 Task: Set up task reminders for upcoming deadlines in the "Revisions" phase.
Action: Mouse moved to (100, 261)
Screenshot: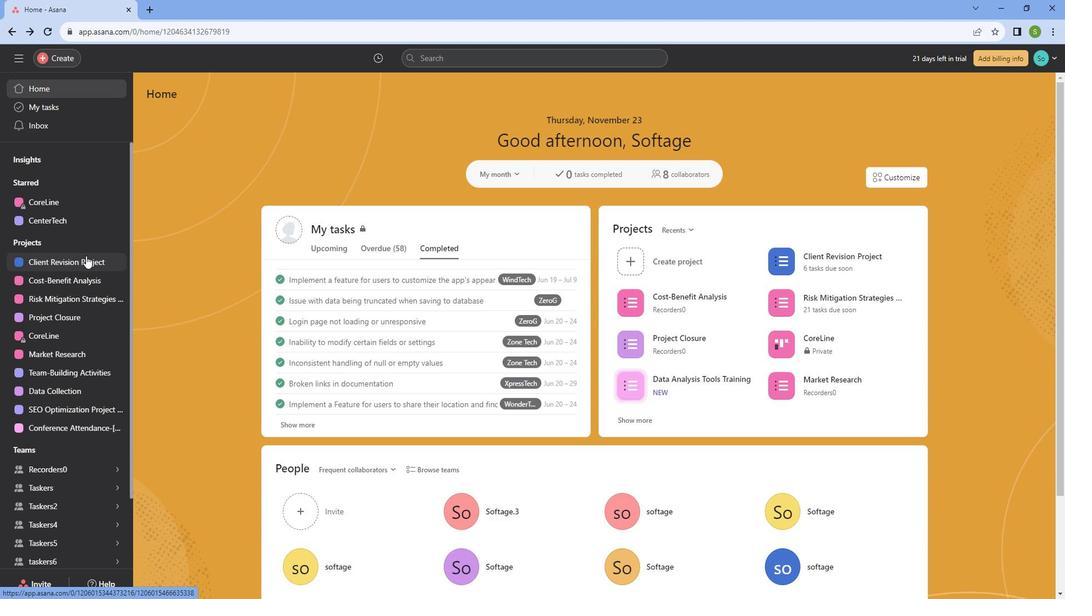 
Action: Mouse pressed left at (100, 261)
Screenshot: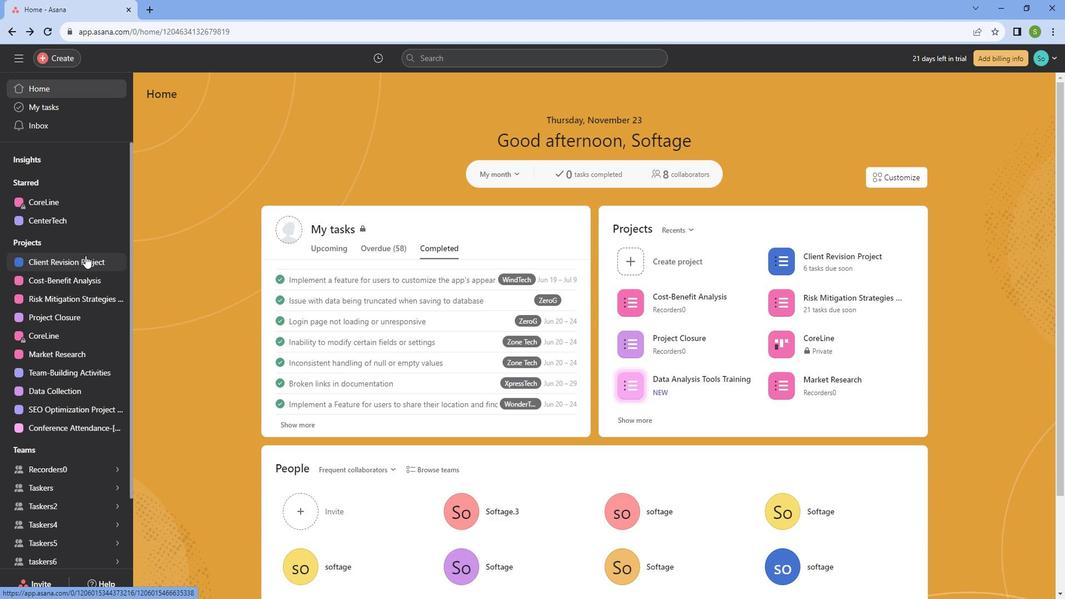 
Action: Mouse moved to (582, 408)
Screenshot: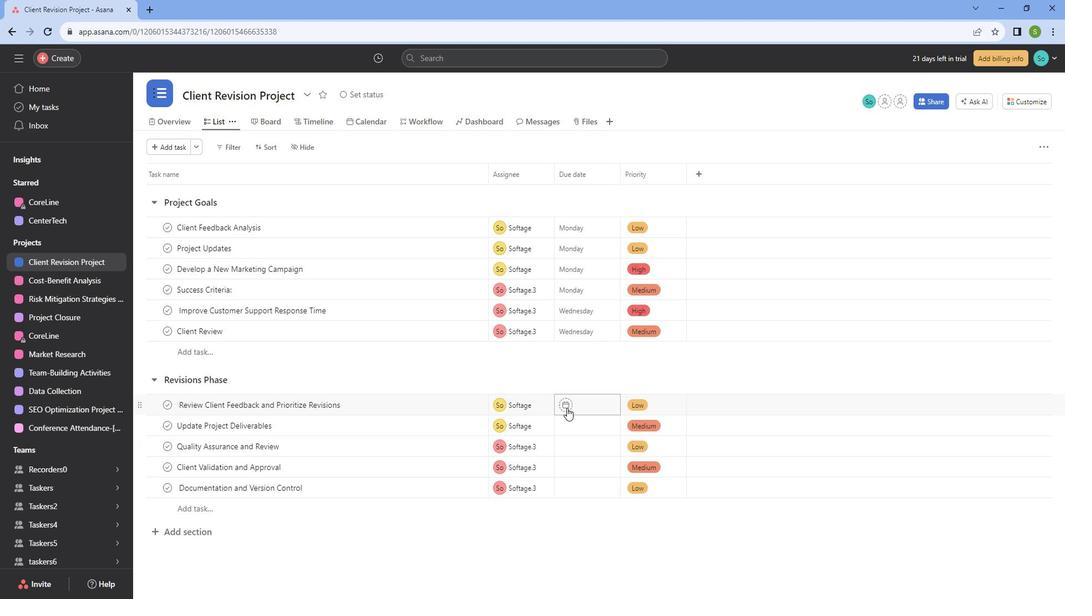 
Action: Mouse pressed left at (582, 408)
Screenshot: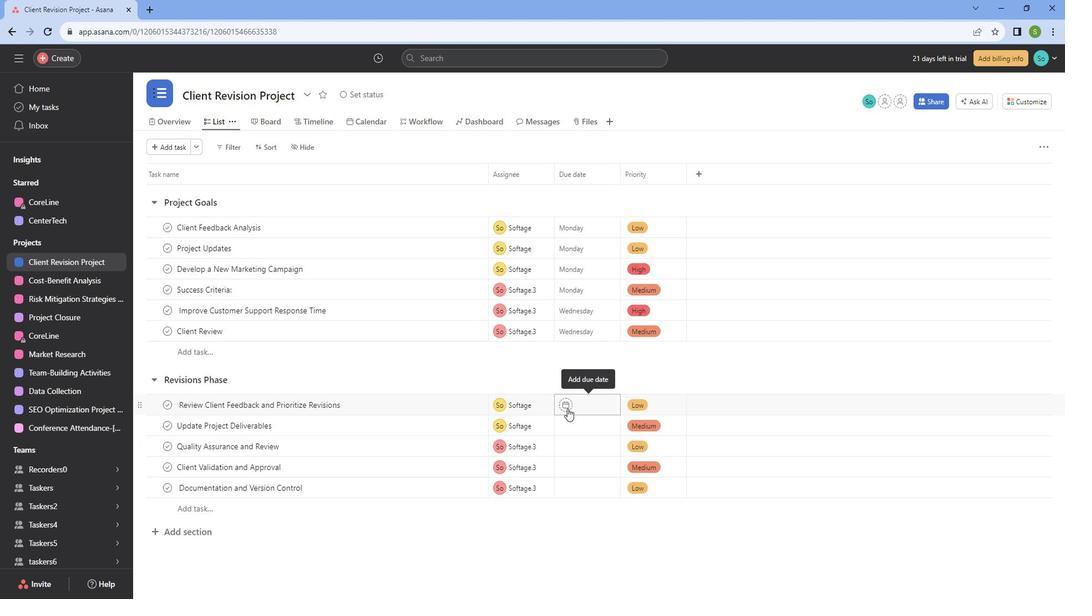 
Action: Mouse moved to (769, 378)
Screenshot: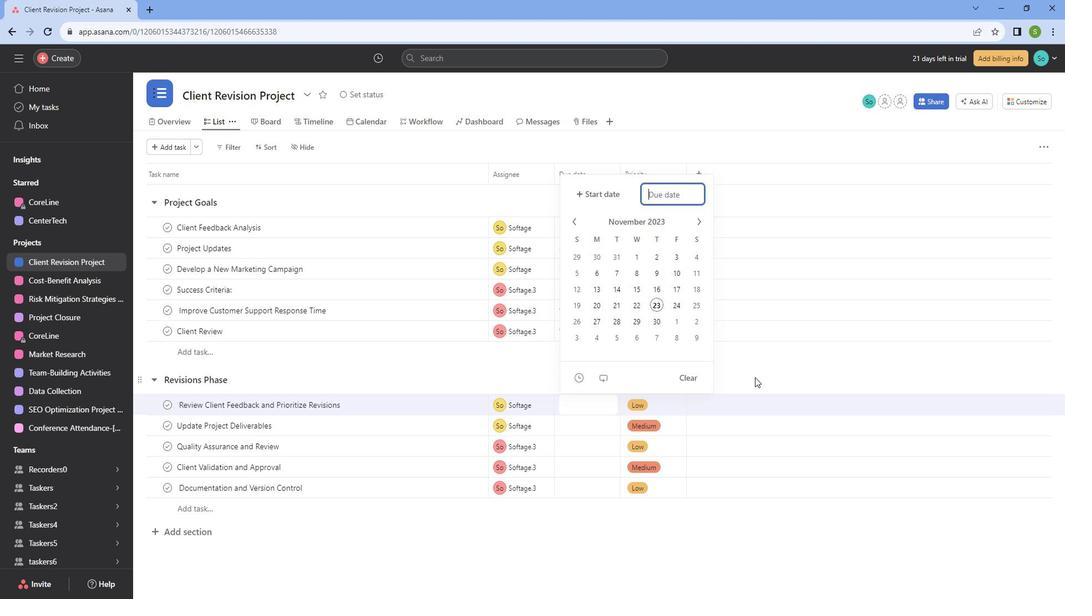 
Action: Mouse pressed left at (769, 378)
Screenshot: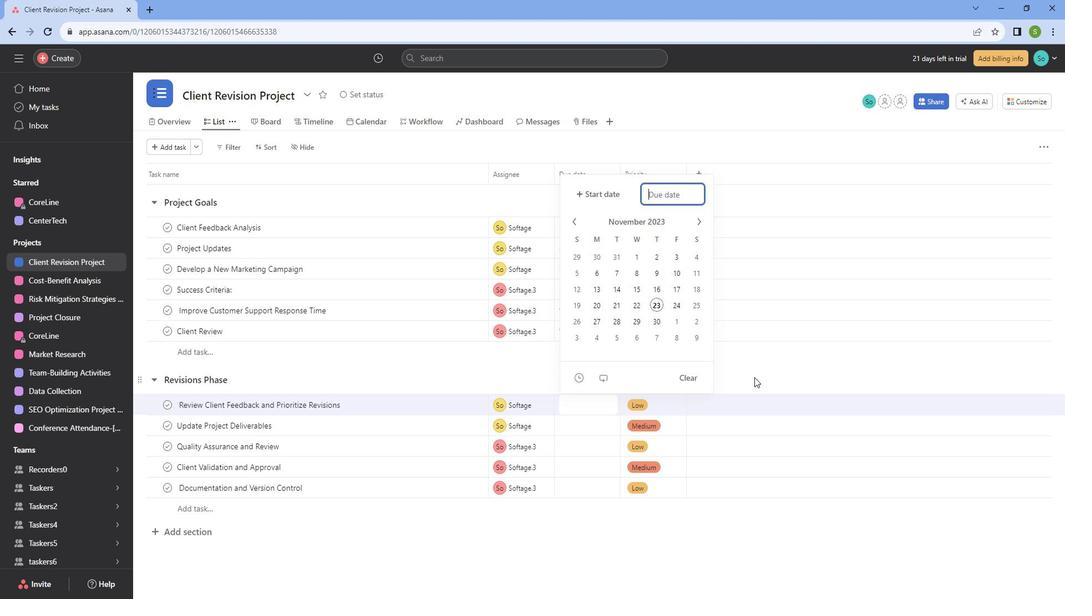 
Action: Mouse moved to (602, 402)
Screenshot: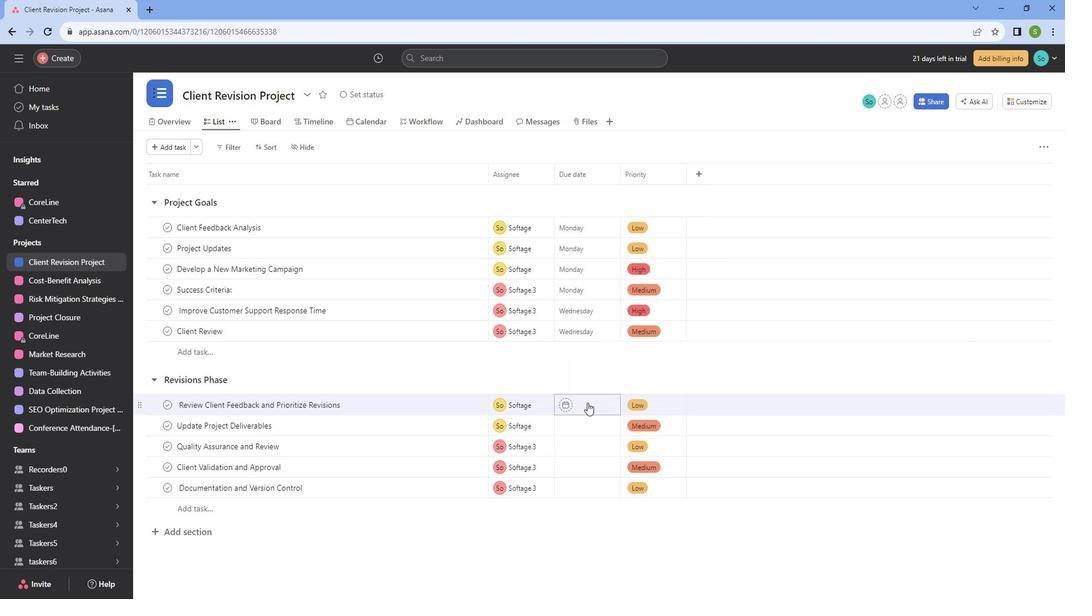 
Action: Mouse pressed left at (602, 402)
Screenshot: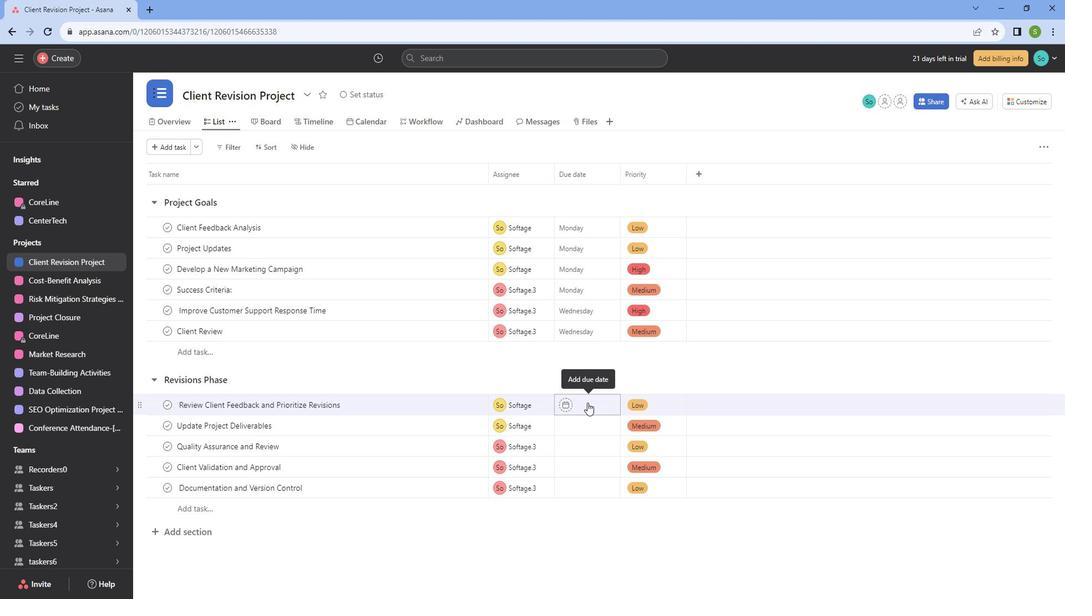 
Action: Mouse moved to (605, 323)
Screenshot: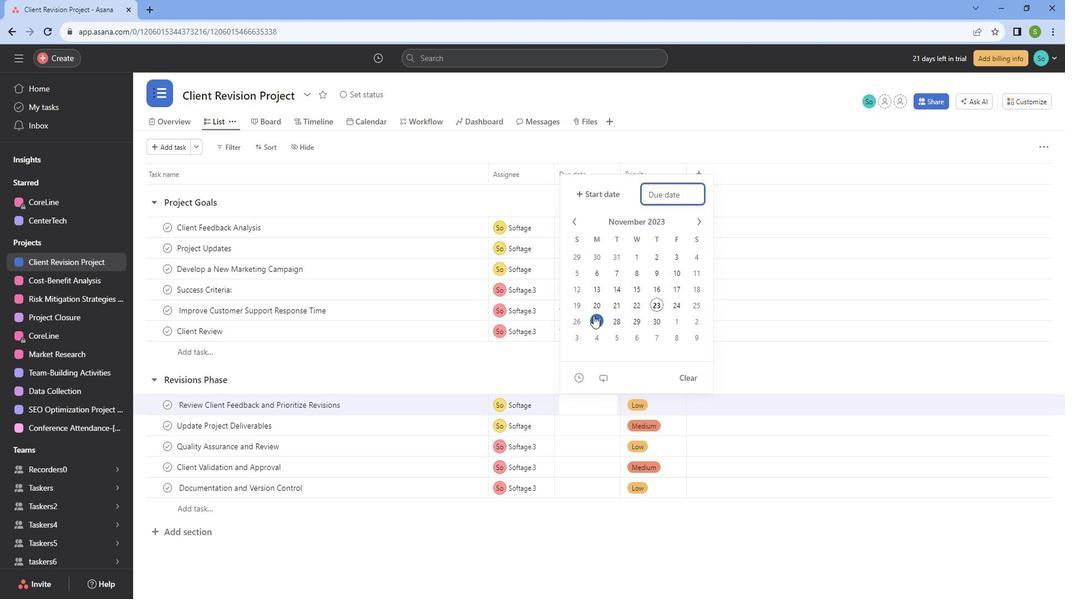 
Action: Mouse pressed left at (605, 323)
Screenshot: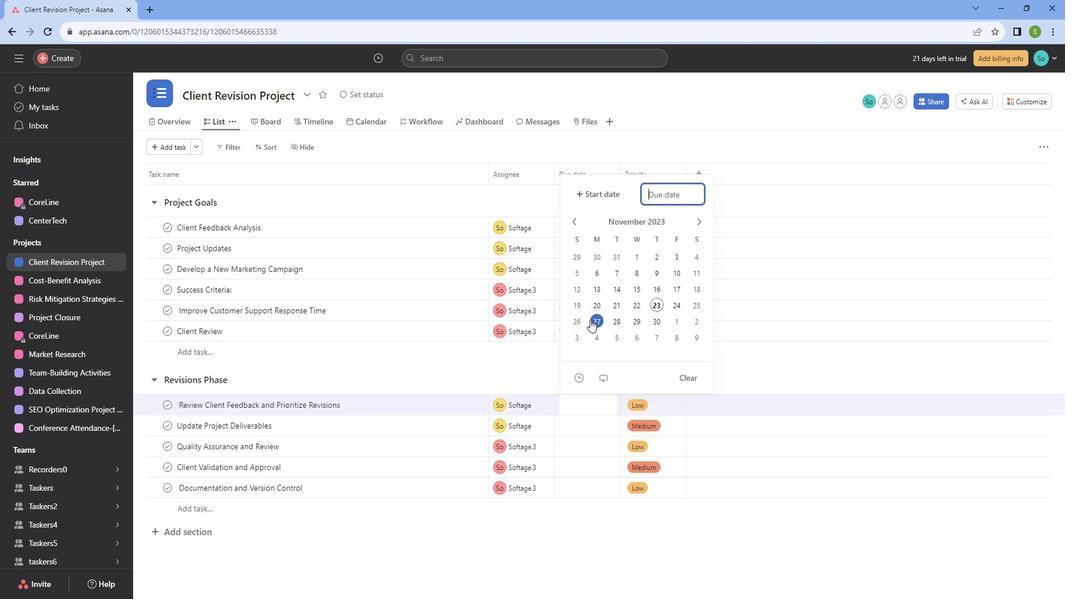 
Action: Mouse moved to (610, 424)
Screenshot: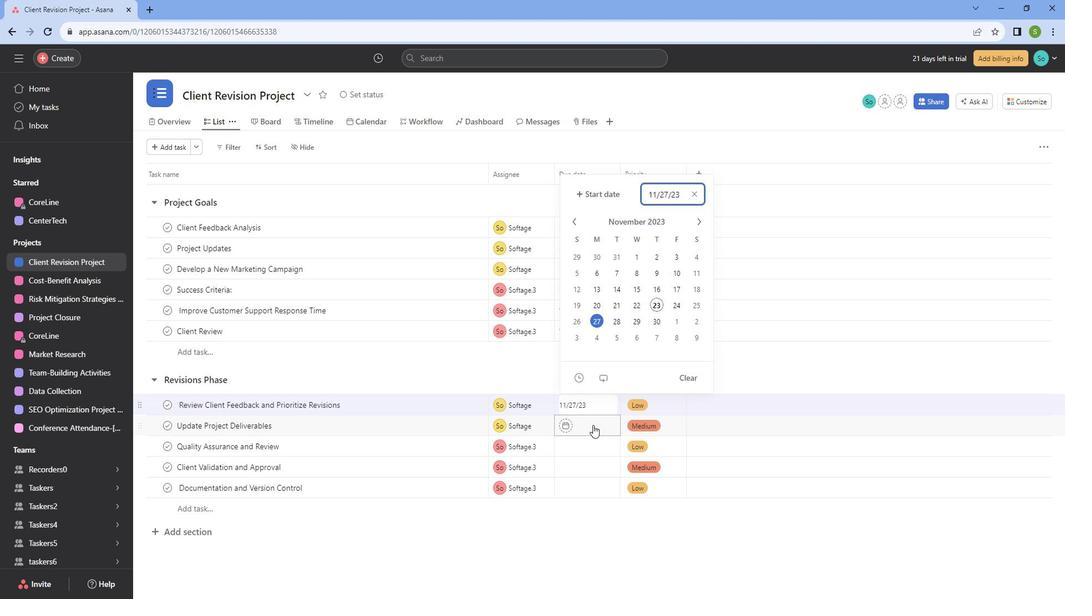 
Action: Mouse pressed left at (610, 424)
Screenshot: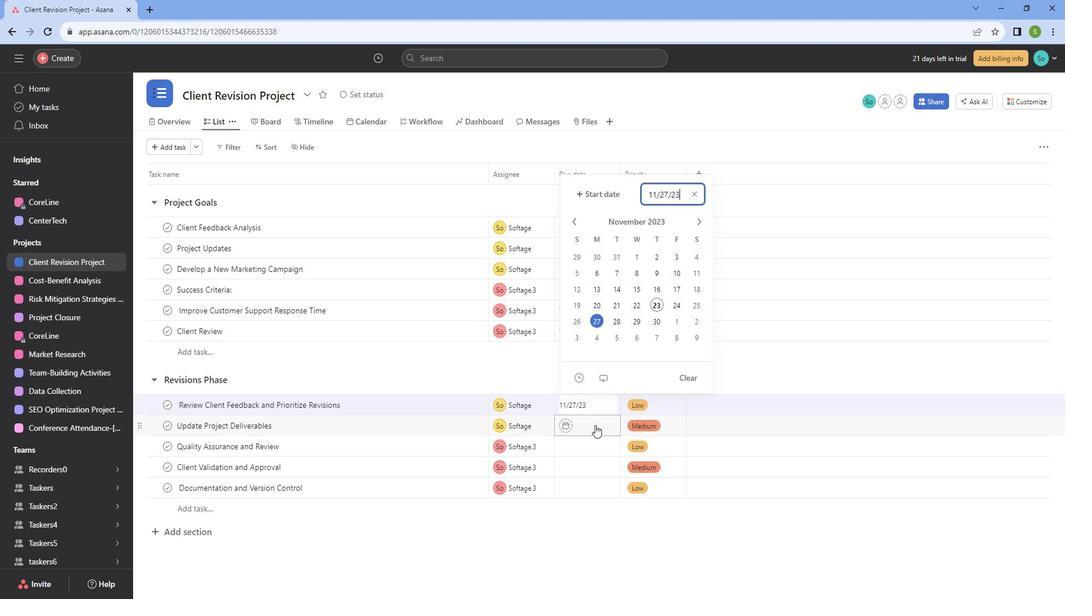 
Action: Mouse moved to (633, 341)
Screenshot: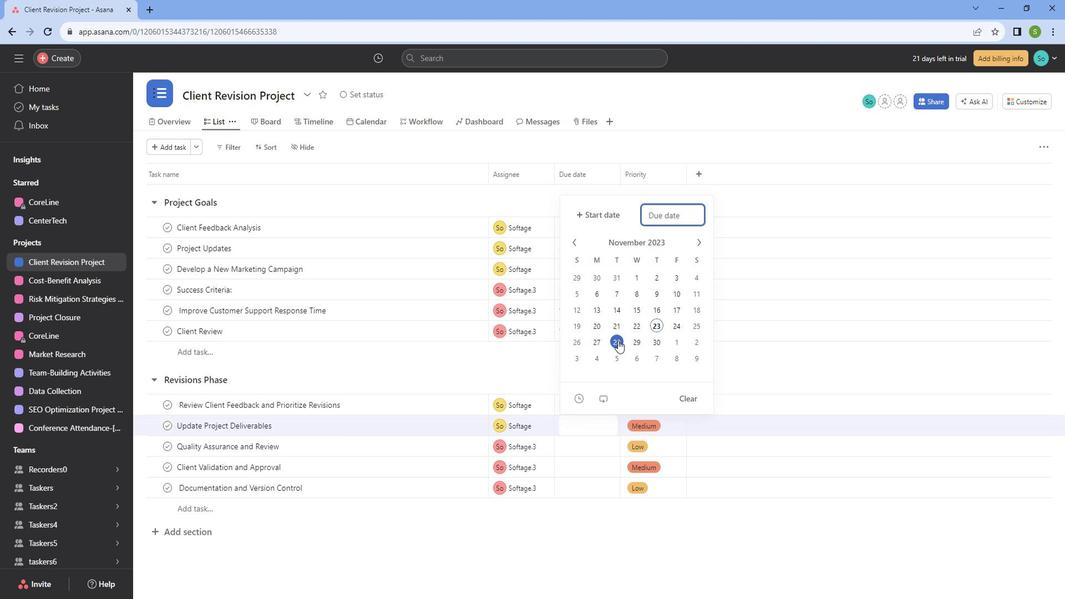 
Action: Mouse pressed left at (633, 341)
Screenshot: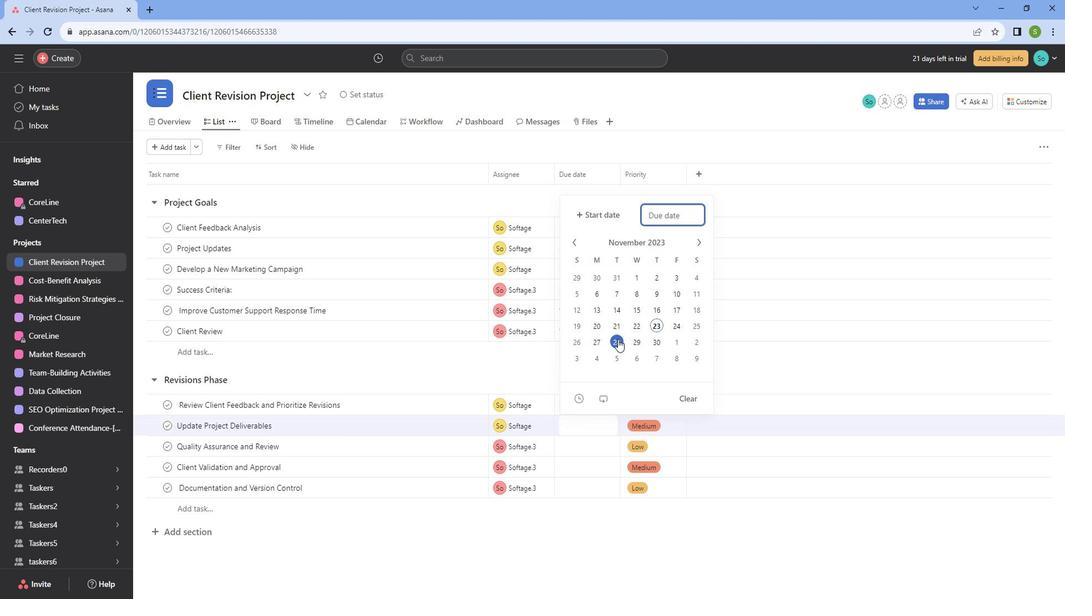 
Action: Mouse moved to (583, 439)
Screenshot: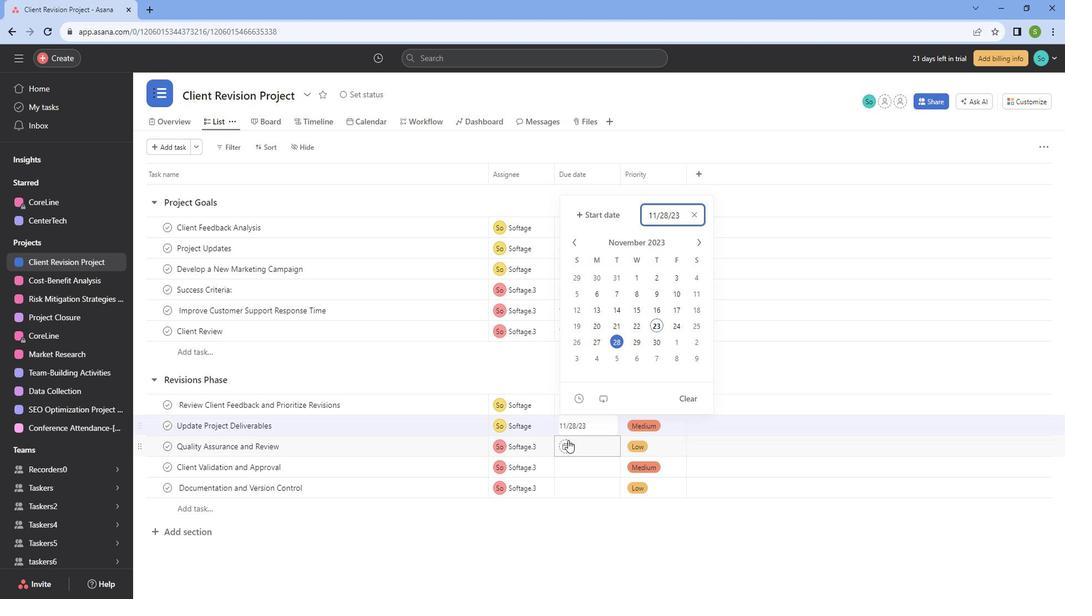 
Action: Mouse pressed left at (583, 439)
Screenshot: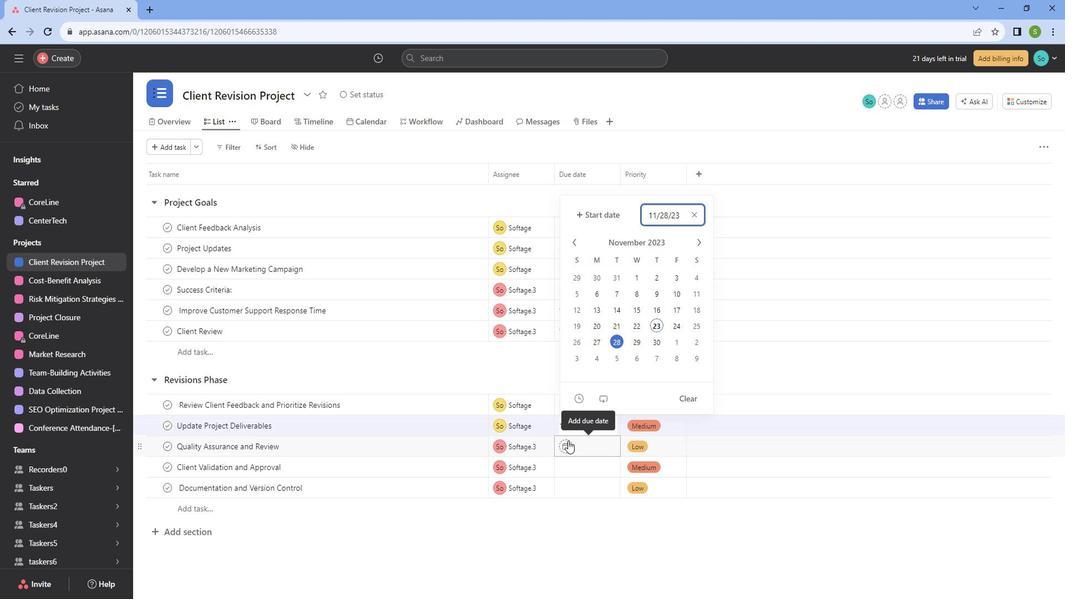 
Action: Mouse moved to (637, 367)
Screenshot: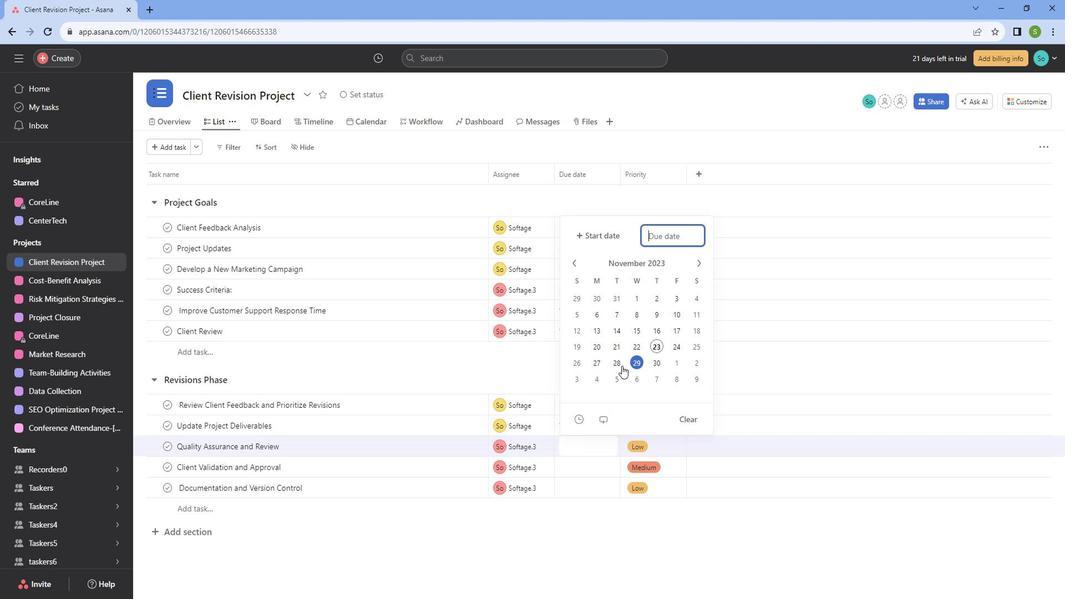 
Action: Mouse pressed left at (637, 367)
Screenshot: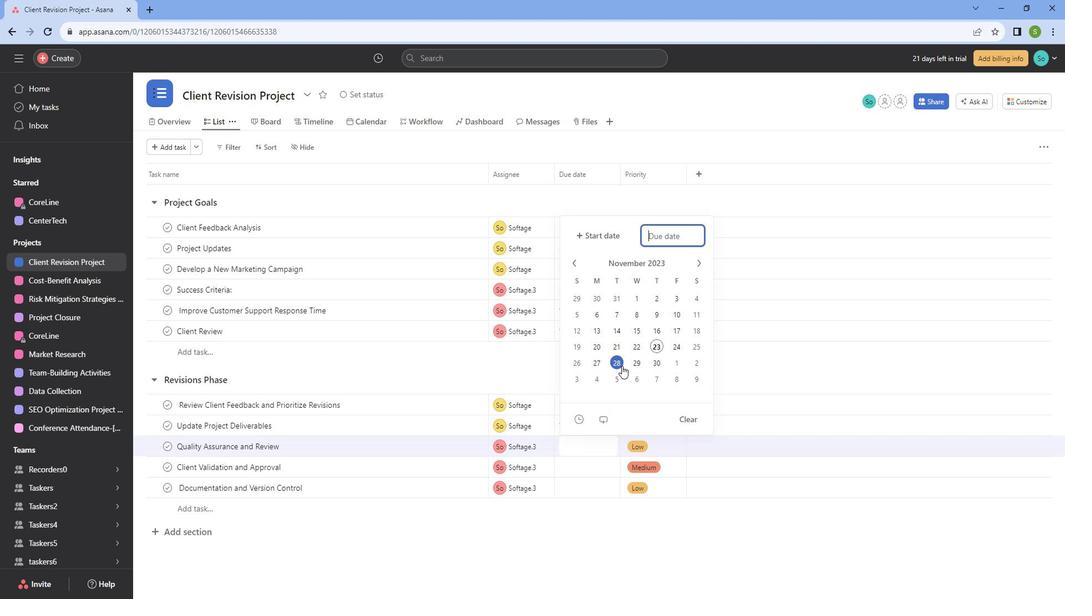 
Action: Mouse moved to (583, 462)
Screenshot: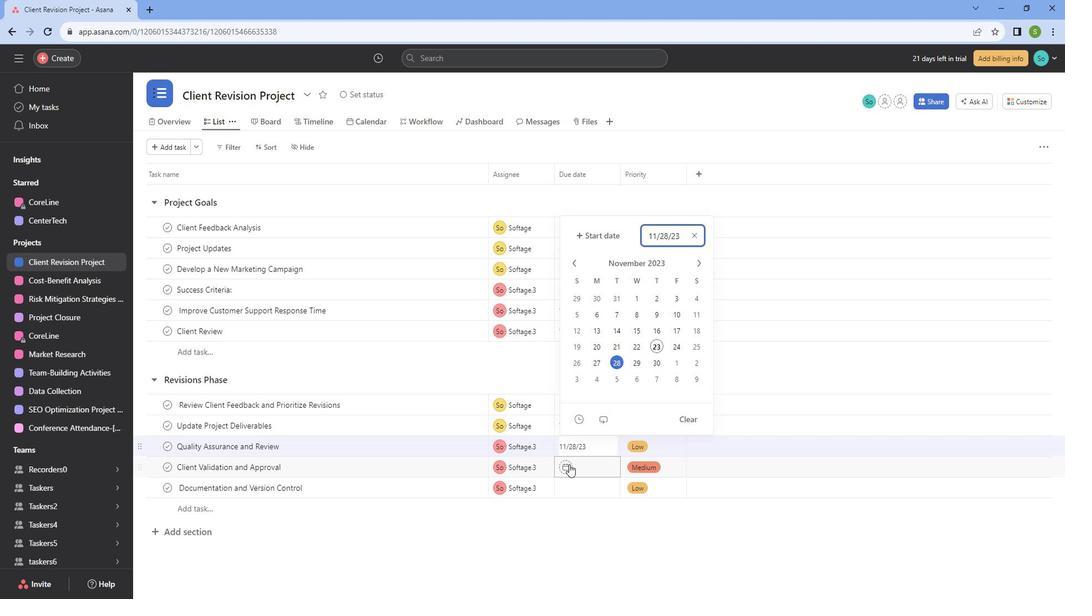 
Action: Mouse pressed left at (583, 462)
Screenshot: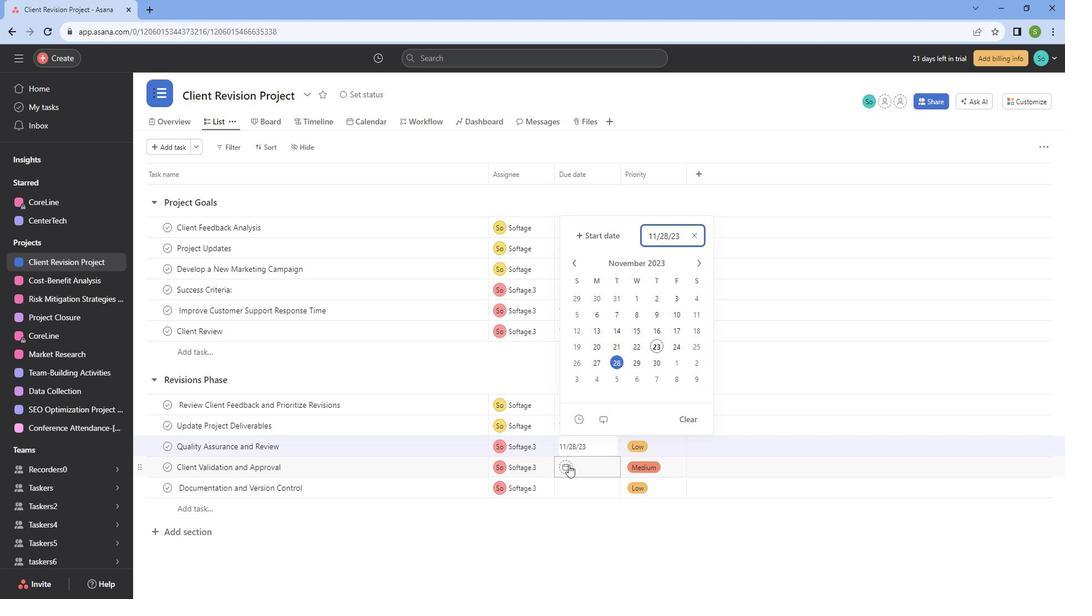 
Action: Mouse moved to (656, 390)
Screenshot: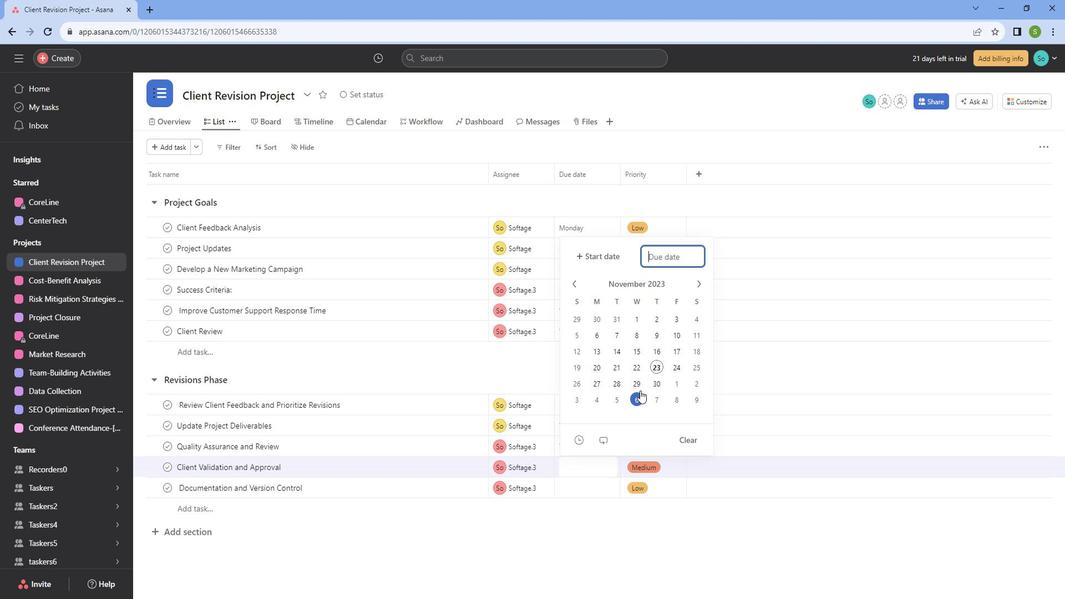 
Action: Mouse pressed left at (656, 390)
Screenshot: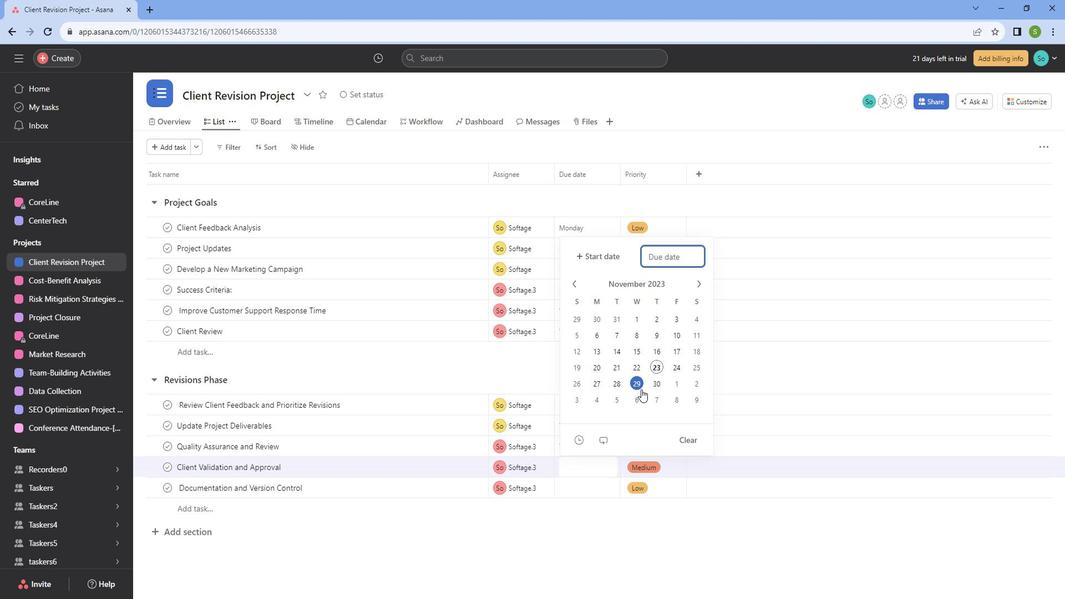 
Action: Mouse moved to (578, 483)
Screenshot: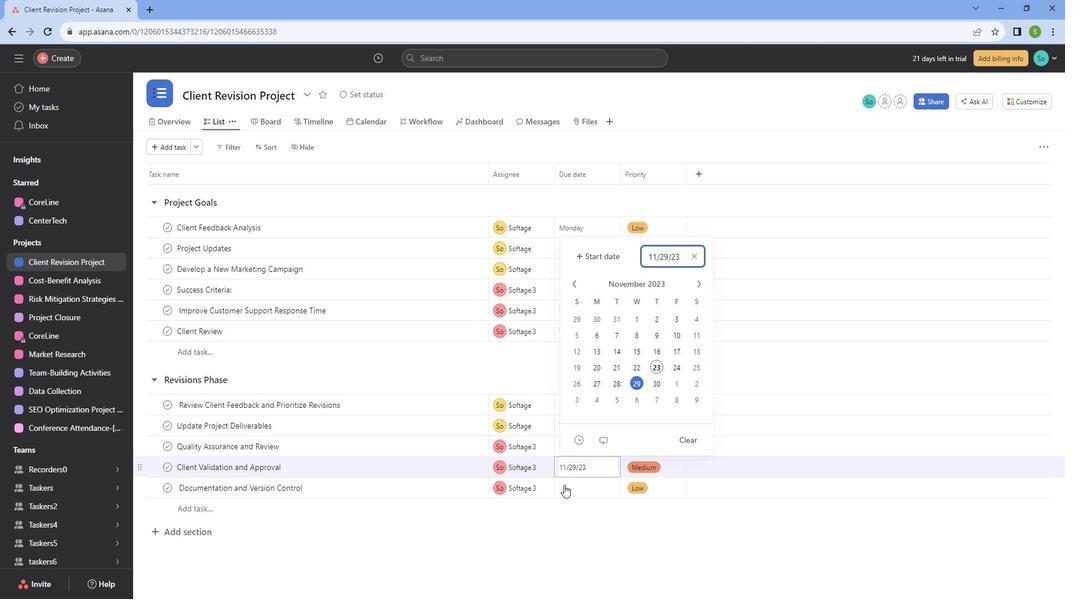 
Action: Mouse pressed left at (578, 483)
Screenshot: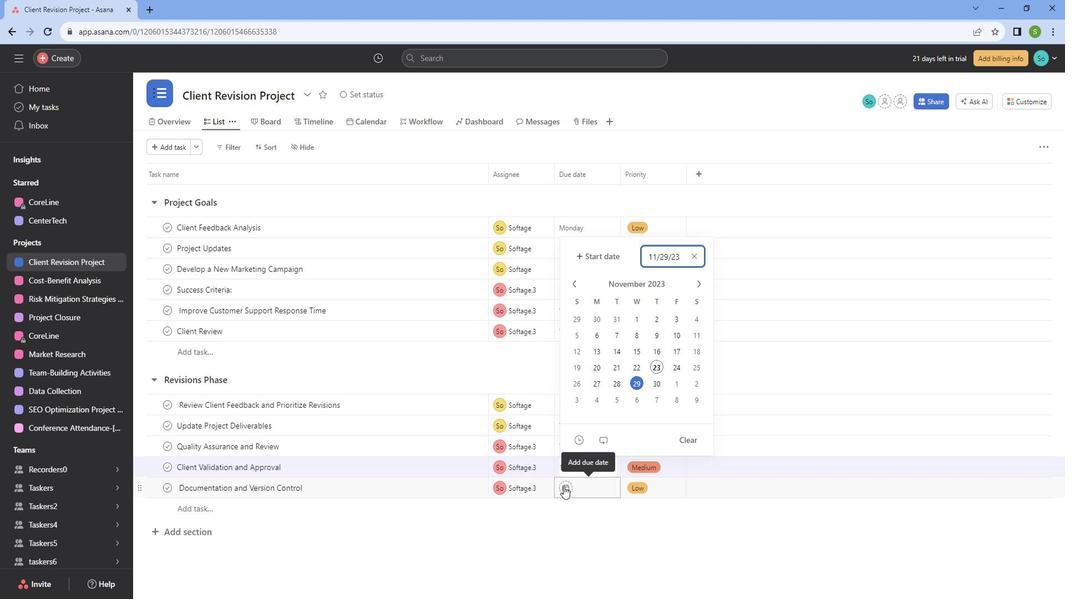 
Action: Mouse moved to (656, 407)
Screenshot: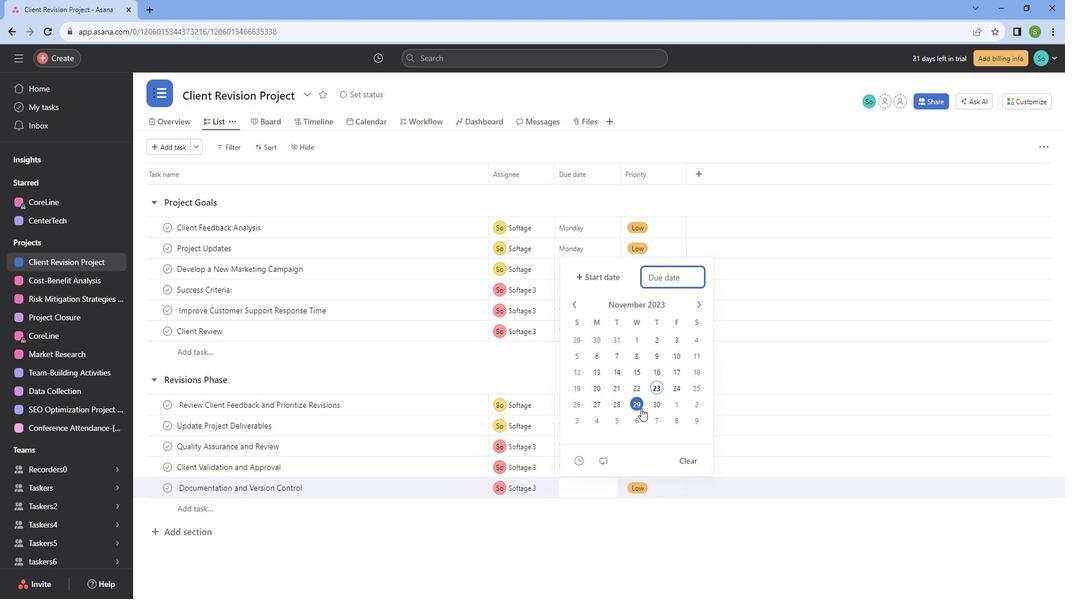 
Action: Mouse pressed left at (656, 407)
Screenshot: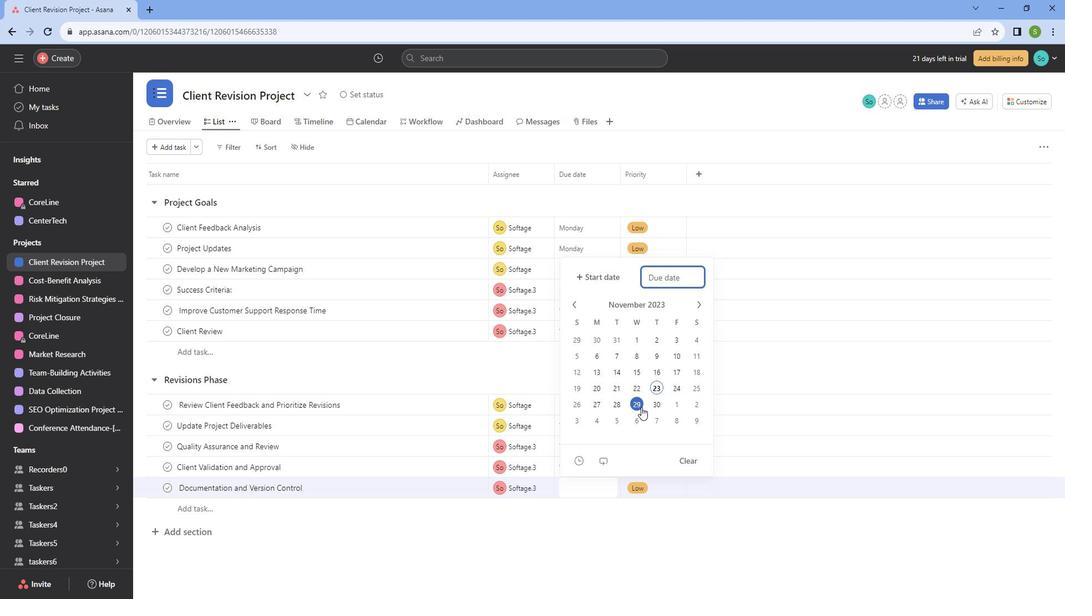 
Action: Mouse moved to (820, 442)
Screenshot: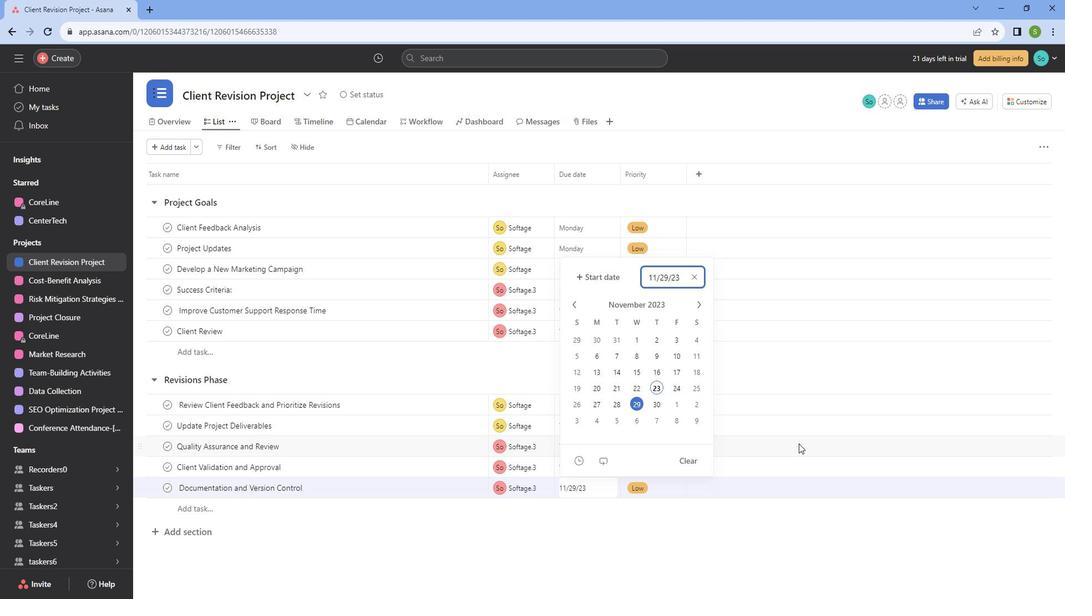 
Action: Mouse pressed left at (820, 442)
Screenshot: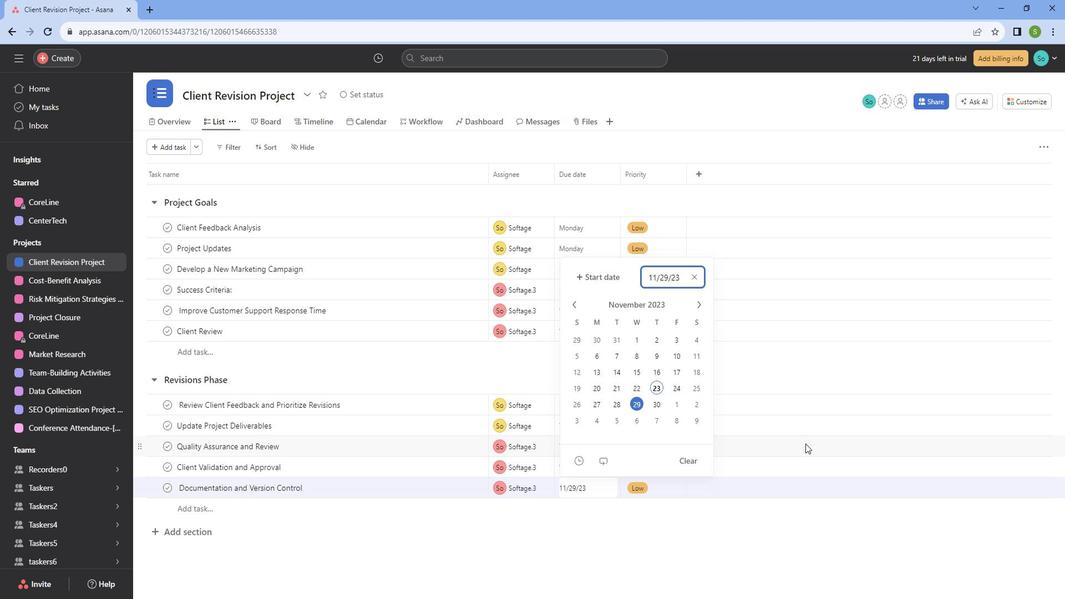 
Action: Mouse moved to (592, 408)
Screenshot: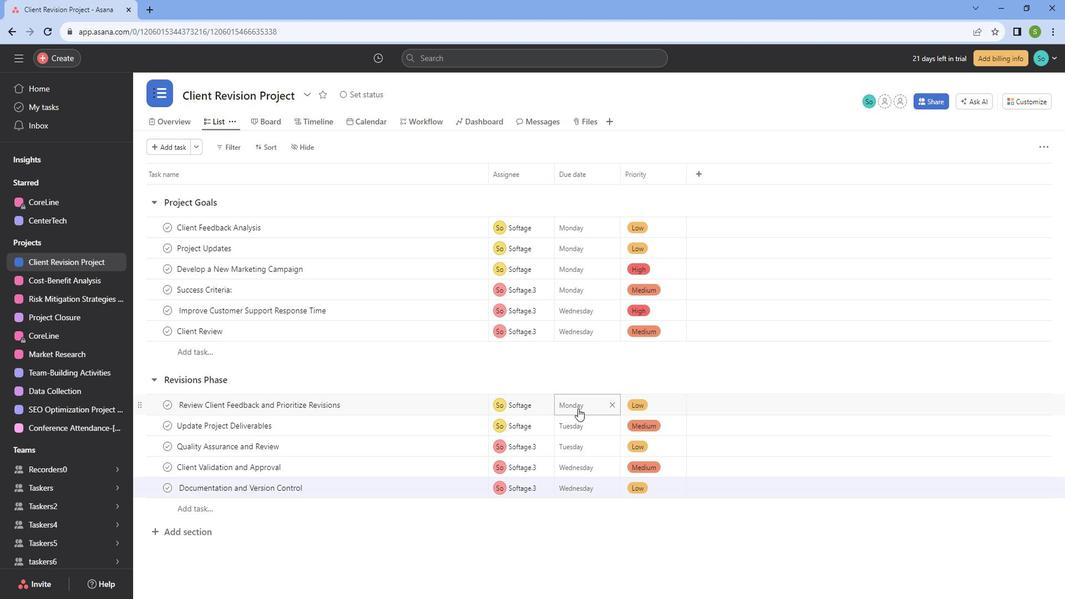 
Action: Mouse pressed left at (592, 408)
Screenshot: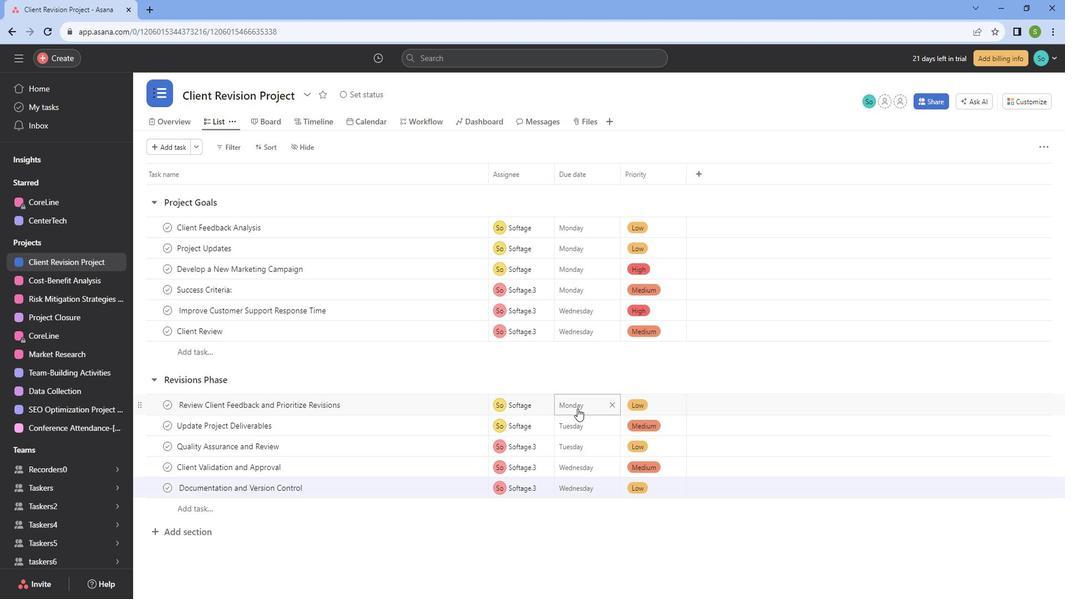 
Action: Mouse moved to (596, 379)
Screenshot: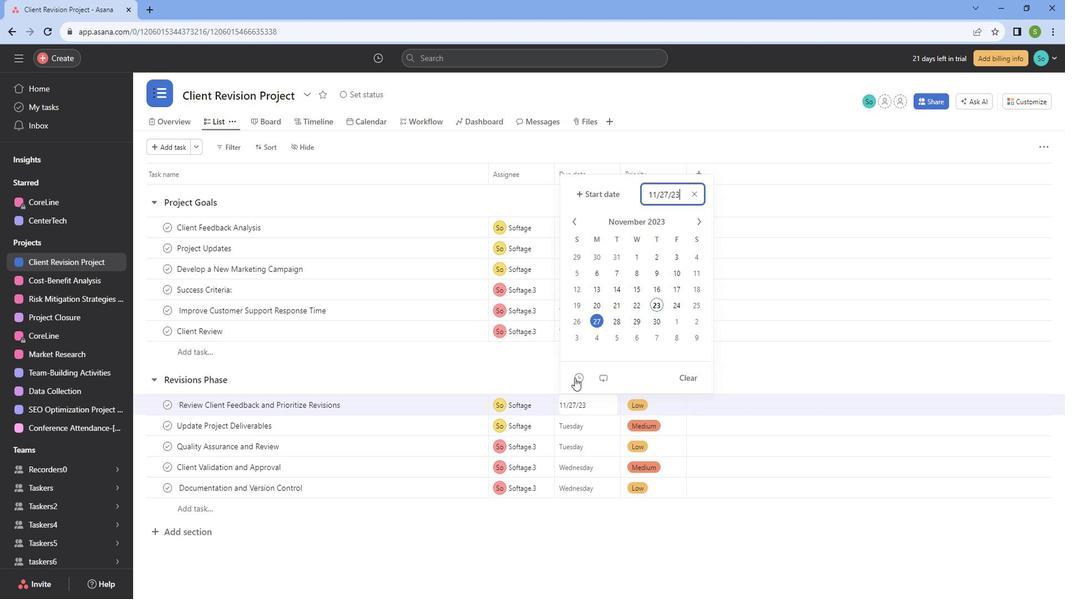 
Action: Mouse pressed left at (596, 379)
Screenshot: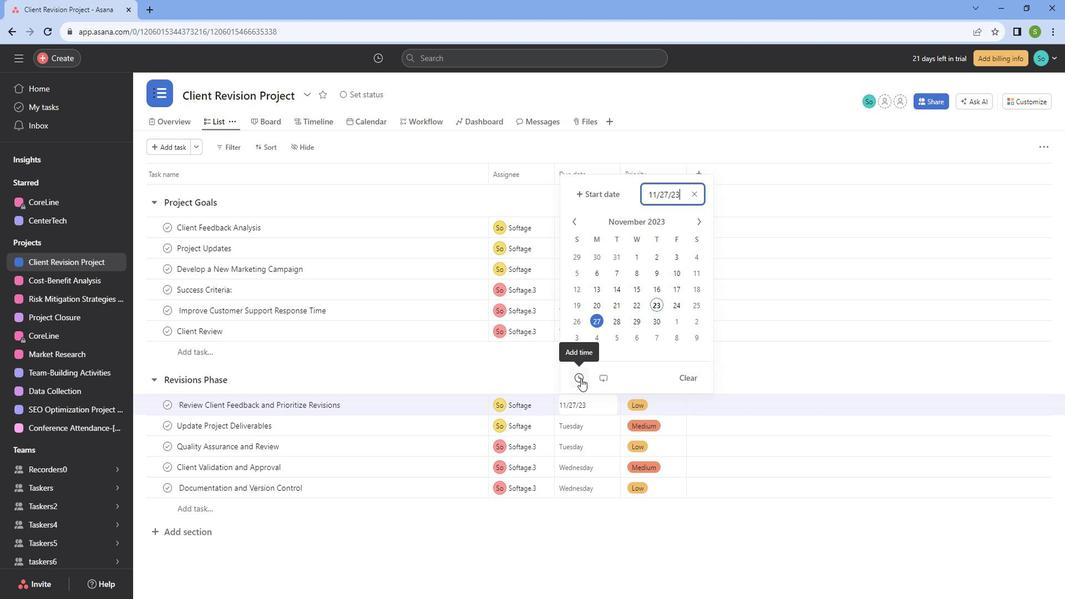 
Action: Mouse moved to (673, 265)
Screenshot: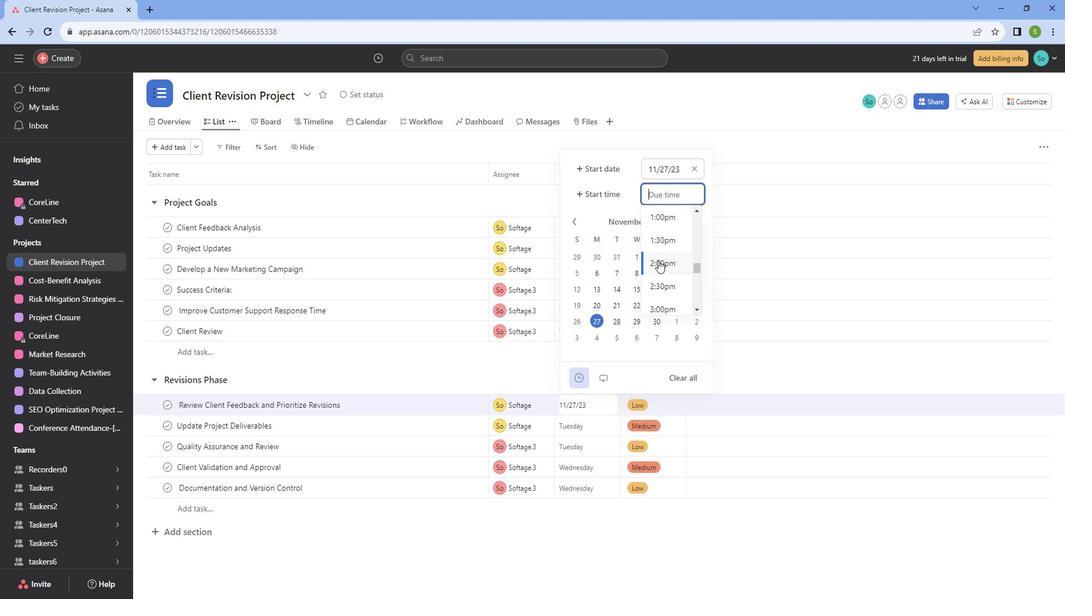 
Action: Mouse scrolled (673, 265) with delta (0, 0)
Screenshot: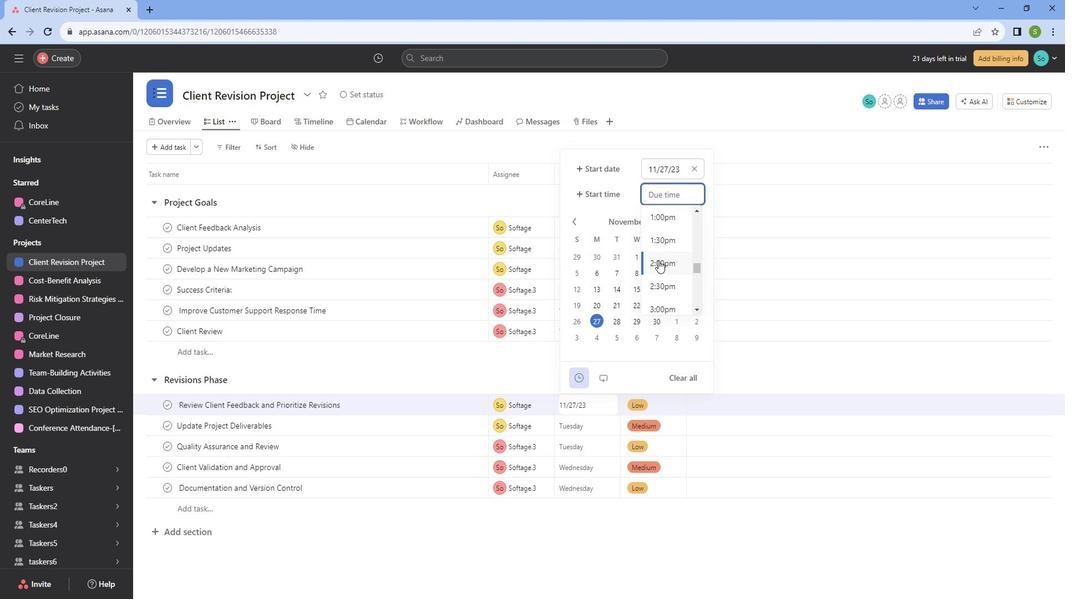 
Action: Mouse scrolled (673, 265) with delta (0, 0)
Screenshot: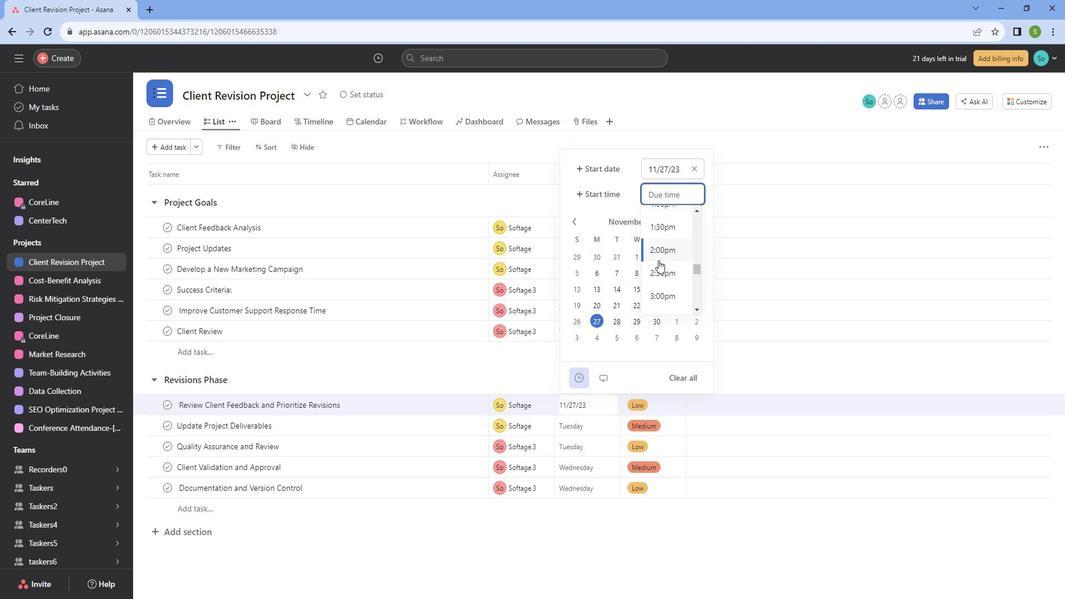 
Action: Mouse scrolled (673, 265) with delta (0, 0)
Screenshot: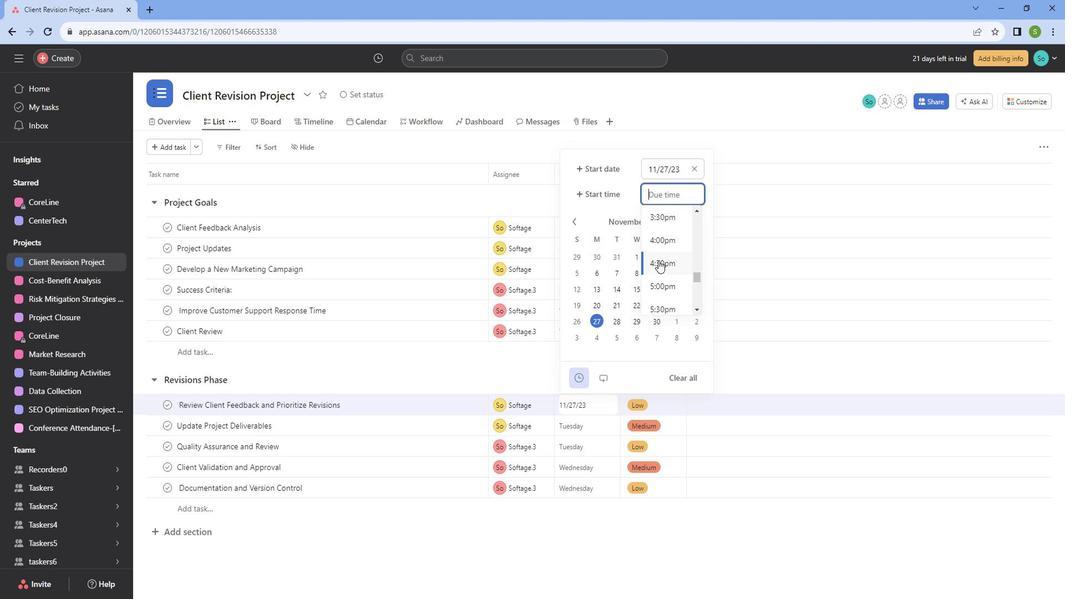 
Action: Mouse moved to (677, 263)
Screenshot: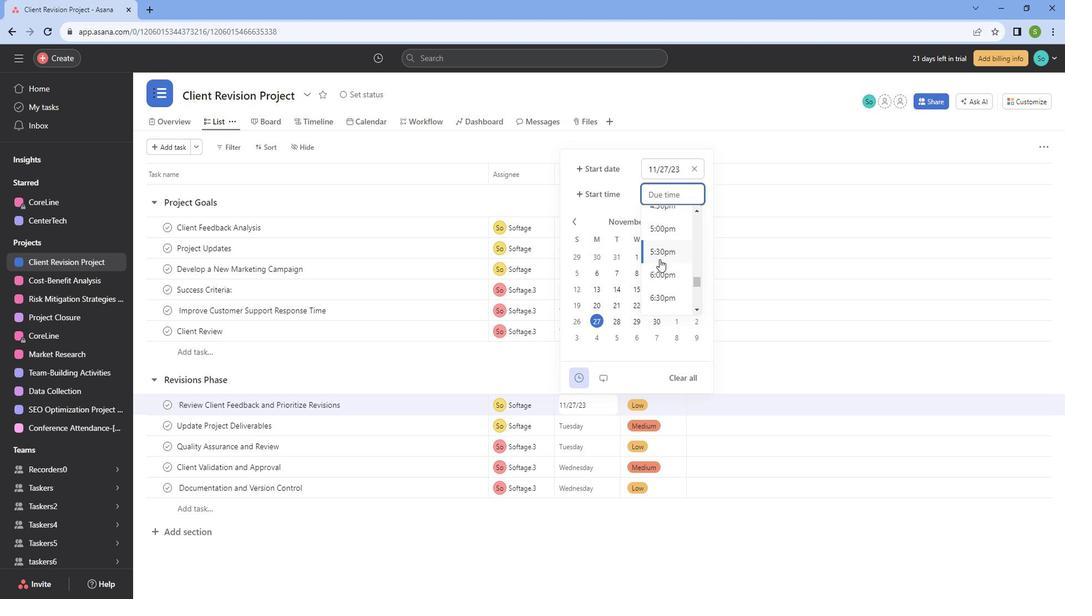 
Action: Mouse pressed left at (677, 263)
Screenshot: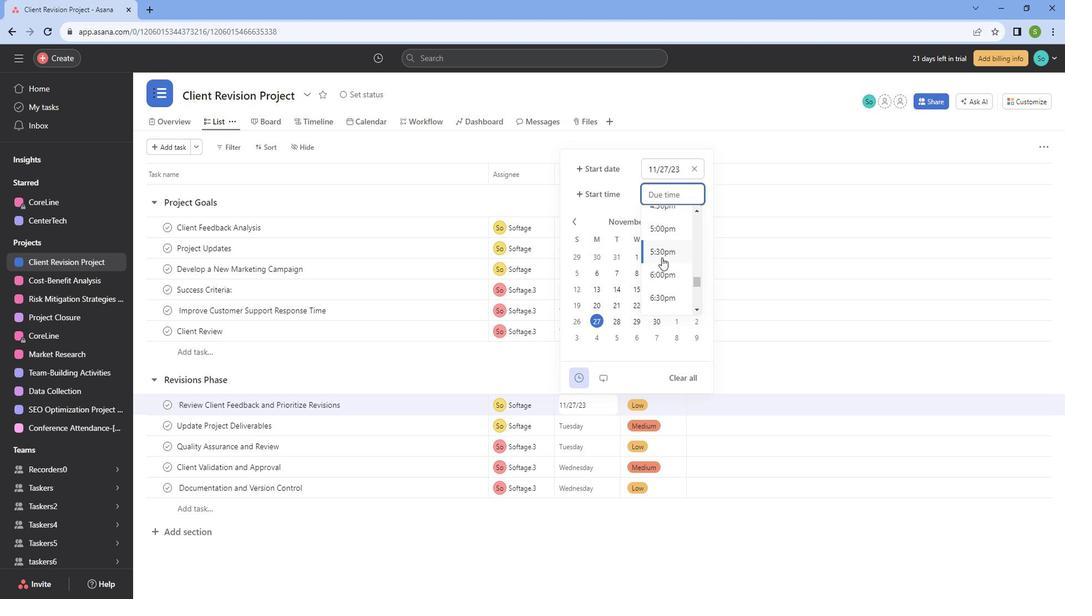 
Action: Mouse moved to (637, 200)
Screenshot: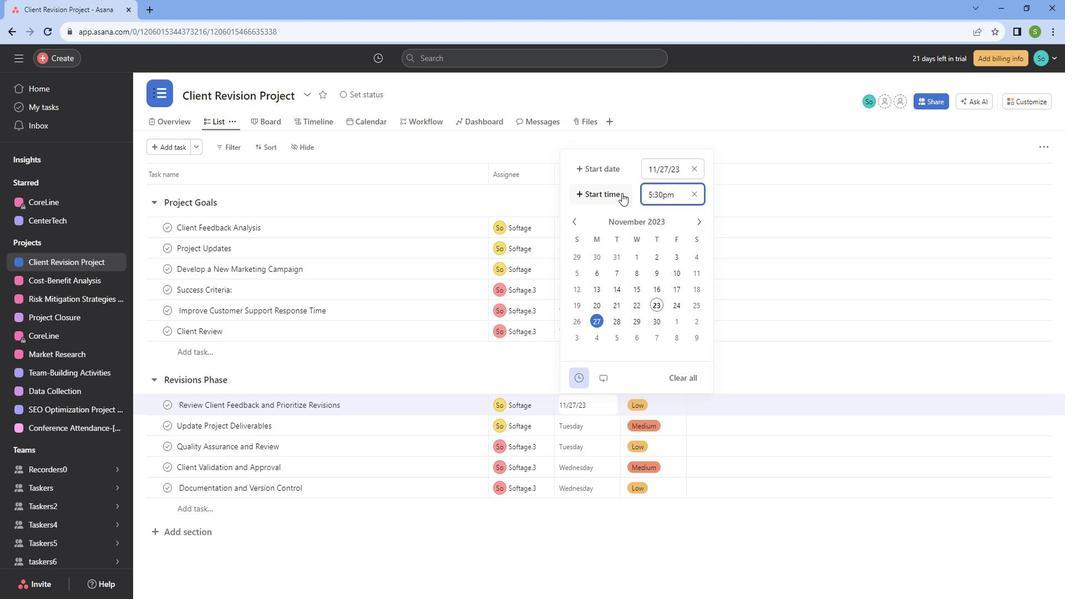 
Action: Mouse pressed left at (637, 200)
Screenshot: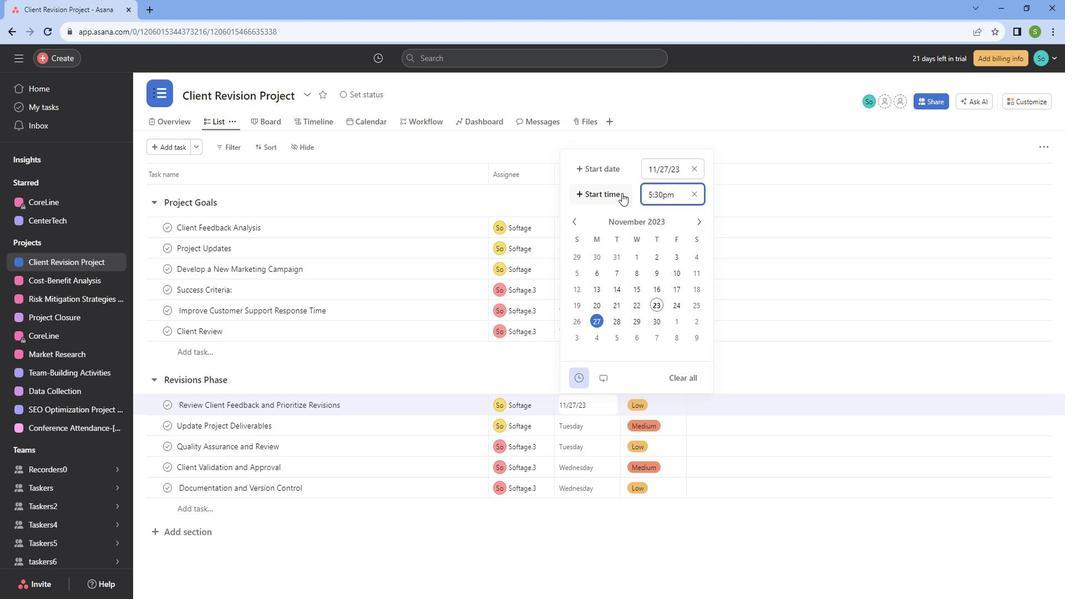 
Action: Mouse moved to (626, 264)
Screenshot: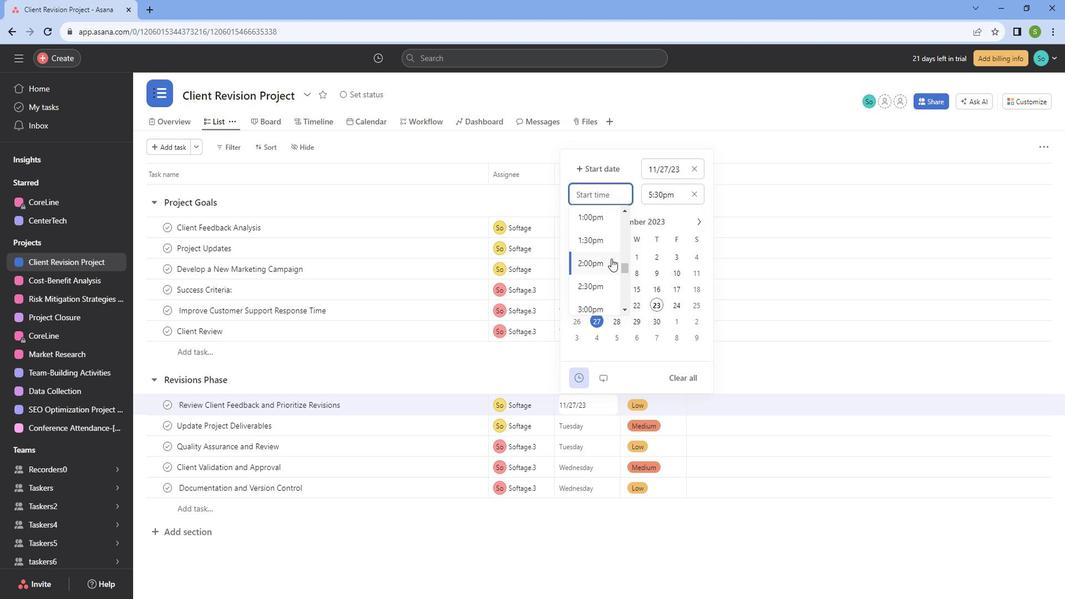 
Action: Mouse scrolled (626, 263) with delta (0, 0)
Screenshot: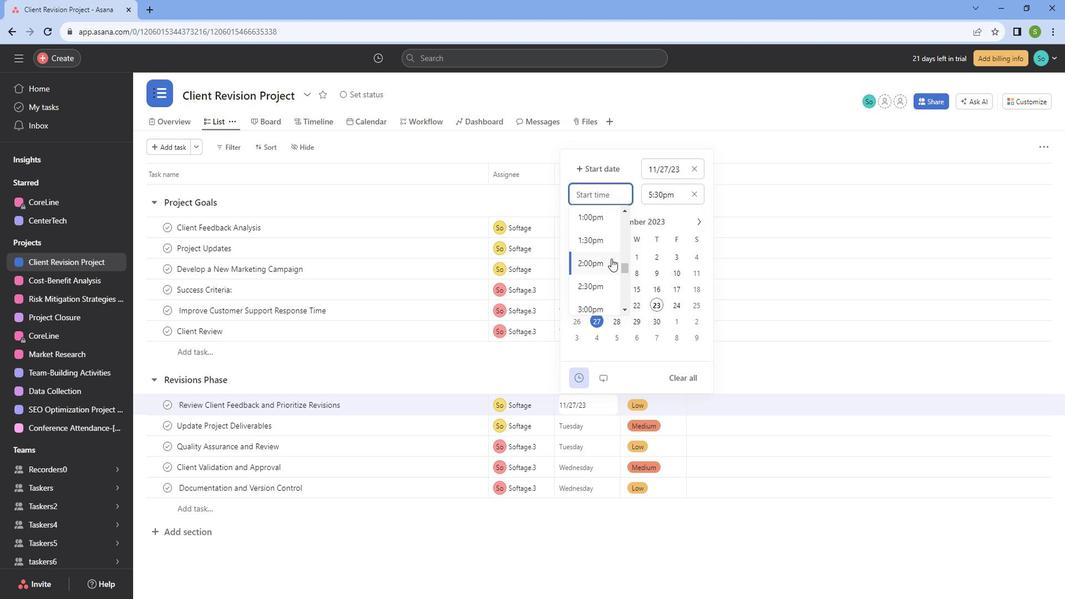 
Action: Mouse scrolled (626, 263) with delta (0, 0)
Screenshot: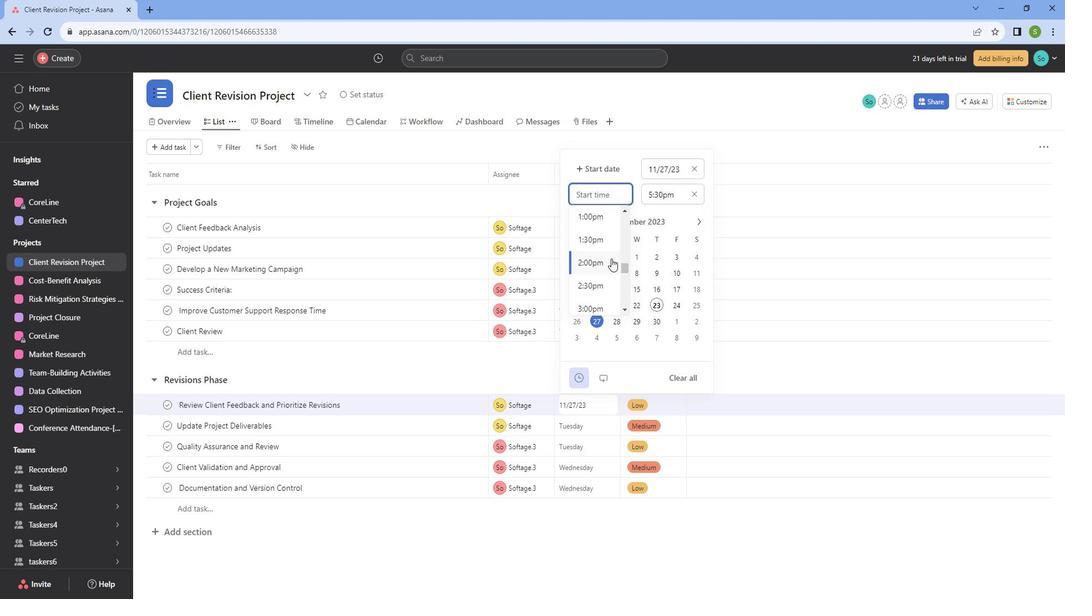 
Action: Mouse scrolled (626, 263) with delta (0, 0)
Screenshot: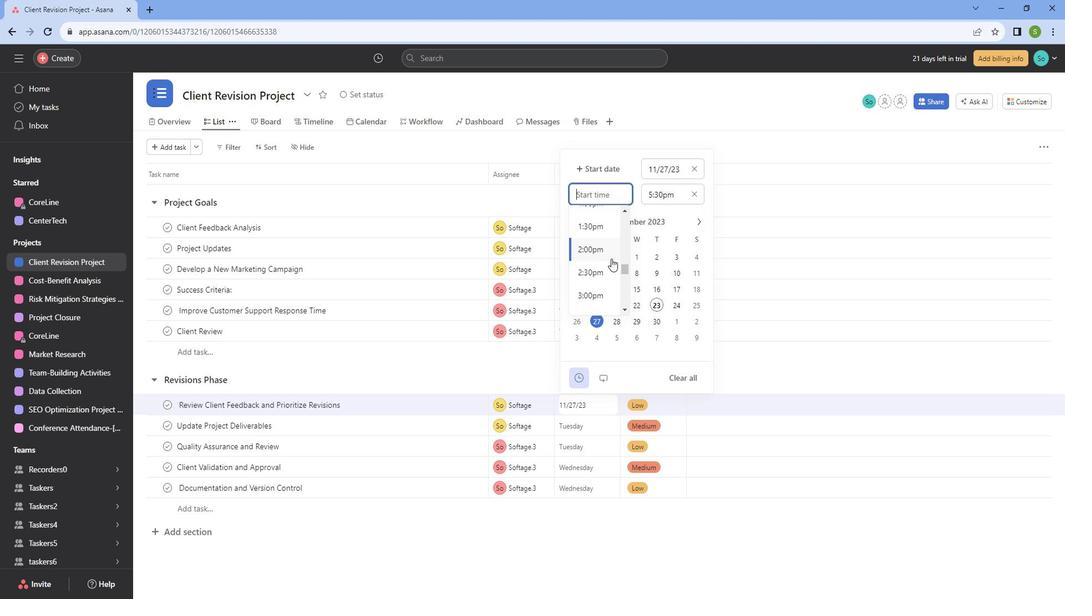 
Action: Mouse scrolled (626, 263) with delta (0, 0)
Screenshot: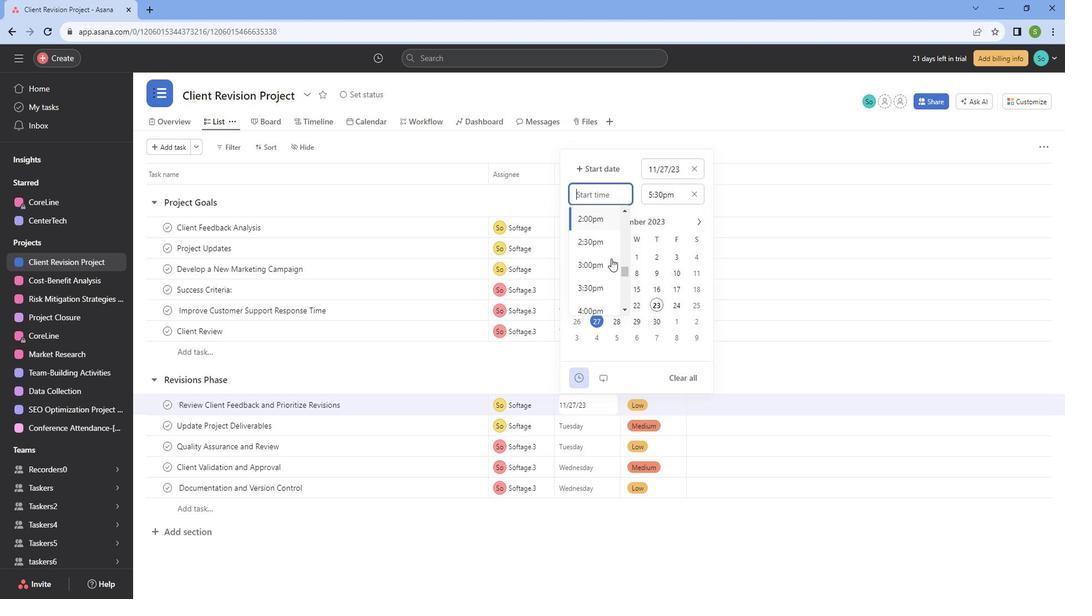 
Action: Mouse scrolled (626, 263) with delta (0, 0)
Screenshot: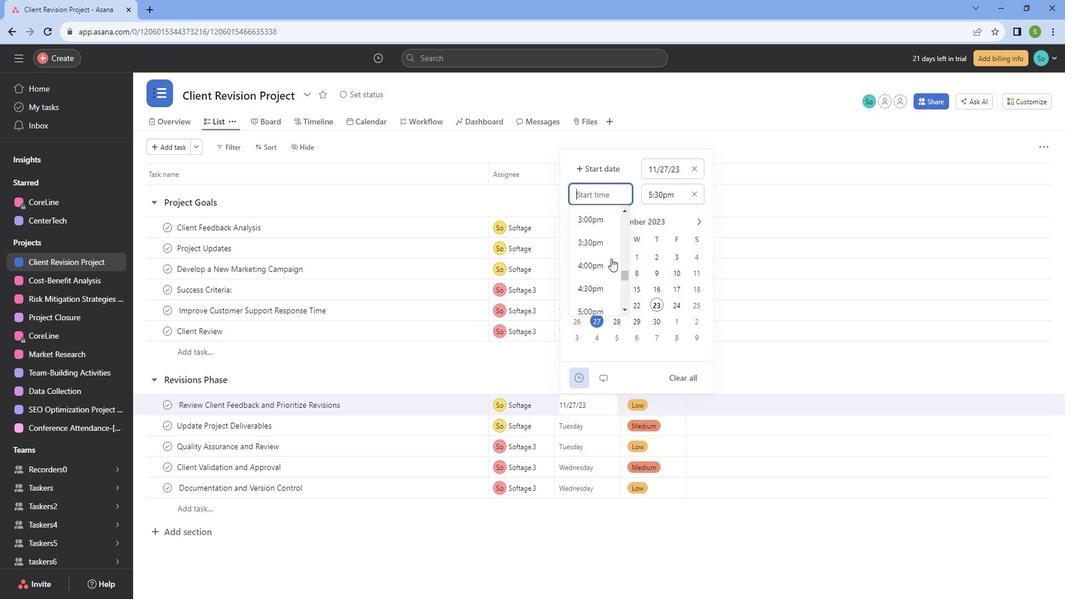 
Action: Mouse scrolled (626, 264) with delta (0, 0)
Screenshot: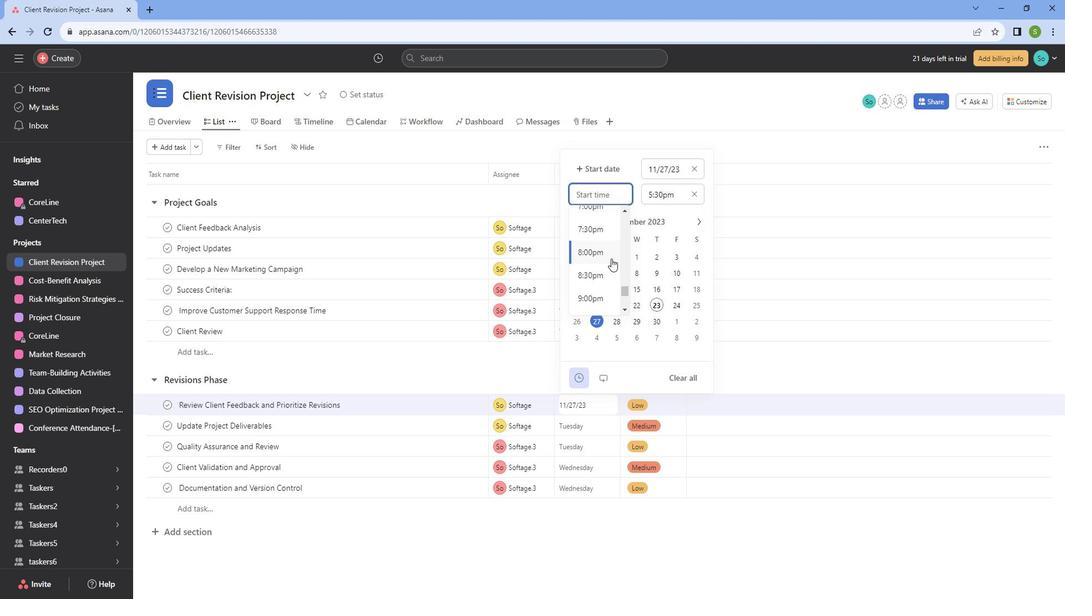 
Action: Mouse moved to (619, 253)
Screenshot: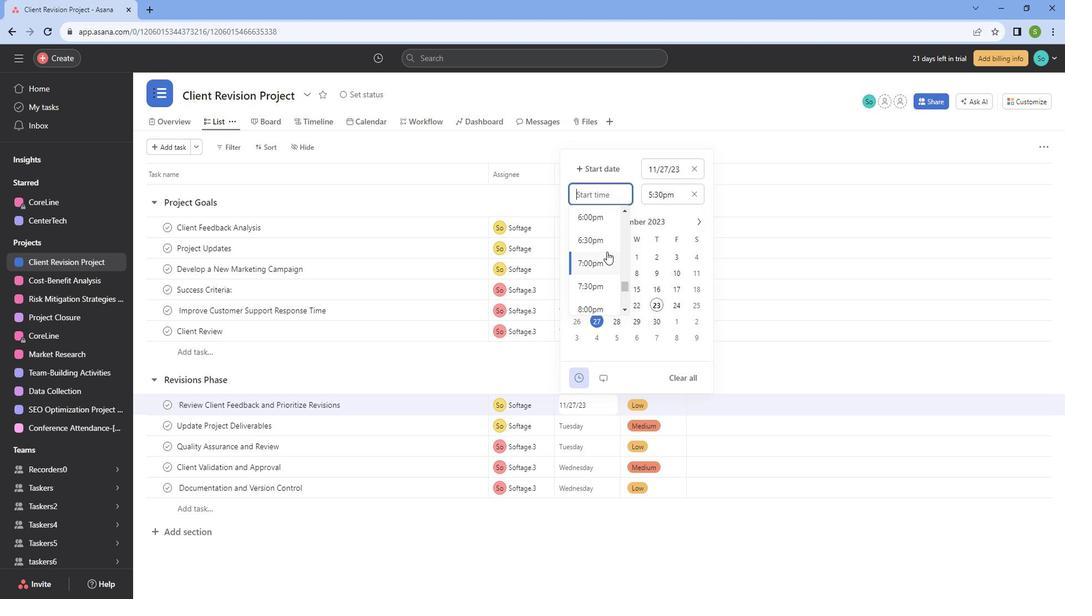 
Action: Mouse scrolled (619, 253) with delta (0, 0)
Screenshot: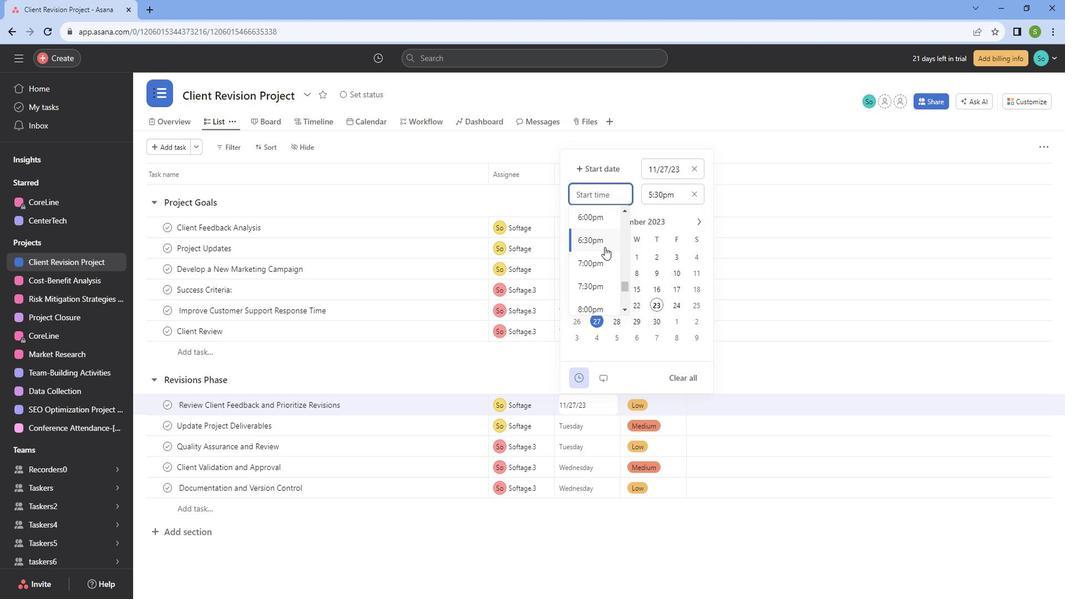 
Action: Mouse moved to (617, 244)
Screenshot: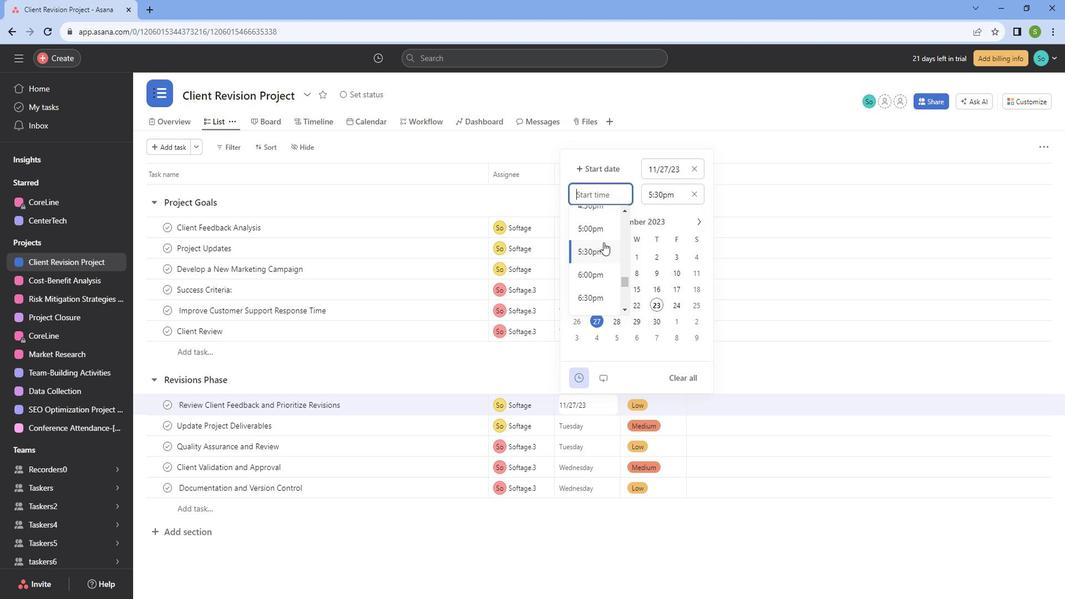 
Action: Mouse pressed left at (617, 244)
Screenshot: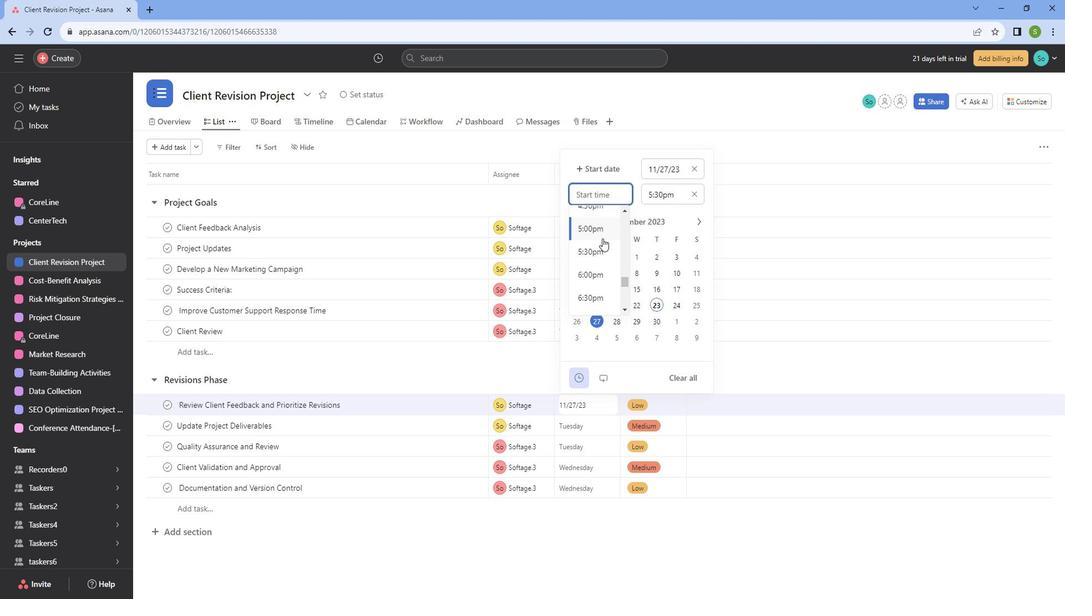 
Action: Mouse moved to (780, 207)
Screenshot: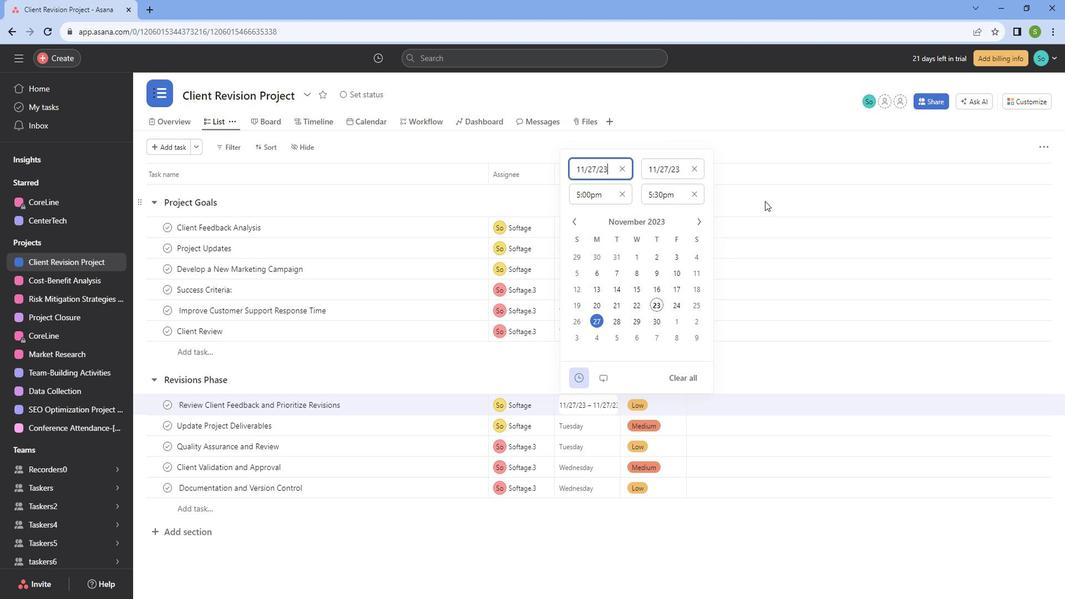 
Action: Mouse pressed left at (780, 207)
Screenshot: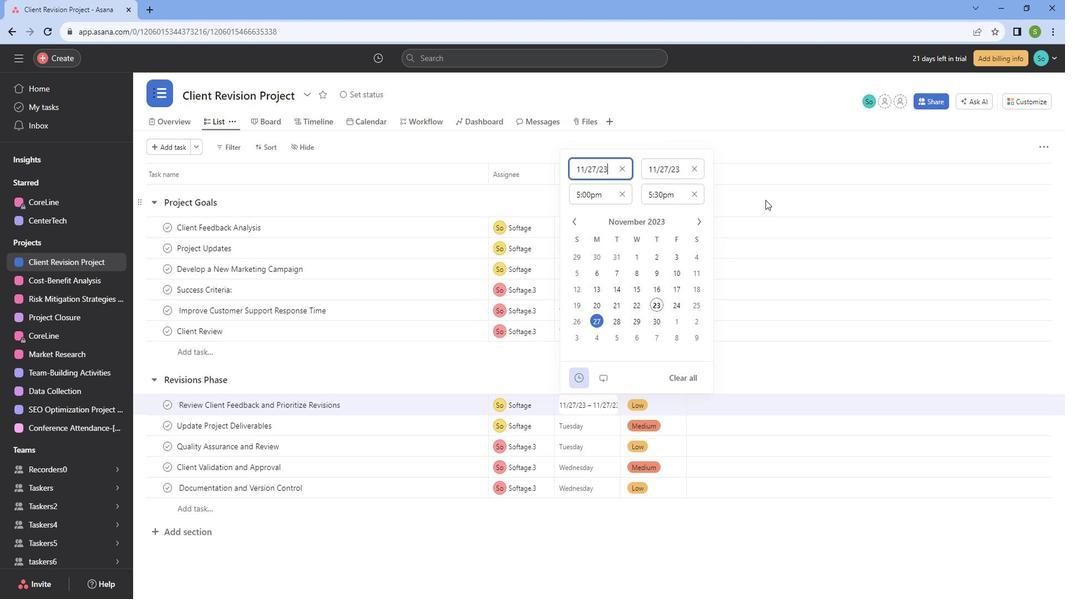 
Action: Mouse moved to (616, 421)
Screenshot: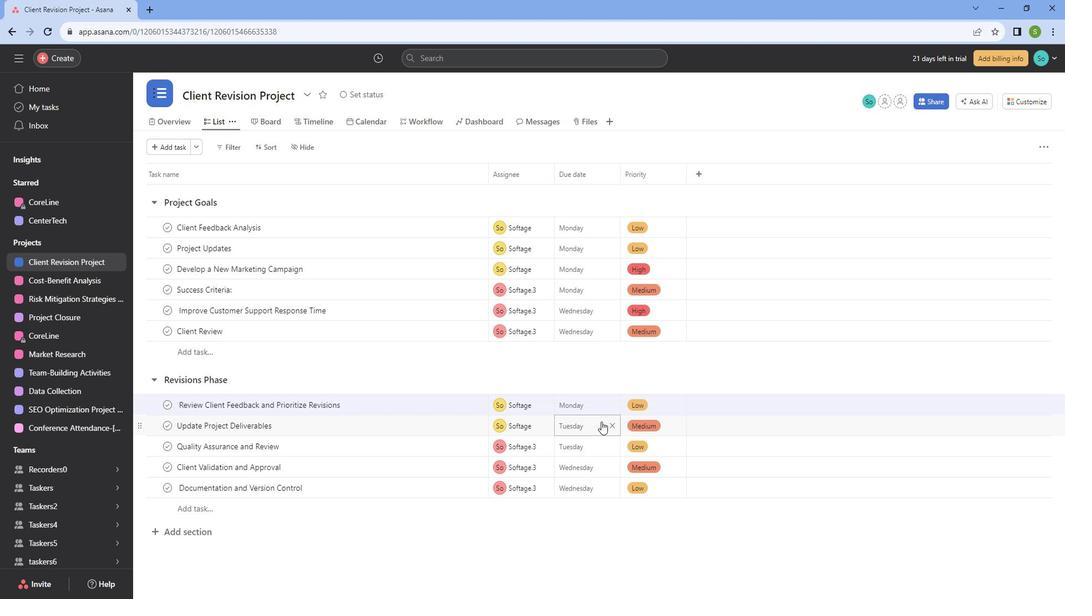 
Action: Mouse pressed left at (616, 421)
Screenshot: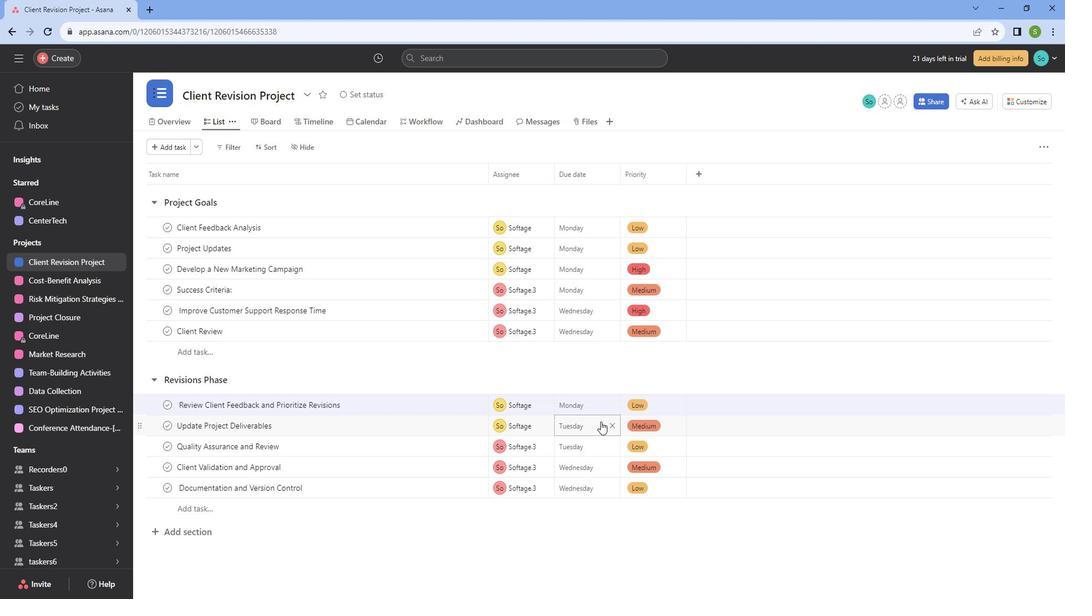 
Action: Mouse moved to (587, 394)
Screenshot: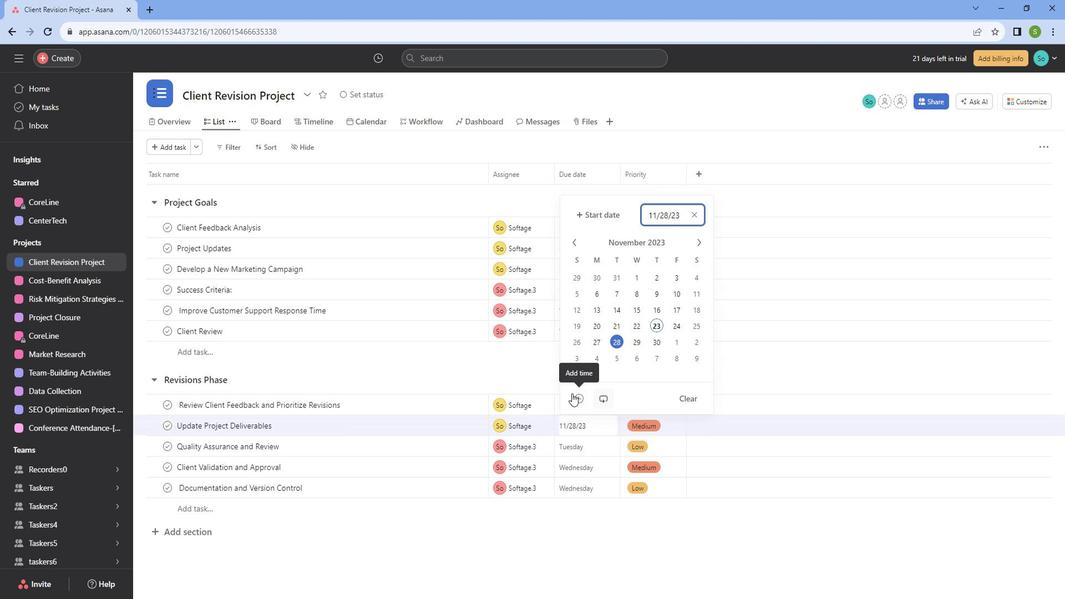 
Action: Mouse pressed left at (587, 394)
Screenshot: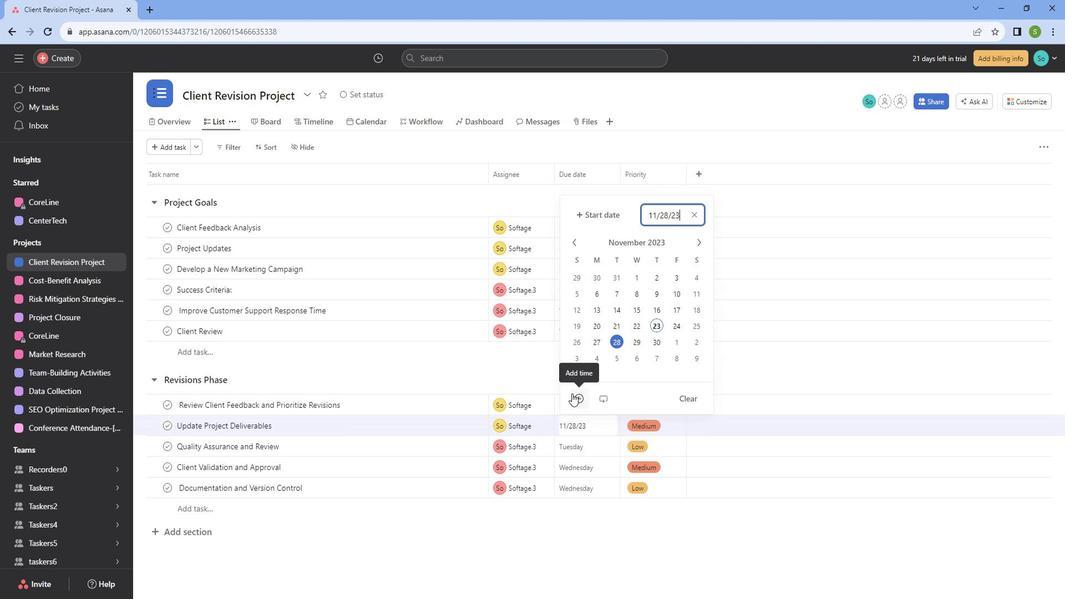 
Action: Mouse moved to (672, 293)
Screenshot: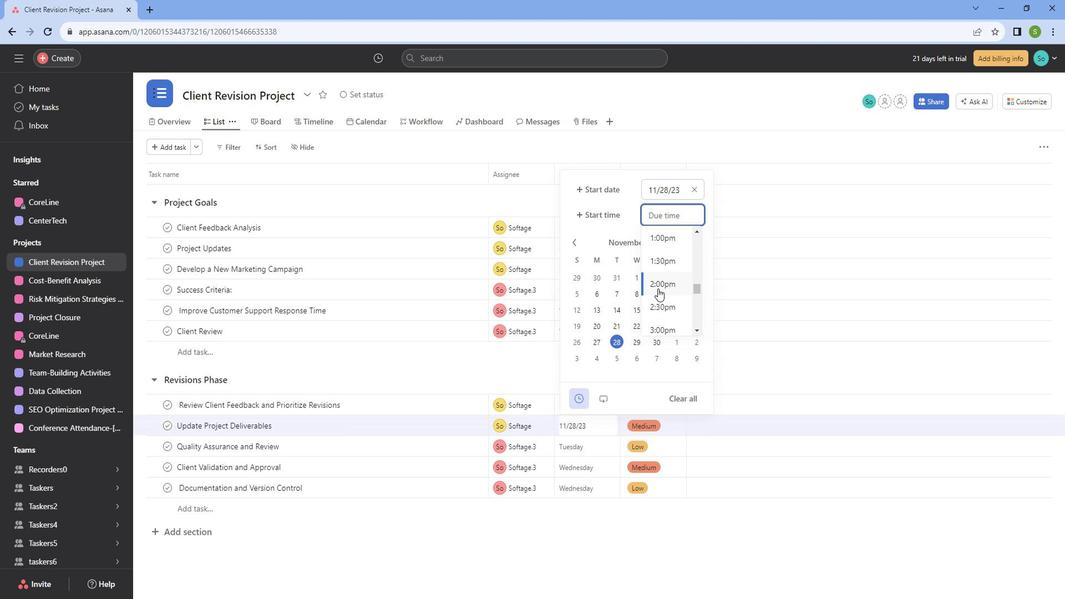 
Action: Mouse scrolled (672, 293) with delta (0, 0)
Screenshot: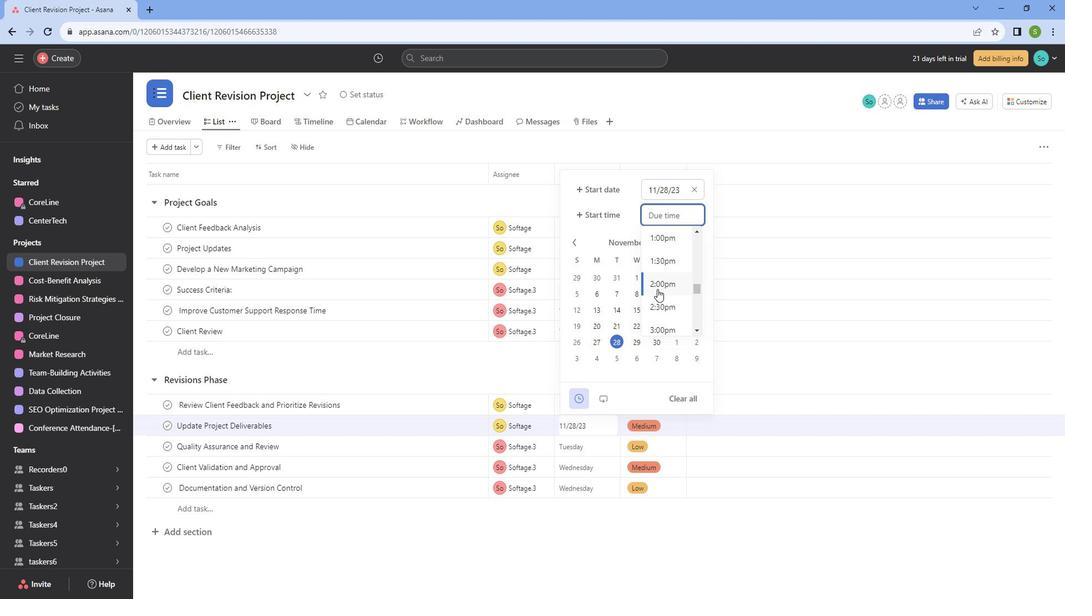 
Action: Mouse scrolled (672, 293) with delta (0, 0)
Screenshot: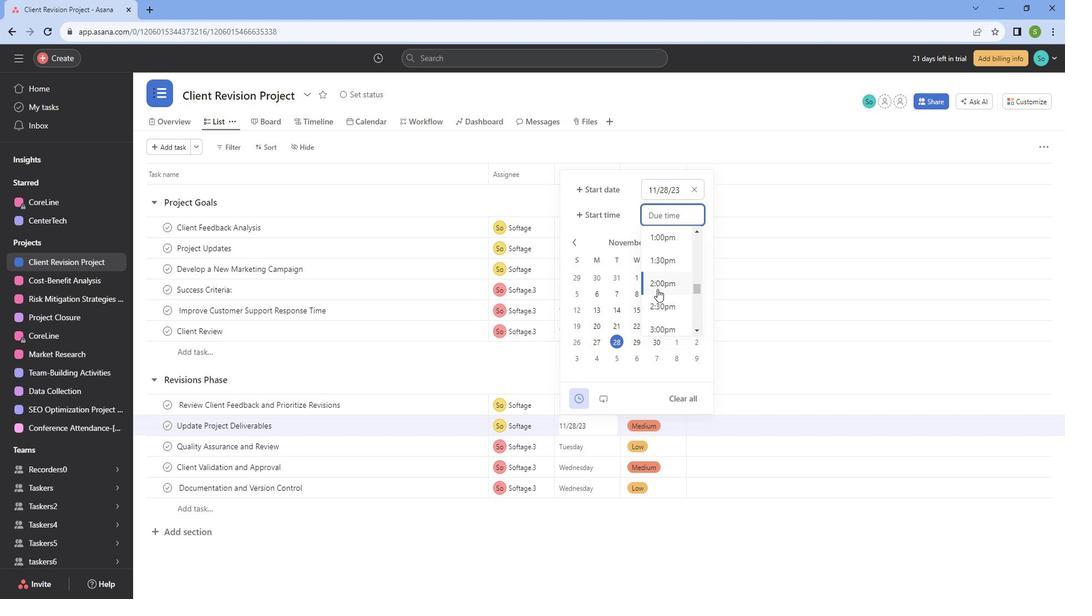 
Action: Mouse scrolled (672, 293) with delta (0, 0)
Screenshot: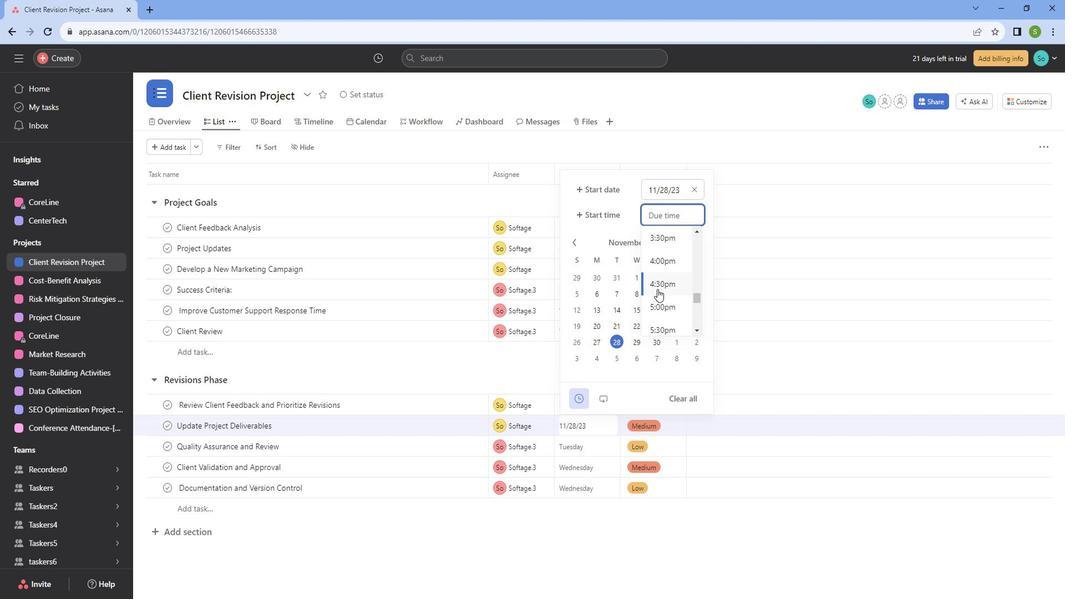 
Action: Mouse moved to (684, 281)
Screenshot: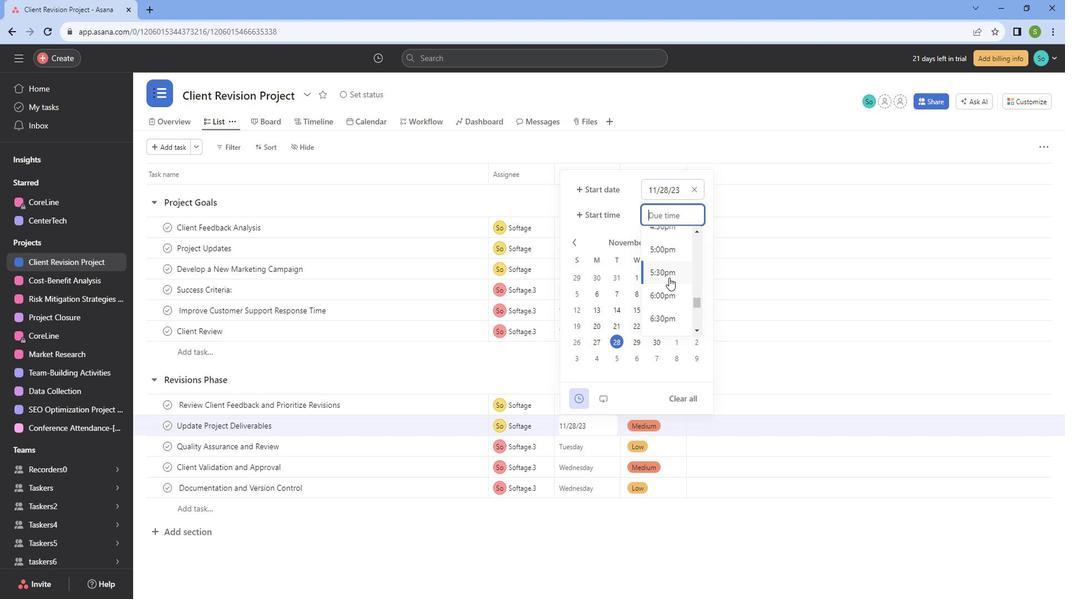 
Action: Mouse pressed left at (684, 281)
Screenshot: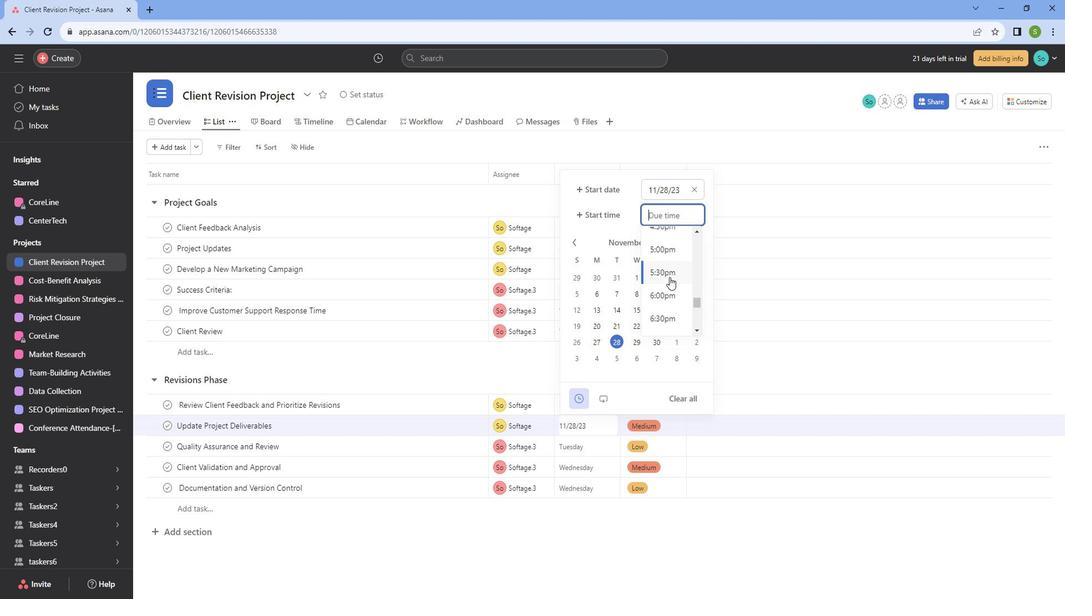 
Action: Mouse moved to (638, 221)
Screenshot: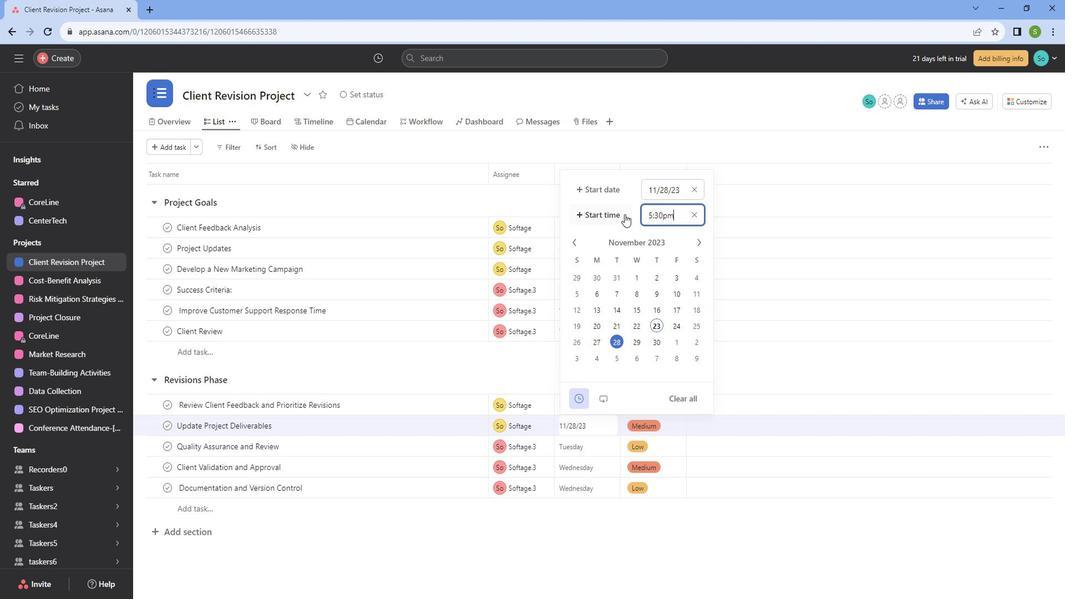 
Action: Mouse pressed left at (638, 221)
Screenshot: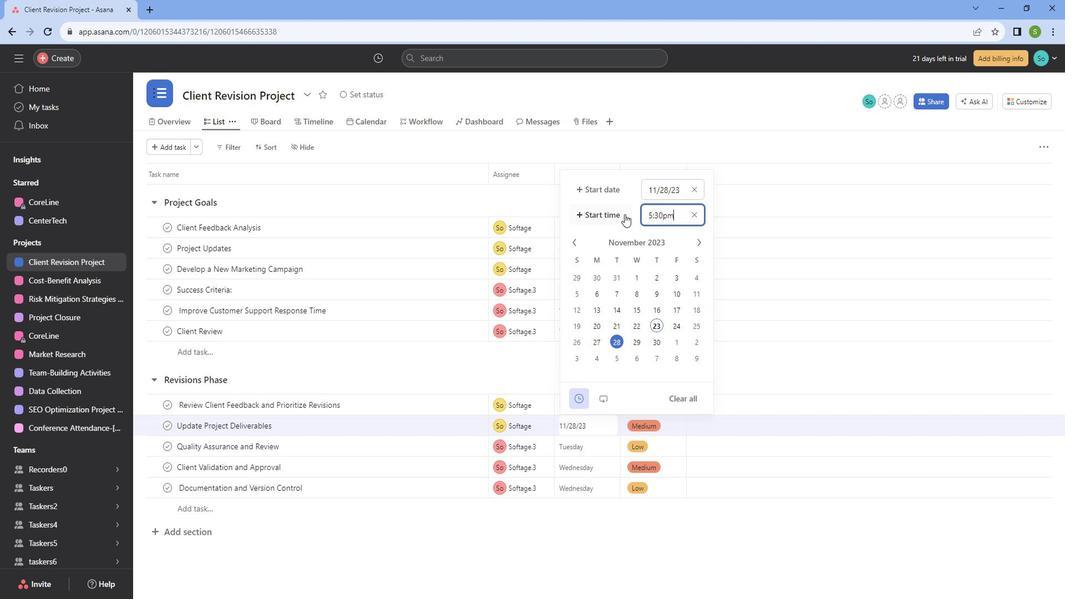 
Action: Mouse moved to (613, 302)
Screenshot: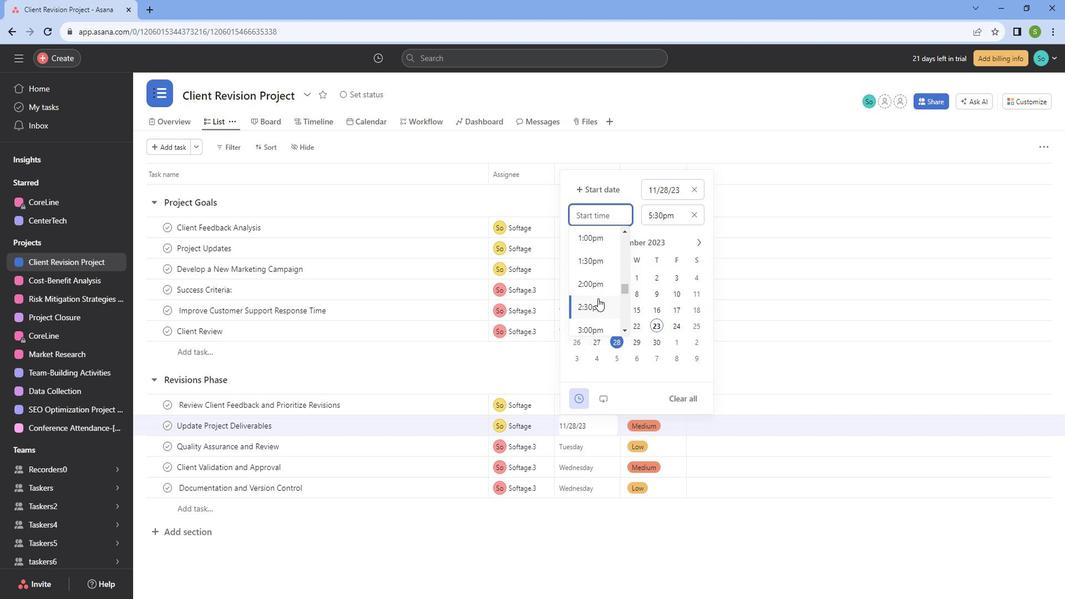
Action: Mouse scrolled (613, 301) with delta (0, 0)
Screenshot: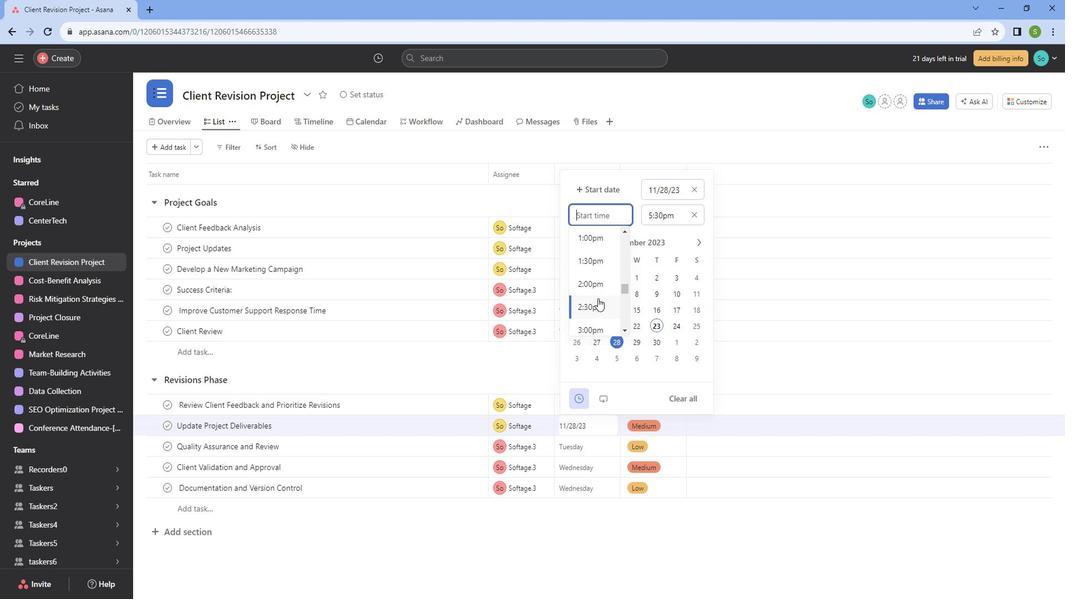 
Action: Mouse moved to (612, 302)
Screenshot: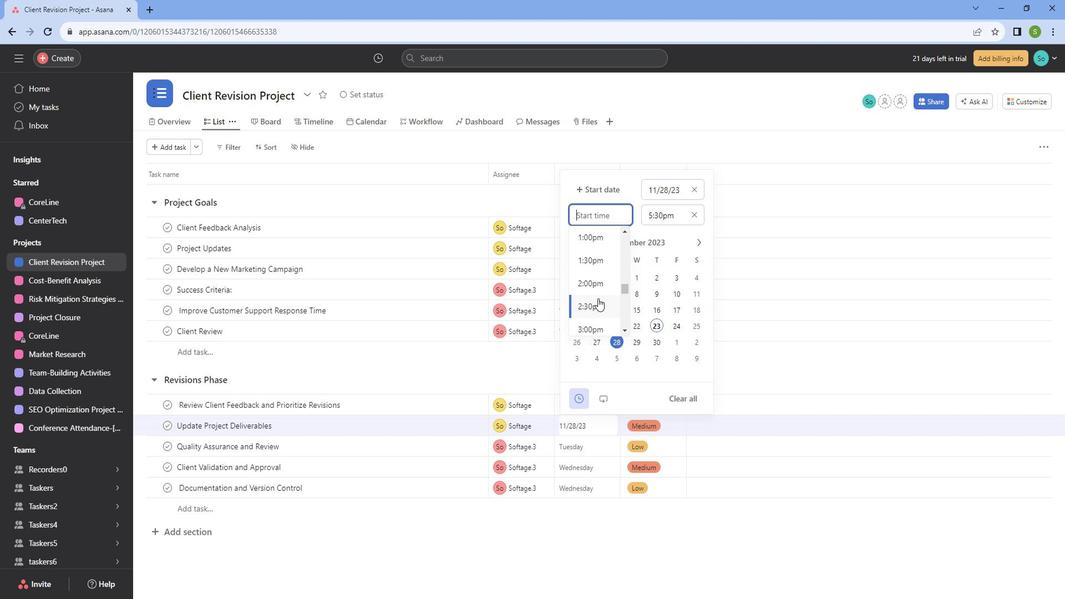 
Action: Mouse scrolled (612, 301) with delta (0, 0)
Screenshot: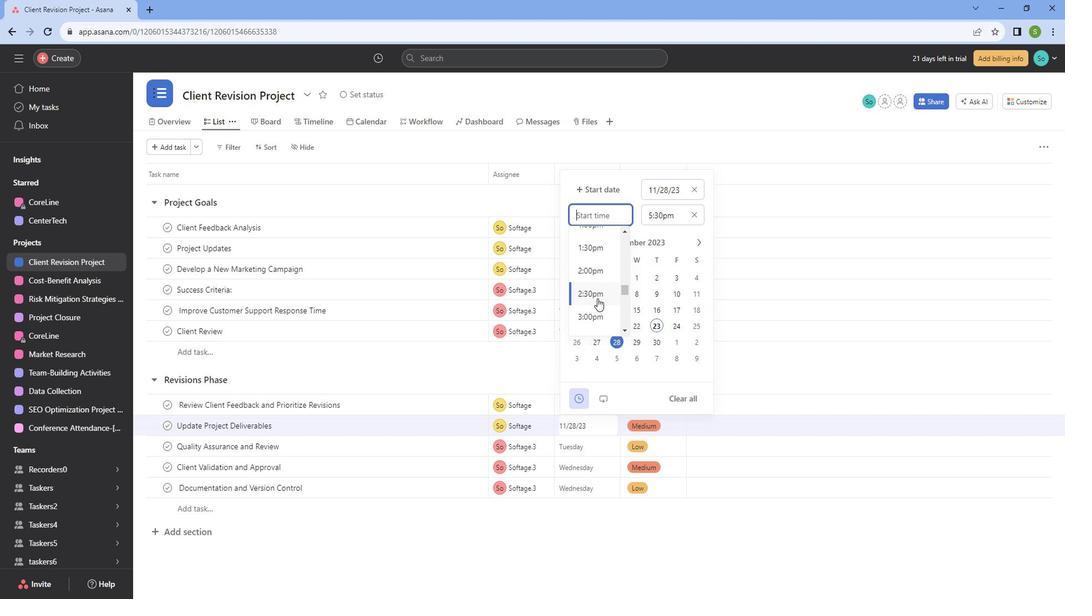 
Action: Mouse moved to (611, 300)
Screenshot: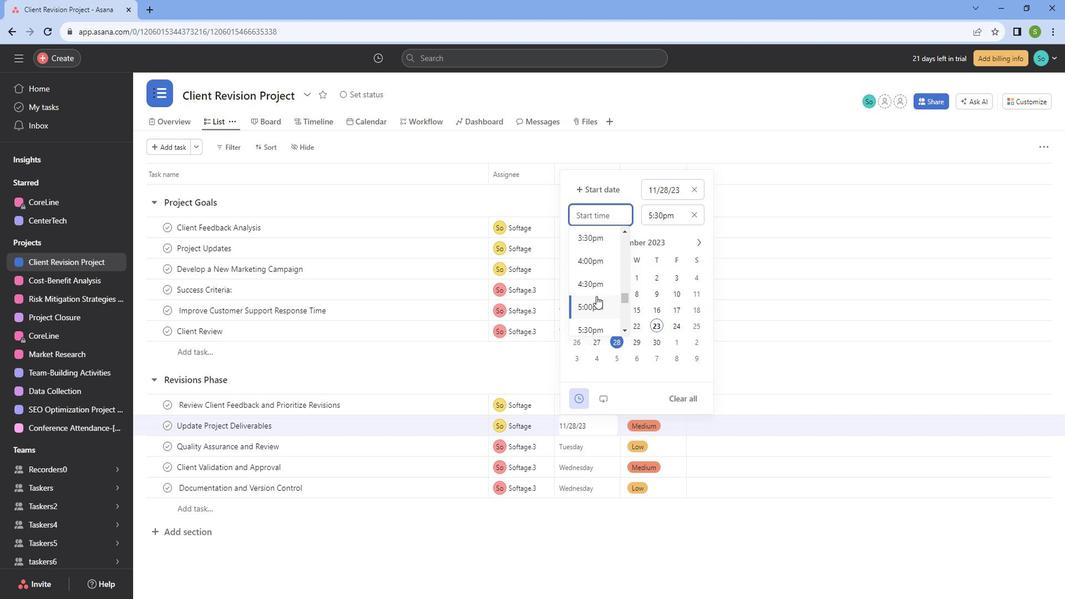
Action: Mouse pressed left at (611, 300)
Screenshot: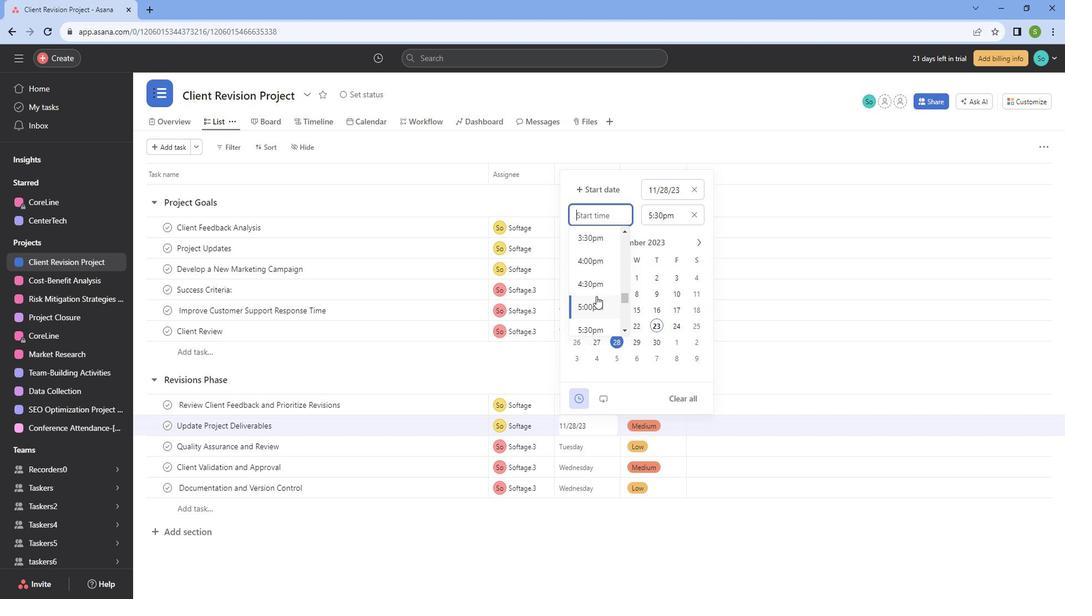 
Action: Mouse moved to (746, 193)
Screenshot: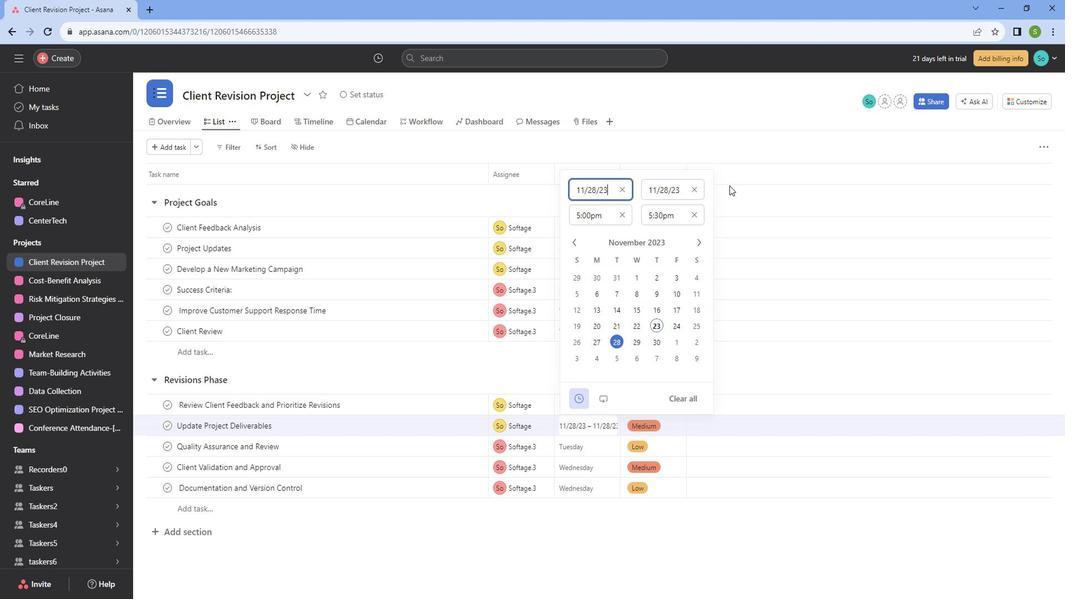 
Action: Mouse pressed left at (746, 193)
Screenshot: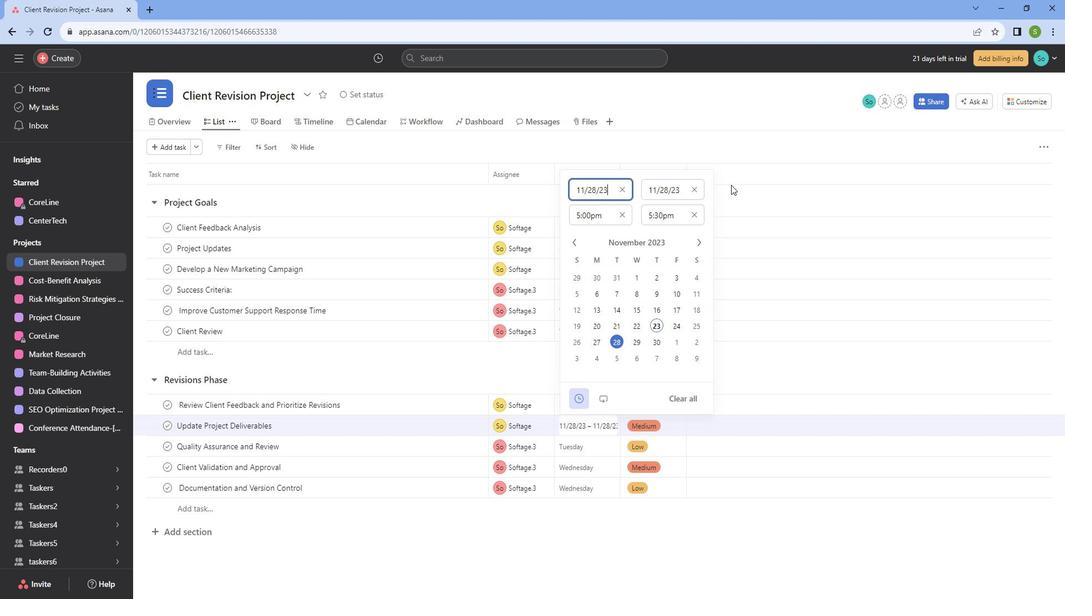 
Action: Mouse moved to (605, 406)
Screenshot: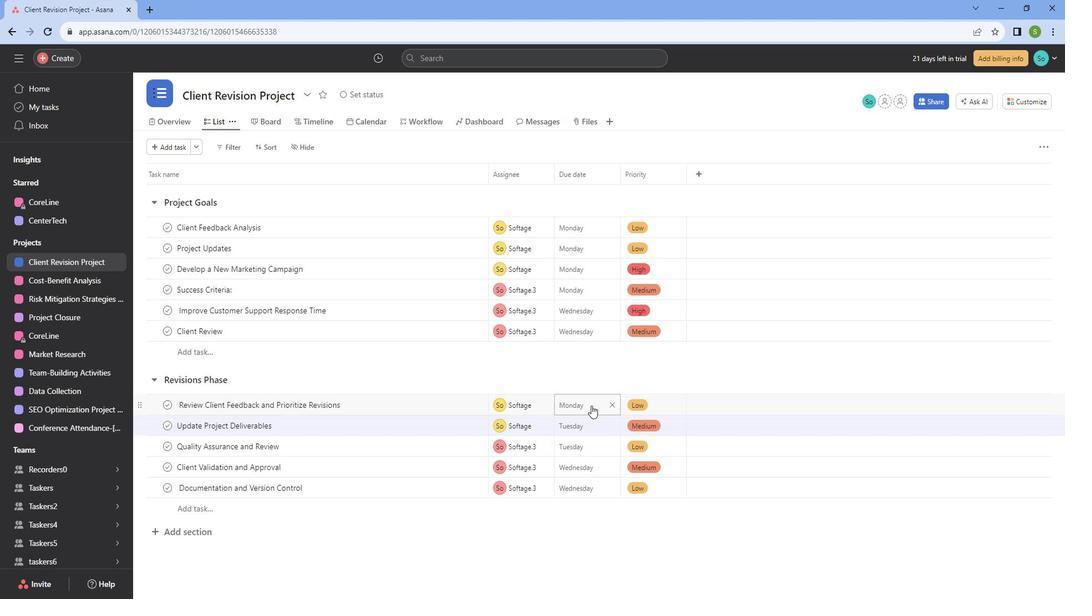 
Action: Mouse pressed left at (605, 406)
Screenshot: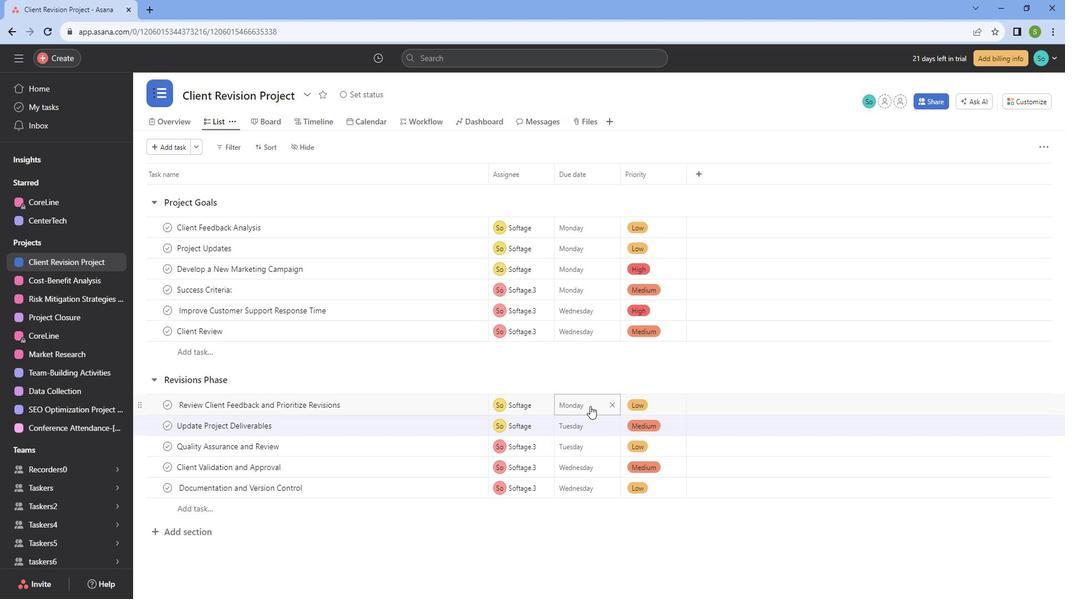 
Action: Mouse moved to (796, 203)
Screenshot: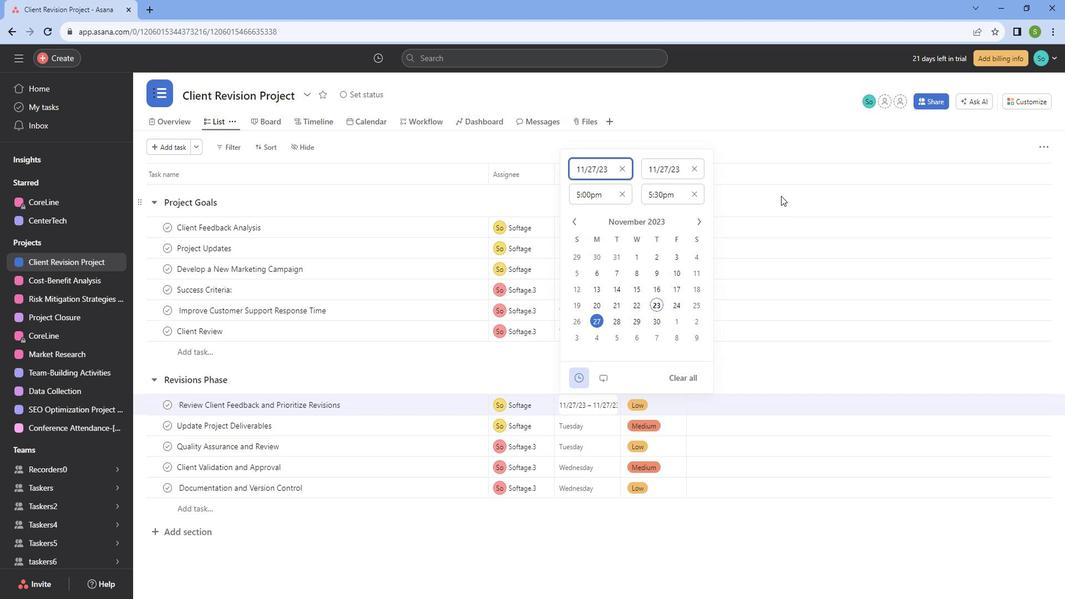 
Action: Mouse pressed left at (796, 203)
Screenshot: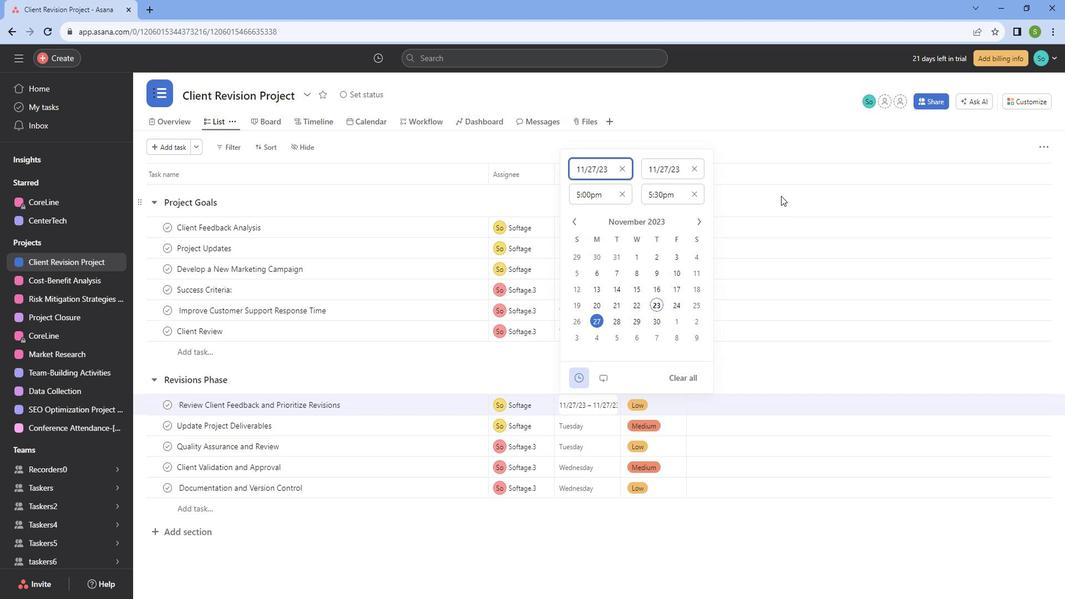 
Action: Mouse moved to (600, 441)
Screenshot: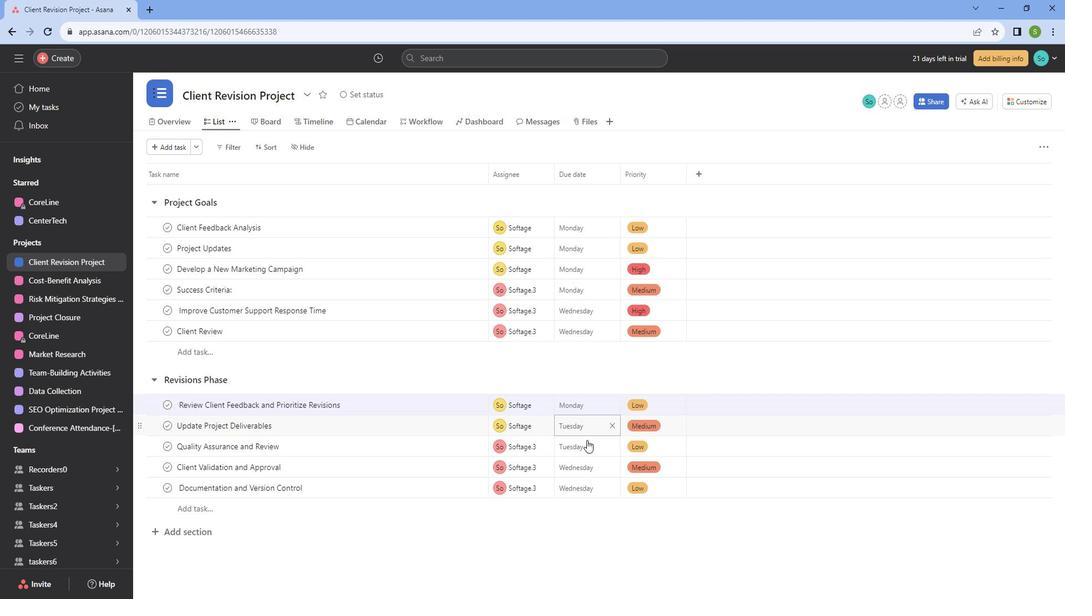 
Action: Mouse pressed left at (600, 441)
Screenshot: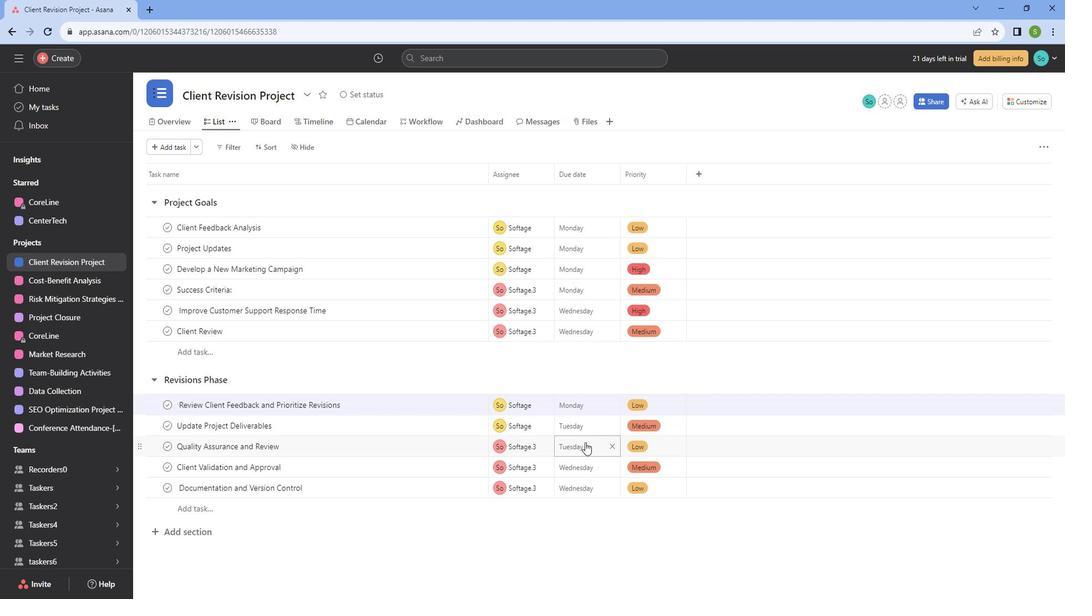 
Action: Mouse moved to (594, 420)
Screenshot: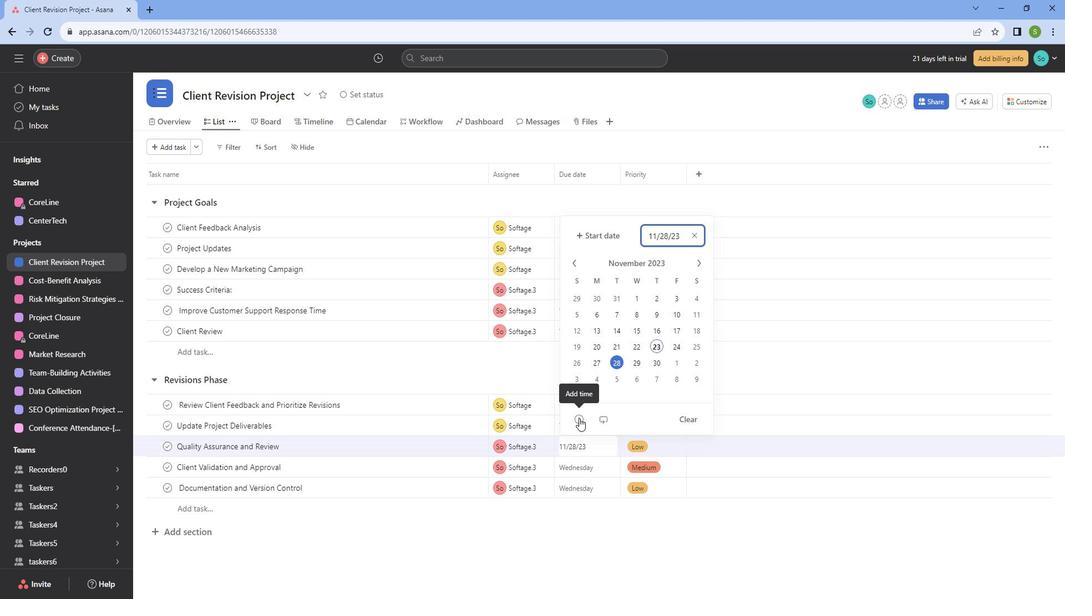 
Action: Mouse pressed left at (594, 420)
Screenshot: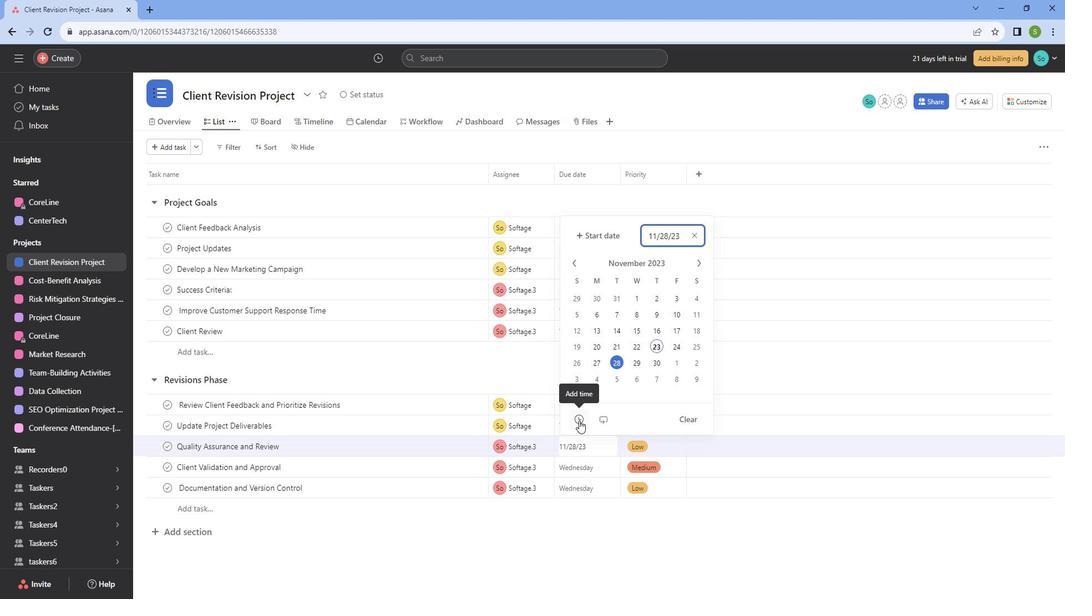 
Action: Mouse moved to (709, 310)
Screenshot: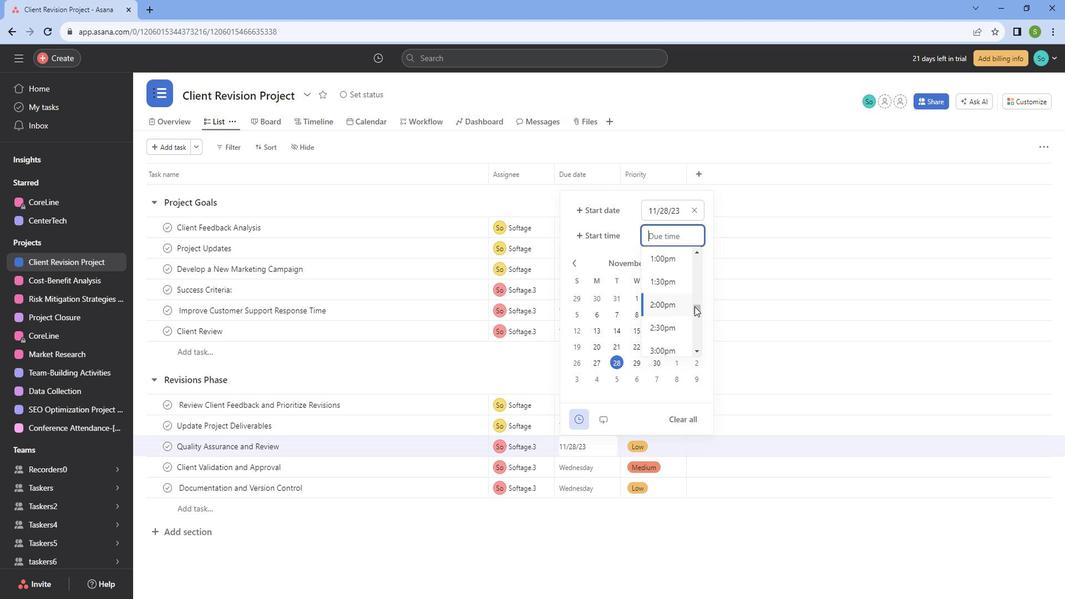 
Action: Mouse pressed left at (709, 310)
Screenshot: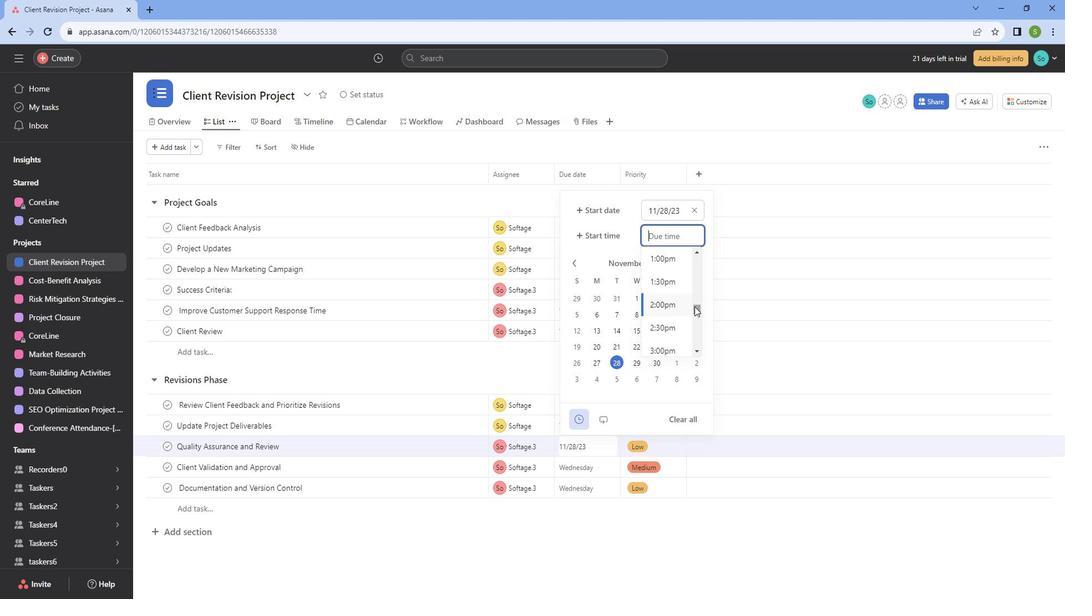 
Action: Mouse moved to (692, 272)
Screenshot: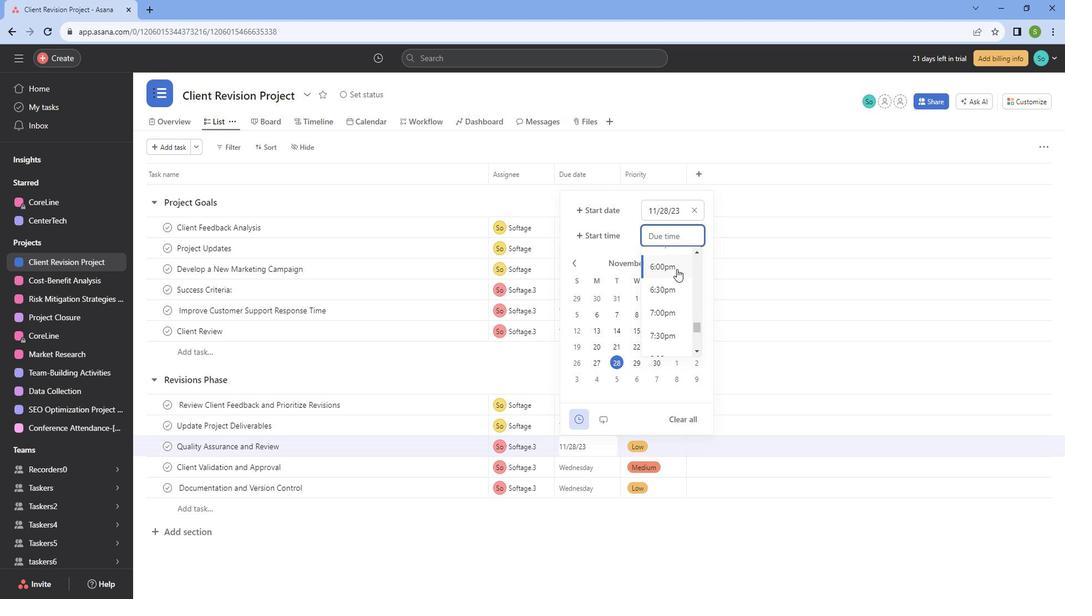 
Action: Mouse pressed left at (692, 272)
Screenshot: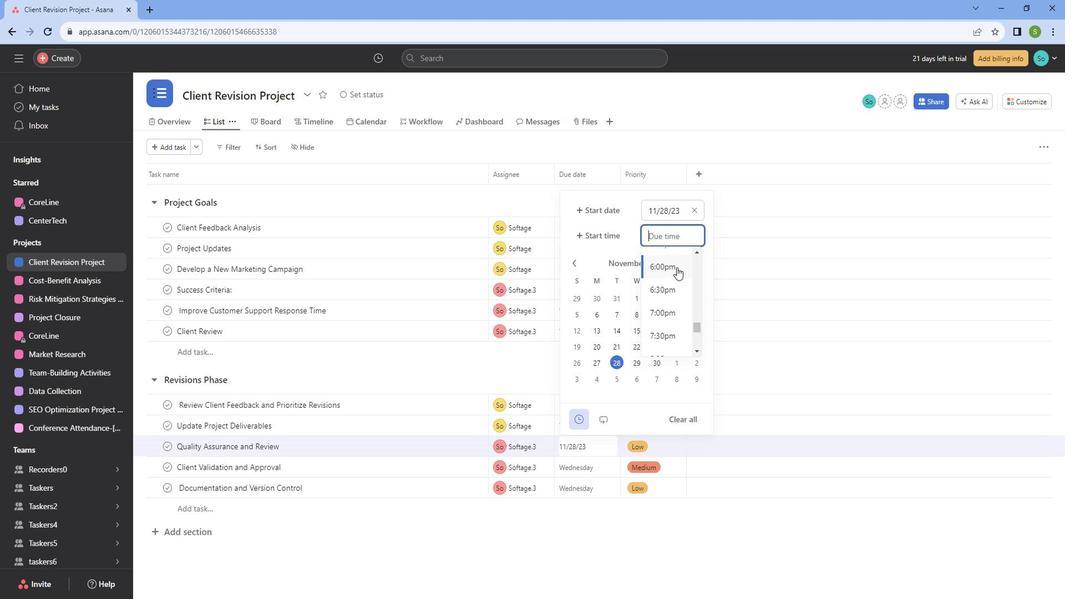 
Action: Mouse moved to (633, 242)
Screenshot: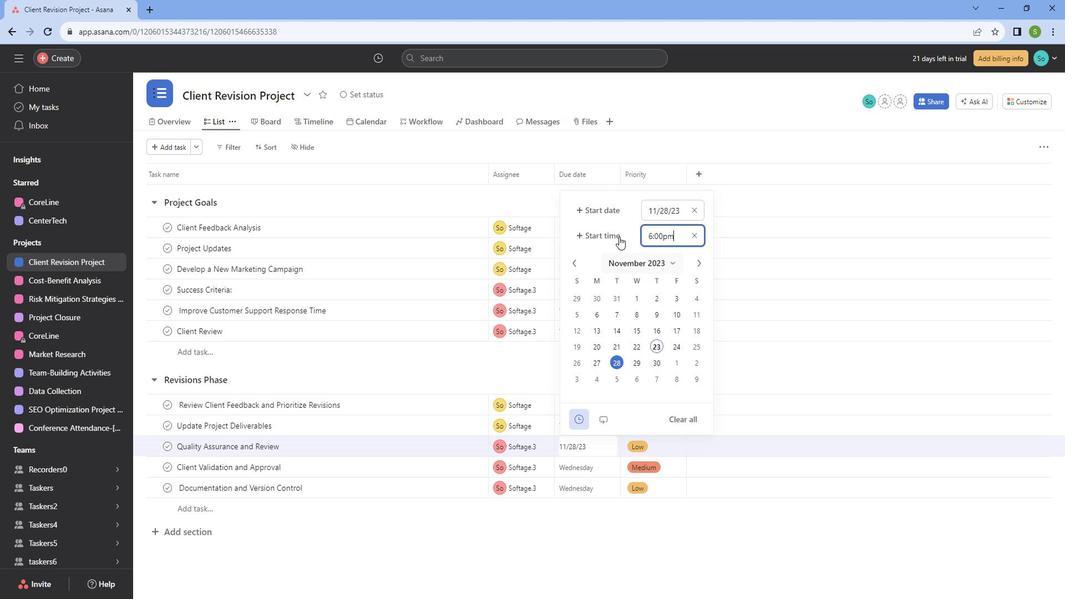 
Action: Mouse pressed left at (633, 242)
Screenshot: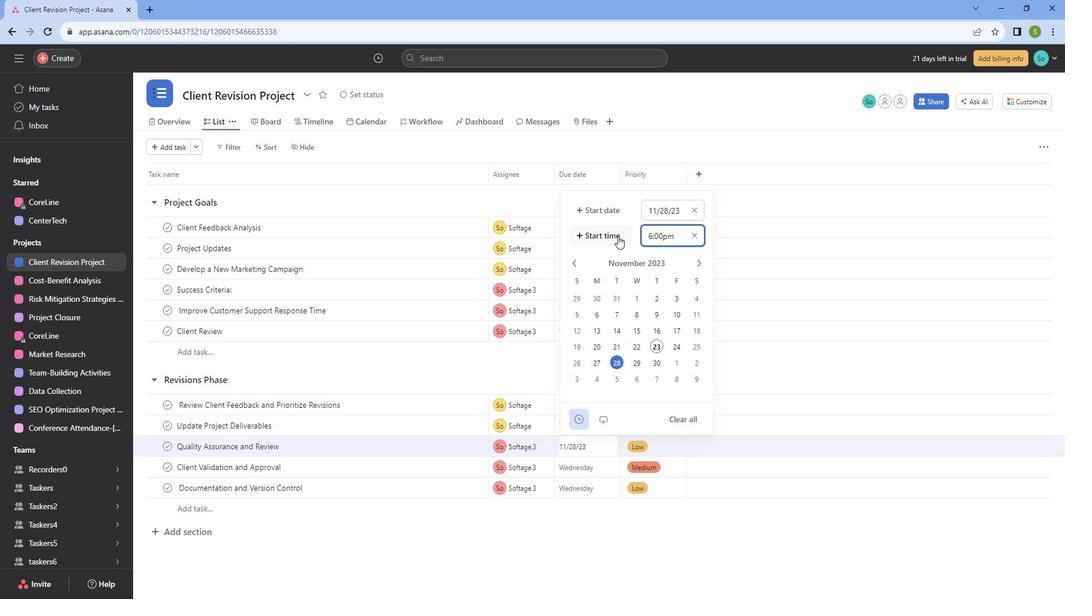 
Action: Mouse moved to (616, 323)
Screenshot: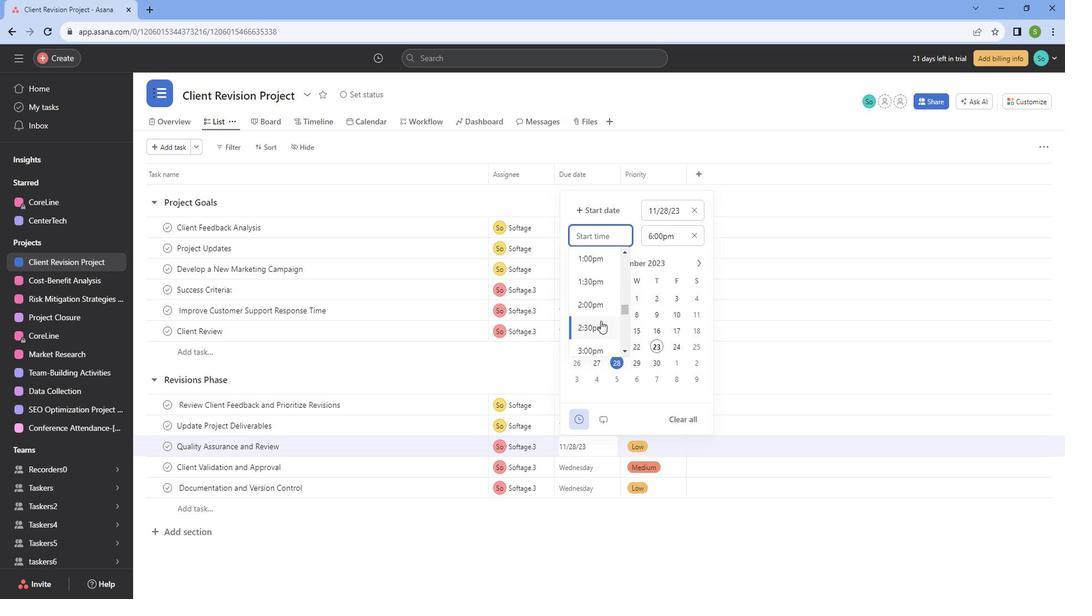 
Action: Mouse scrolled (616, 323) with delta (0, 0)
Screenshot: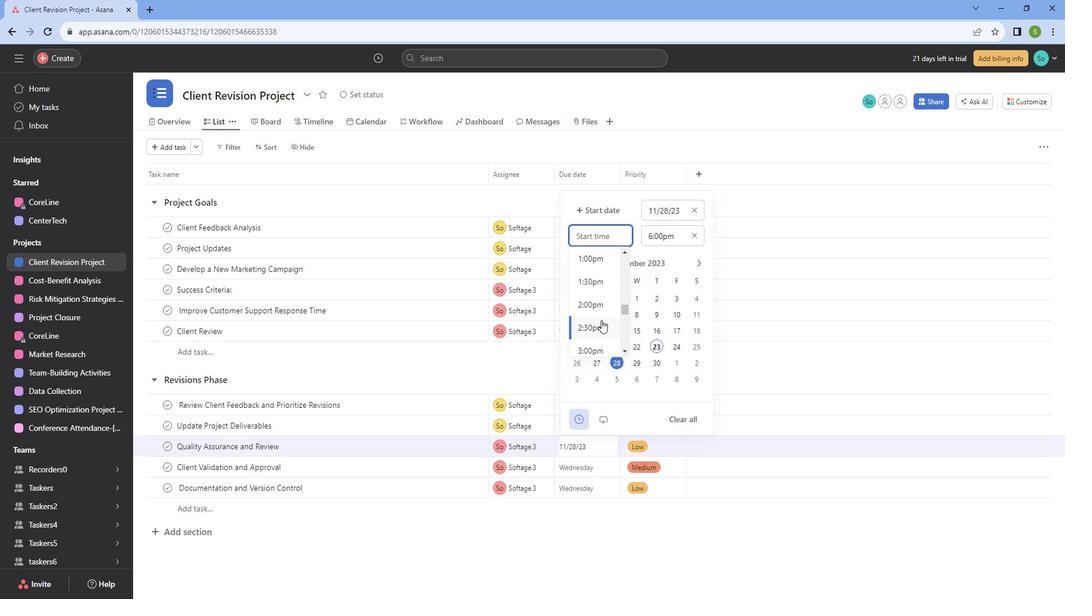 
Action: Mouse scrolled (616, 323) with delta (0, 0)
Screenshot: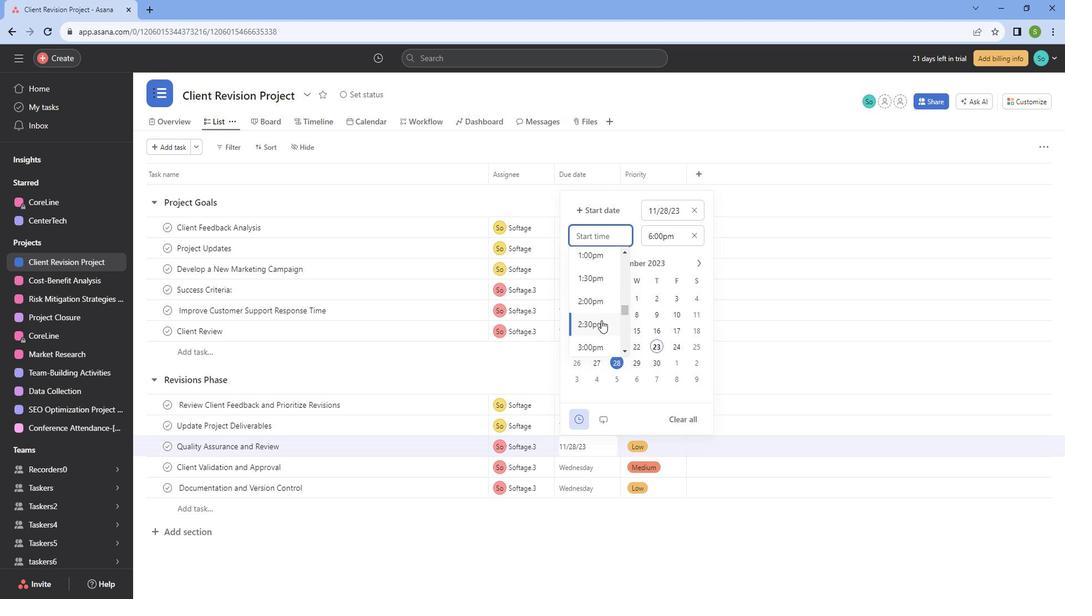 
Action: Mouse scrolled (616, 323) with delta (0, 0)
Screenshot: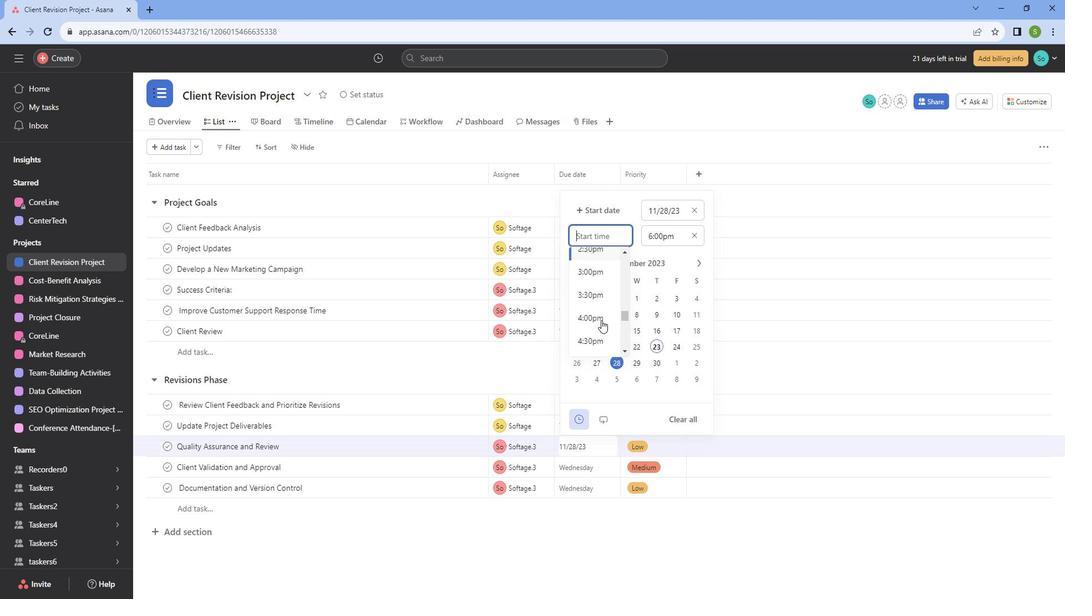 
Action: Mouse moved to (623, 304)
Screenshot: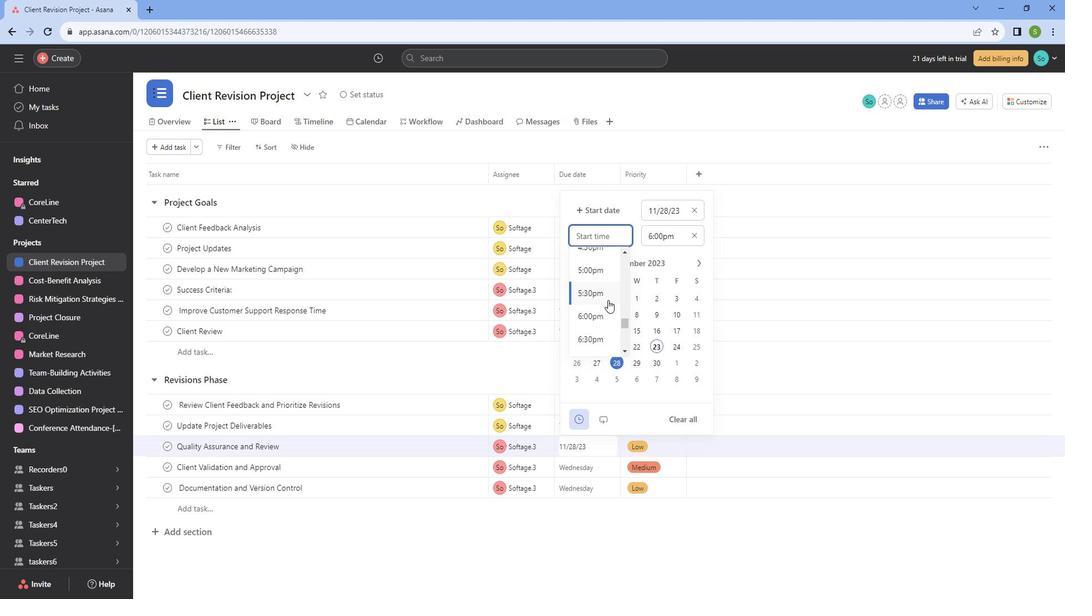 
Action: Mouse pressed left at (623, 304)
Screenshot: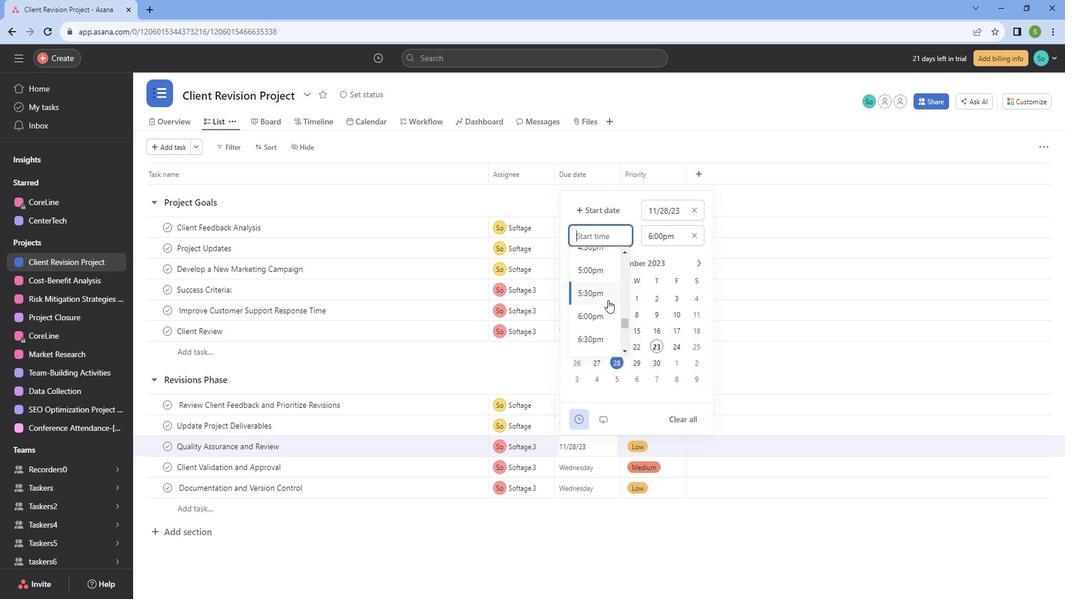 
Action: Mouse moved to (765, 164)
Screenshot: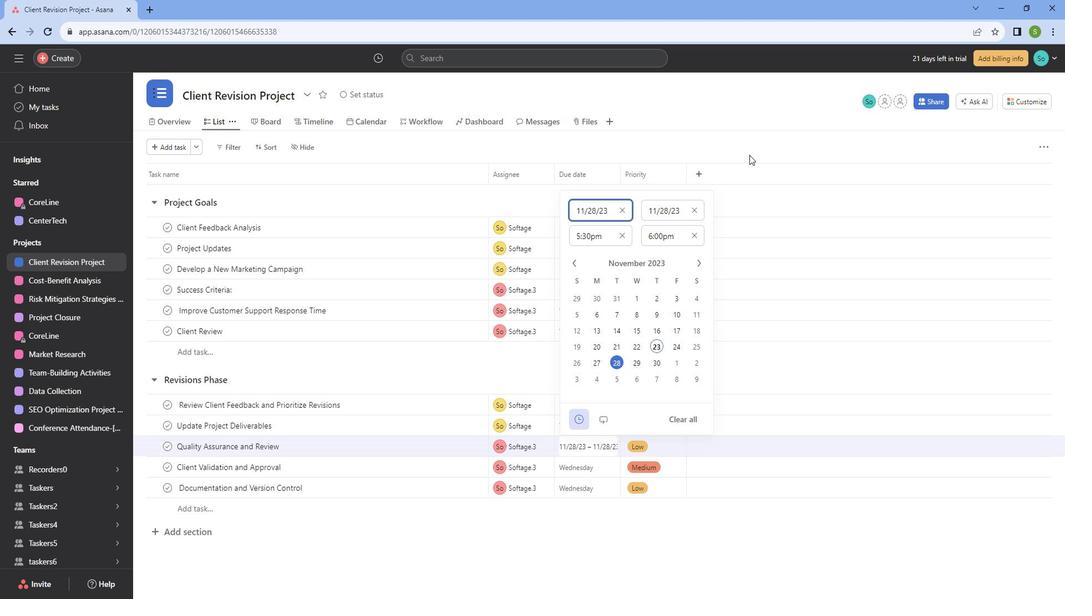 
Action: Mouse pressed left at (765, 164)
Screenshot: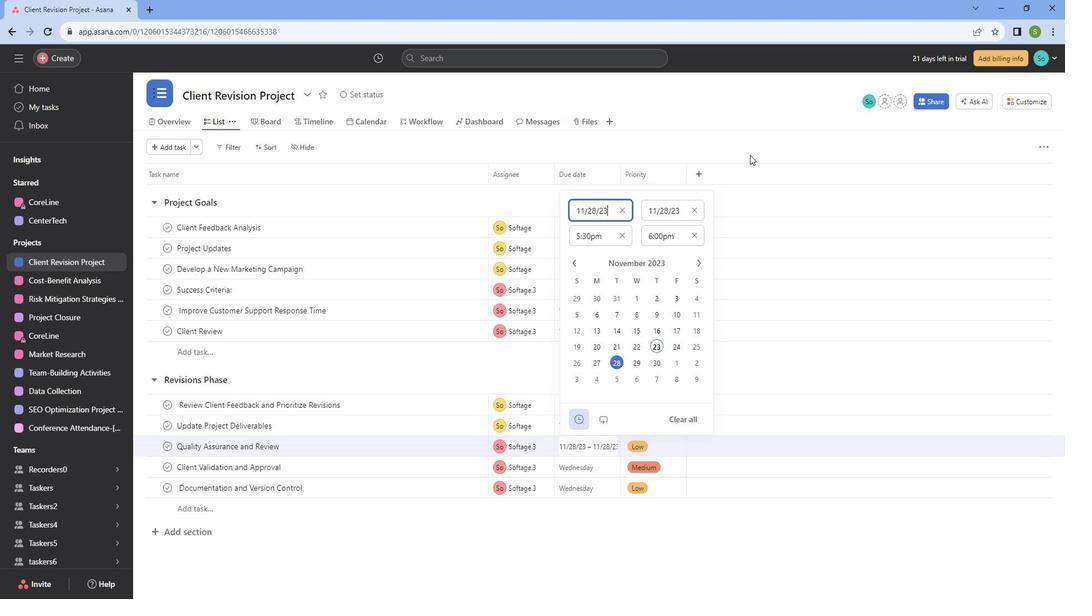 
Action: Mouse moved to (596, 463)
Screenshot: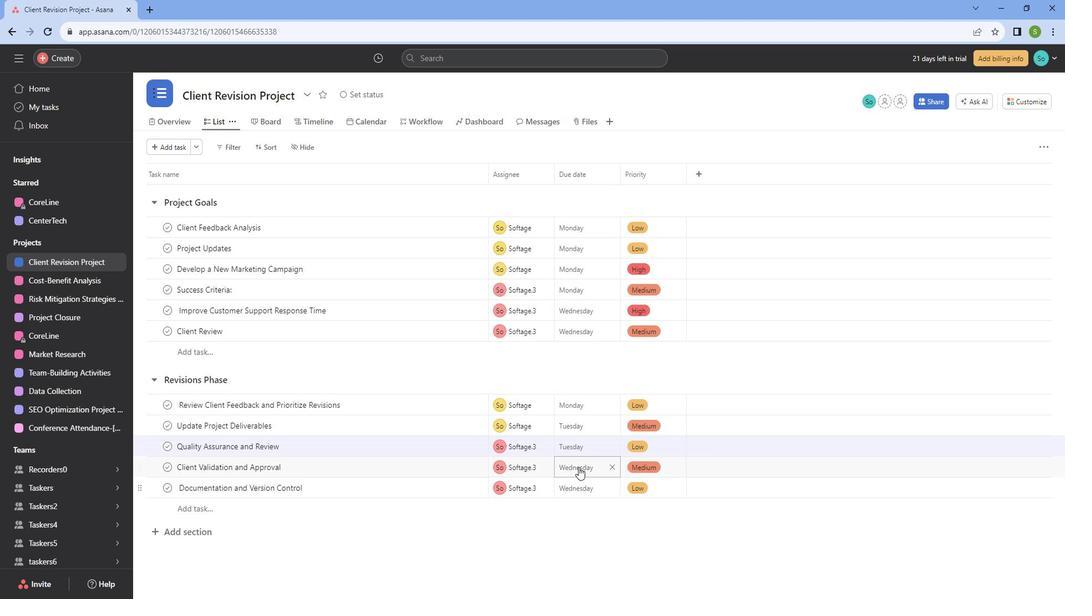 
Action: Mouse pressed left at (596, 463)
Screenshot: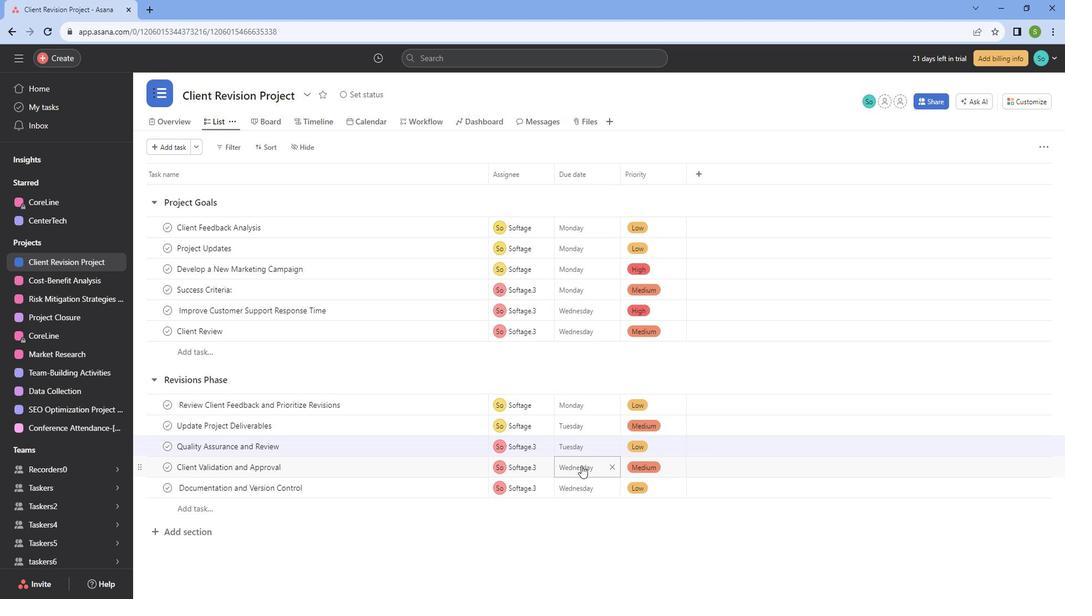 
Action: Mouse moved to (596, 435)
Screenshot: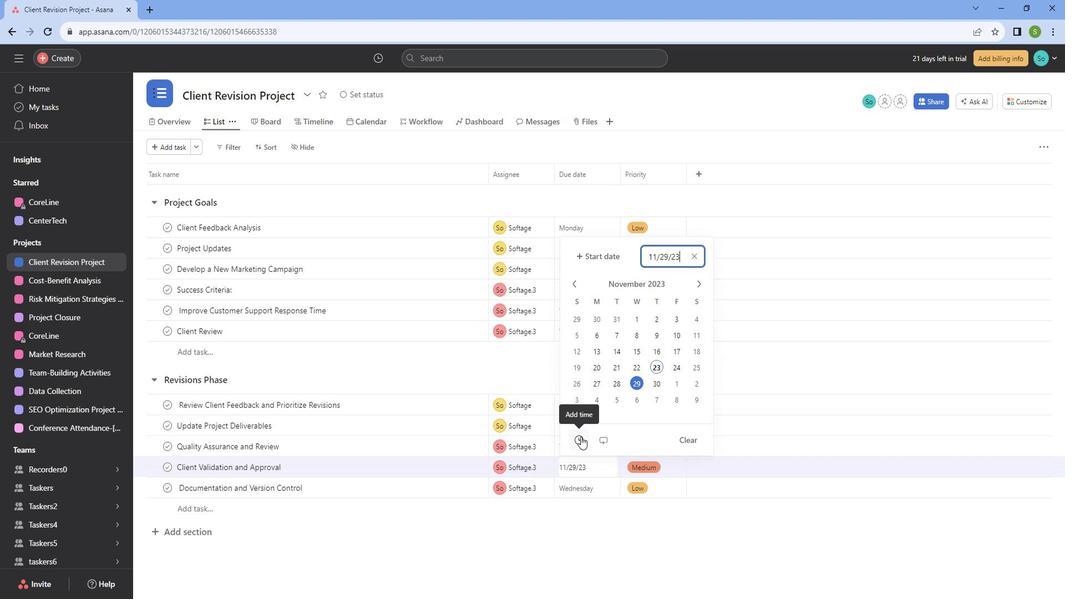 
Action: Mouse pressed left at (596, 435)
Screenshot: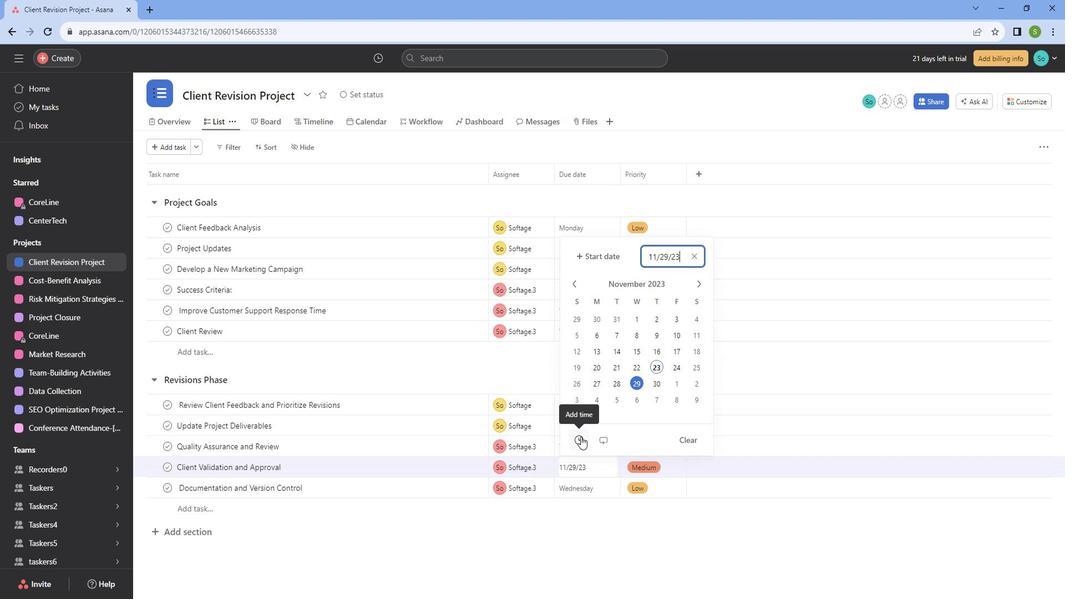 
Action: Mouse moved to (674, 303)
Screenshot: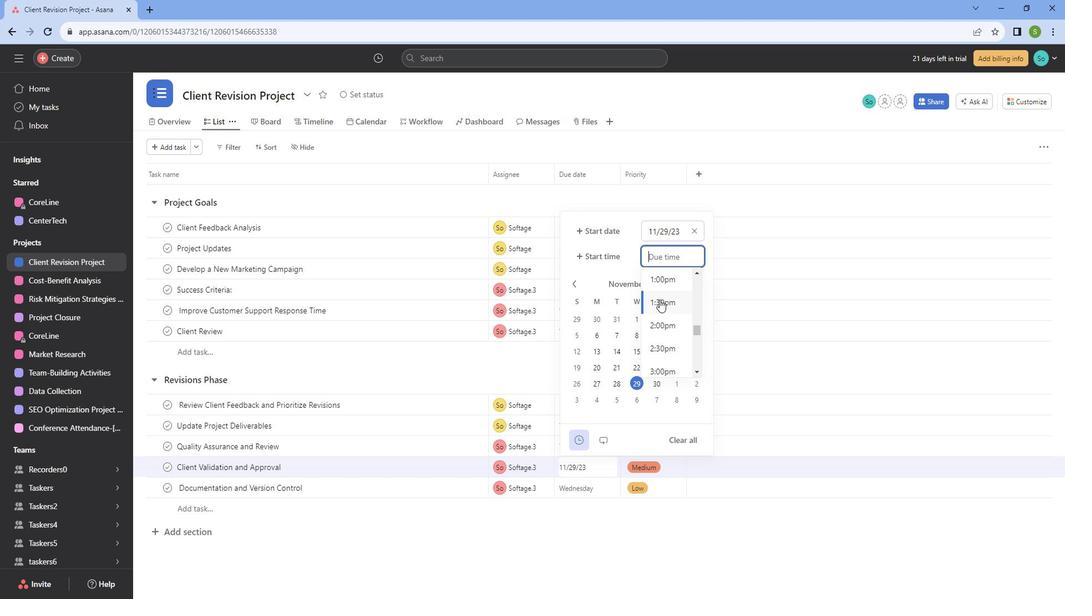 
Action: Mouse scrolled (674, 303) with delta (0, 0)
Screenshot: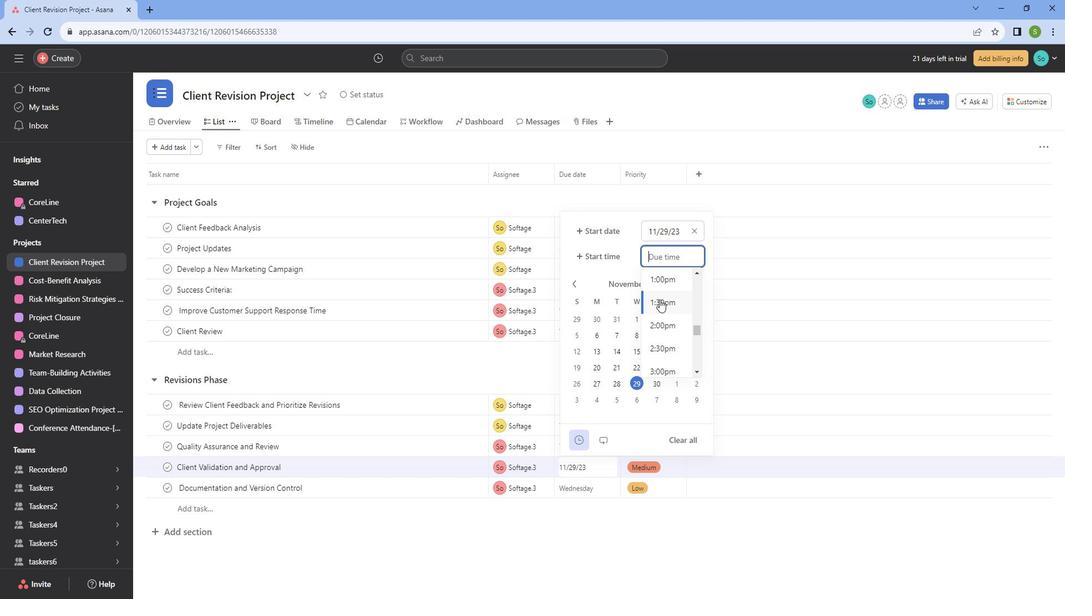 
Action: Mouse scrolled (674, 303) with delta (0, 0)
Screenshot: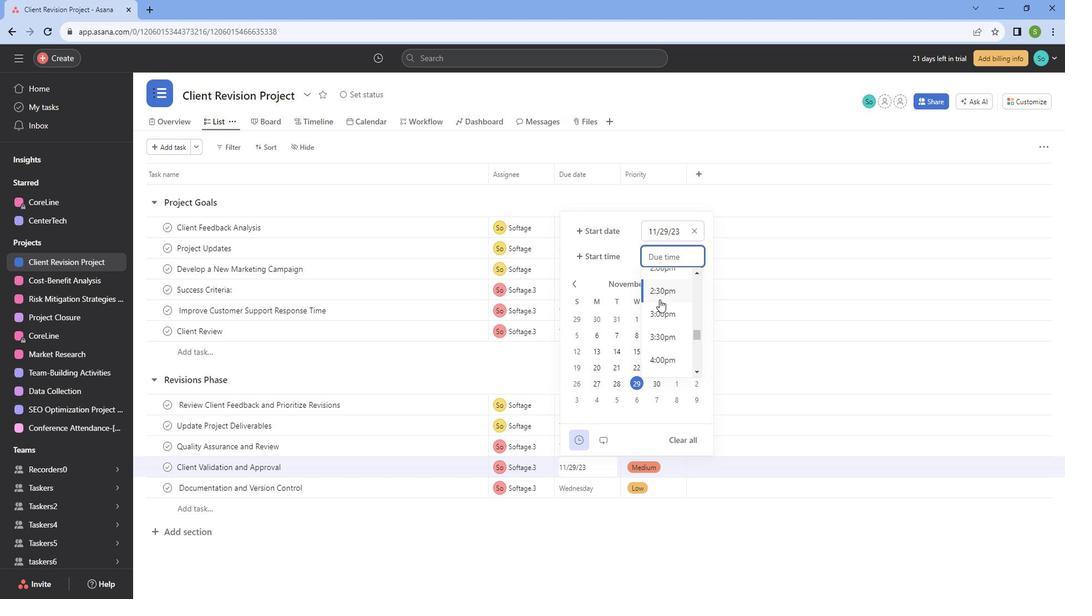 
Action: Mouse moved to (674, 305)
Screenshot: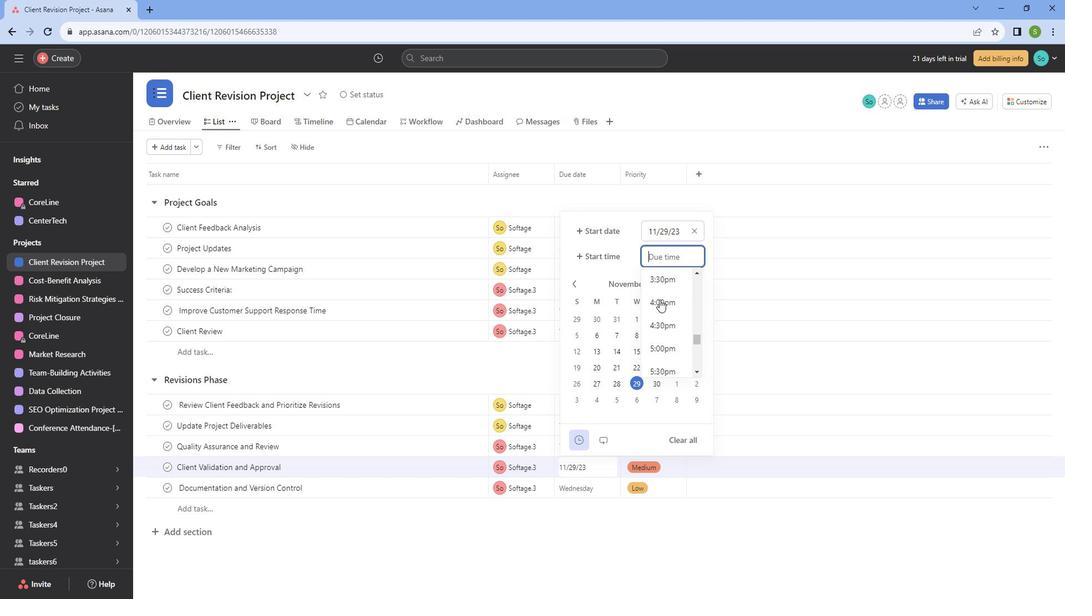 
Action: Mouse scrolled (674, 304) with delta (0, 0)
Screenshot: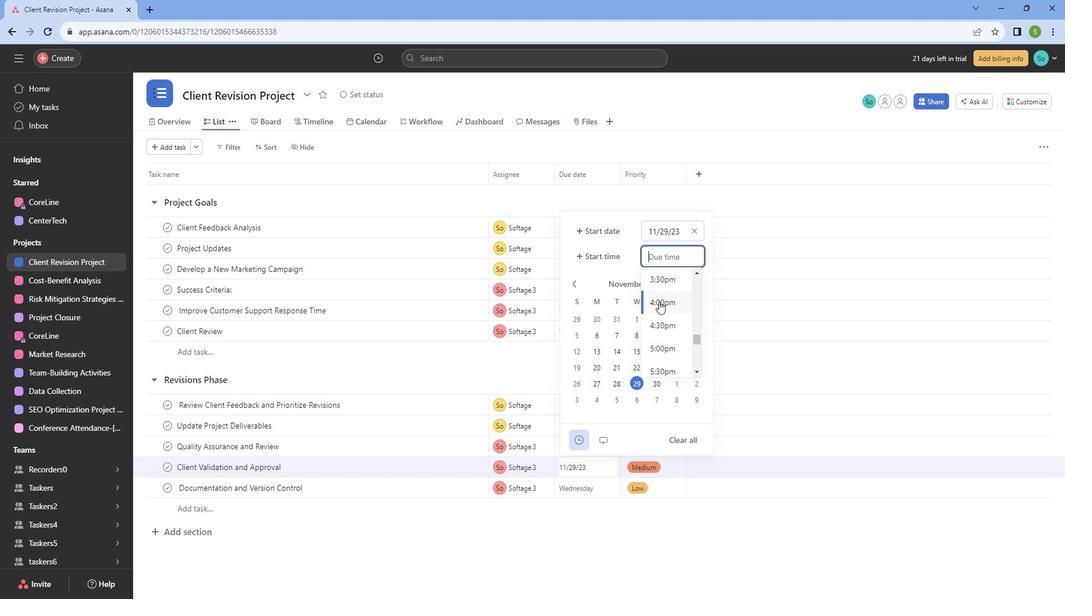 
Action: Mouse moved to (673, 338)
Screenshot: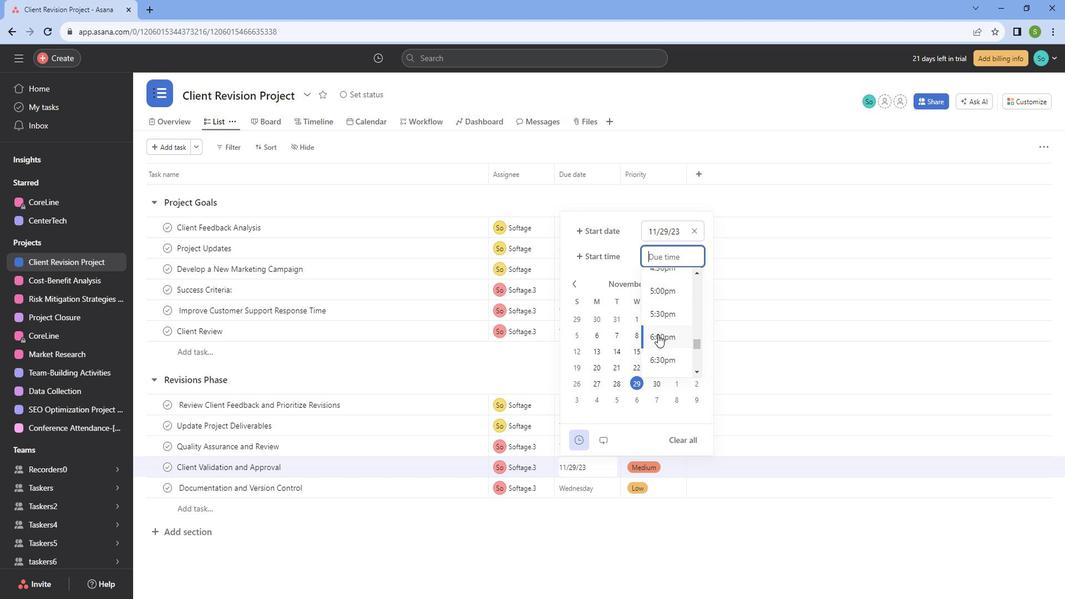 
Action: Mouse pressed left at (673, 338)
Screenshot: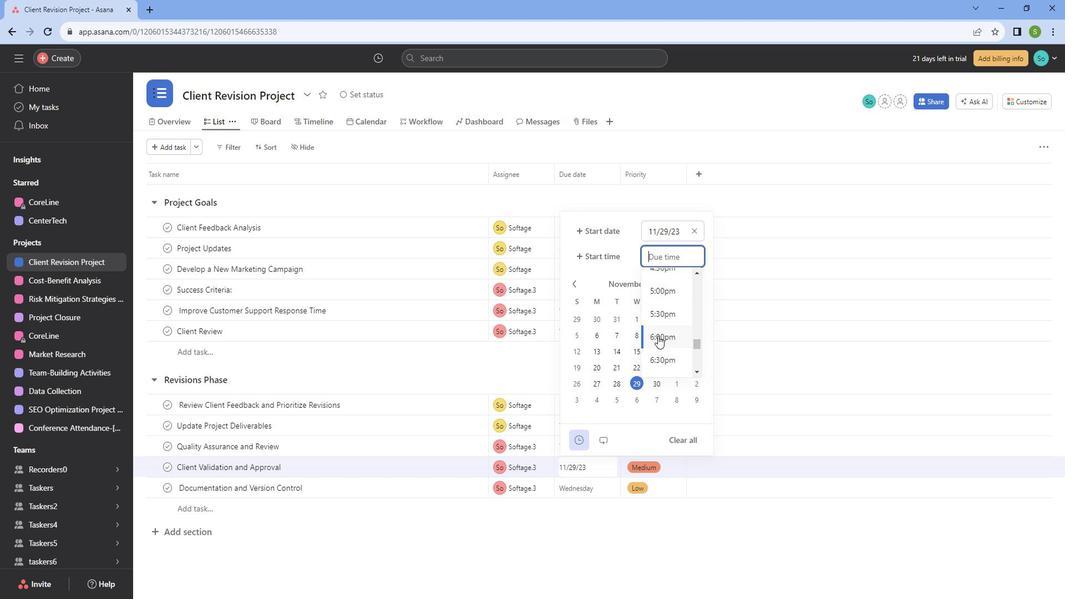 
Action: Mouse moved to (629, 262)
Screenshot: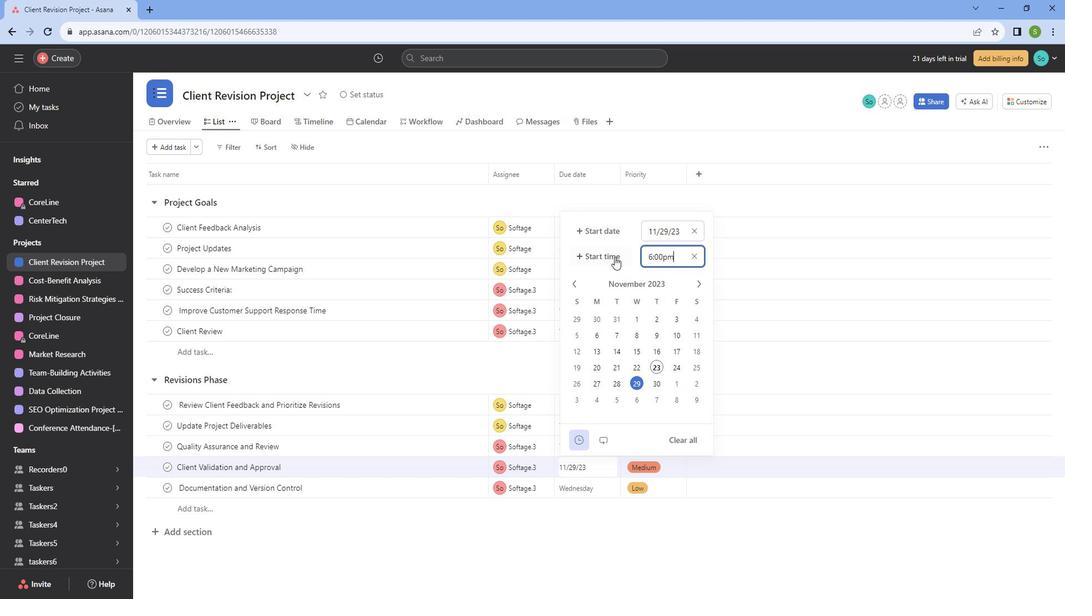 
Action: Mouse pressed left at (629, 262)
Screenshot: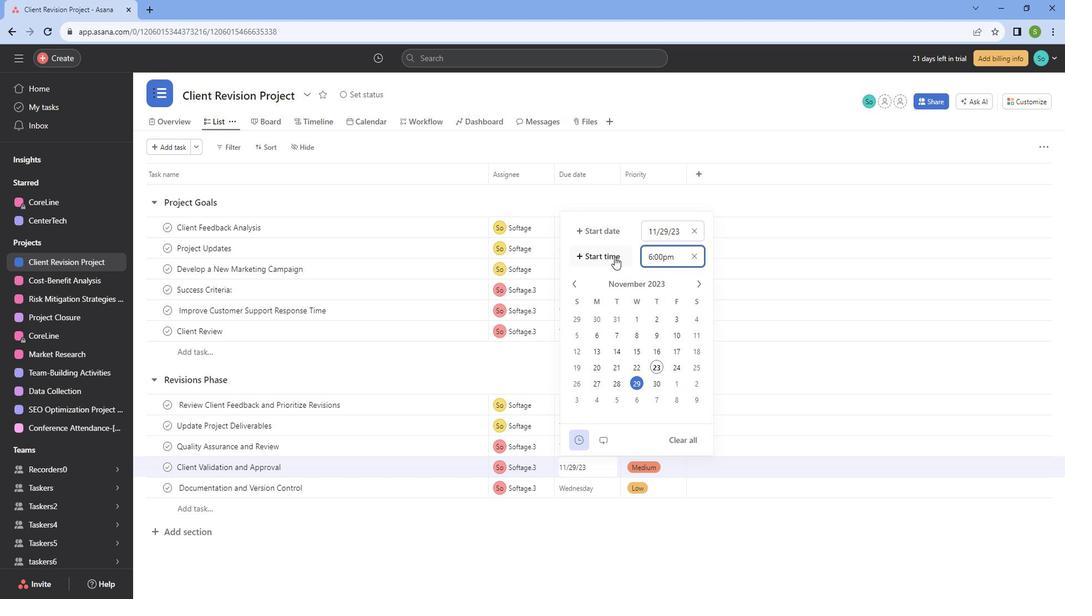 
Action: Mouse moved to (629, 302)
Screenshot: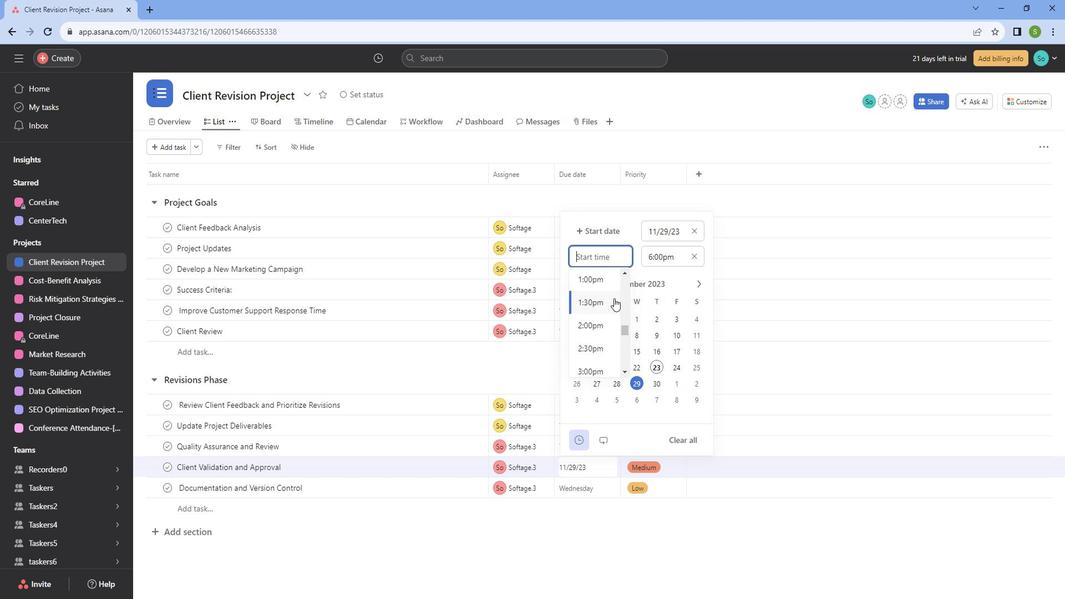 
Action: Mouse scrolled (629, 301) with delta (0, 0)
Screenshot: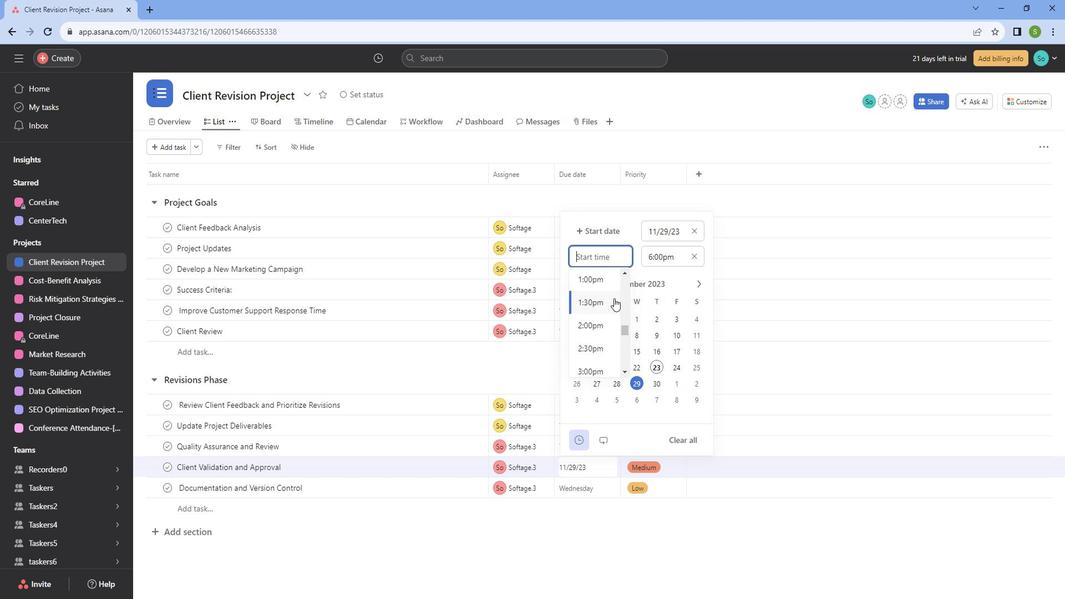 
Action: Mouse scrolled (629, 301) with delta (0, 0)
Screenshot: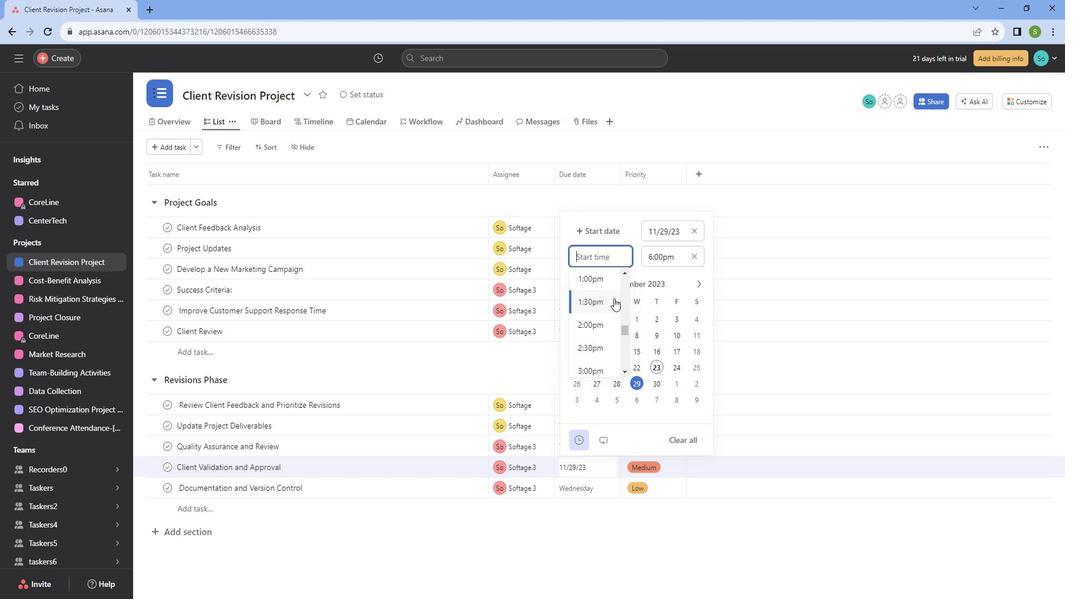 
Action: Mouse scrolled (629, 301) with delta (0, 0)
Screenshot: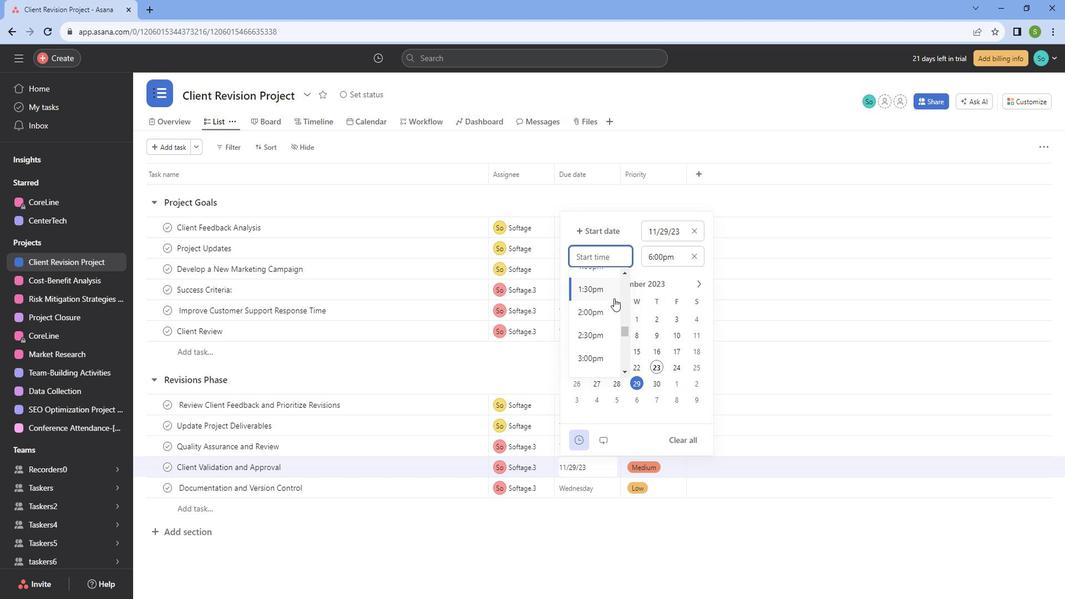 
Action: Mouse moved to (609, 318)
Screenshot: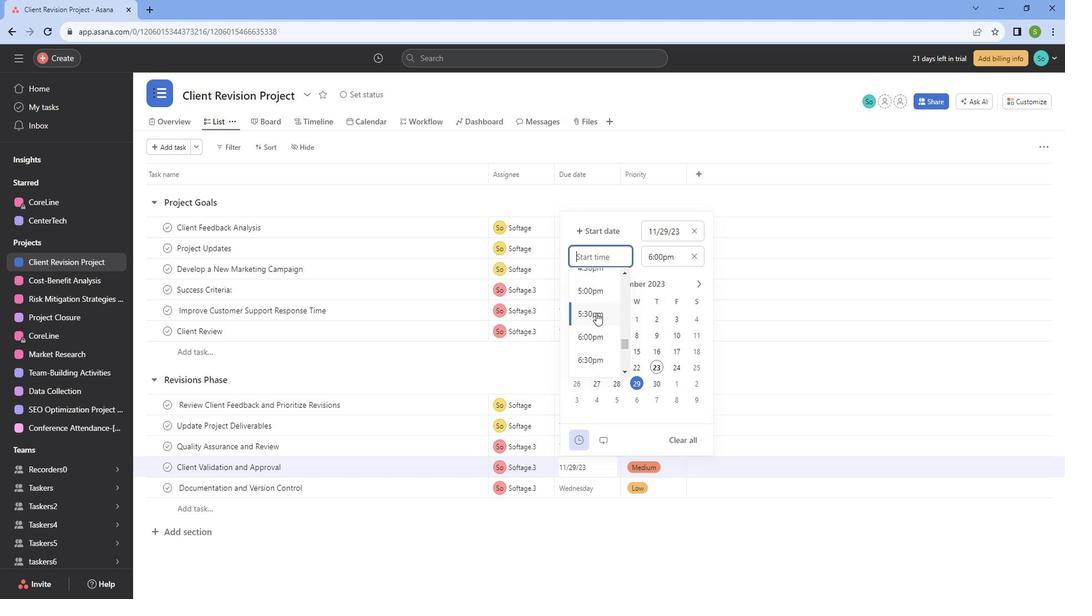 
Action: Mouse pressed left at (609, 318)
Screenshot: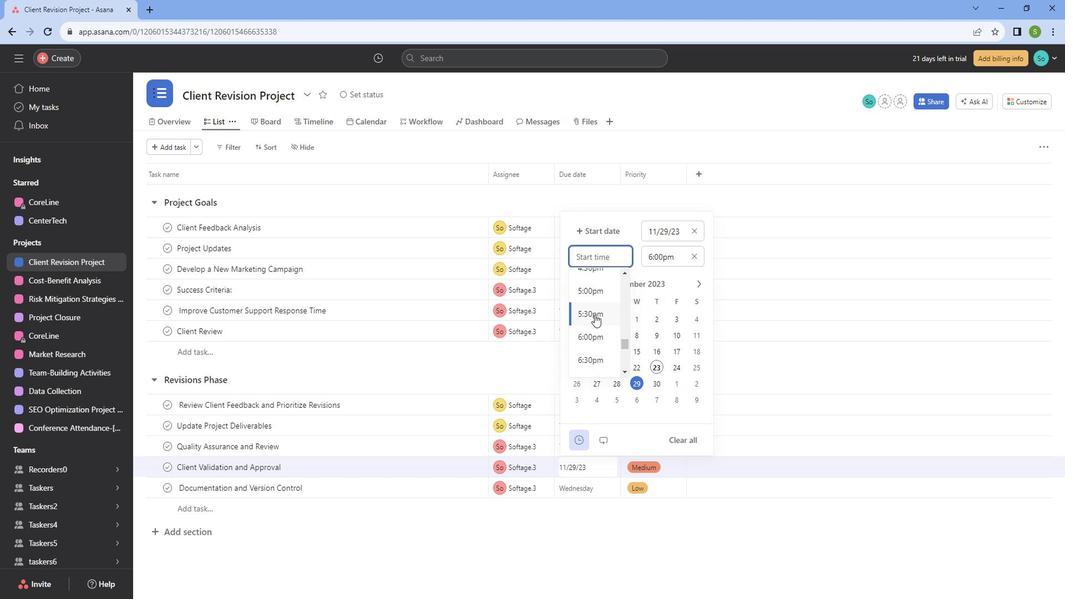 
Action: Mouse moved to (752, 213)
Screenshot: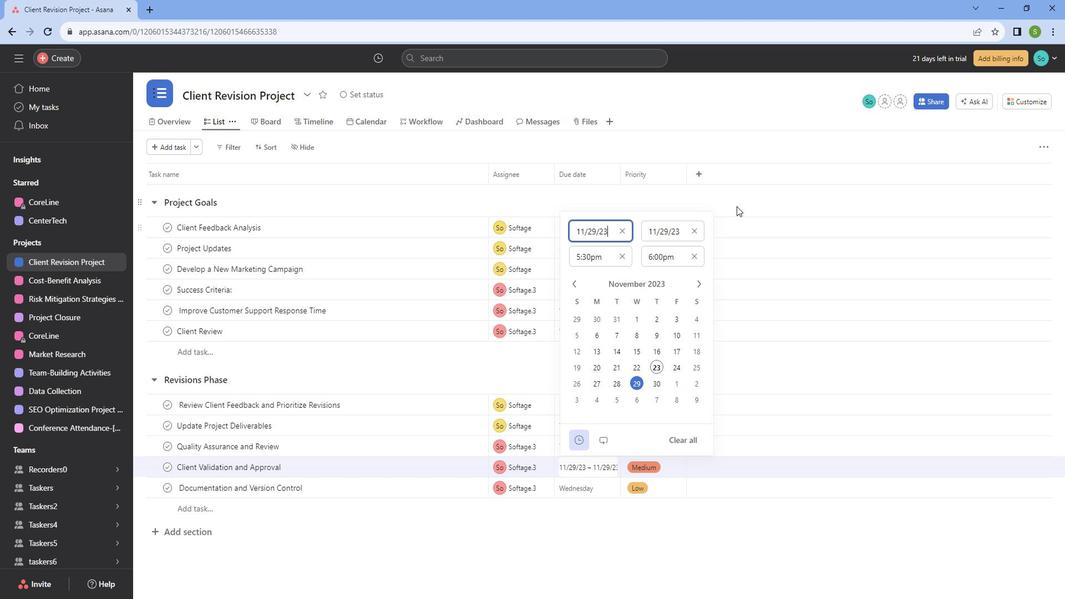 
Action: Mouse pressed left at (752, 213)
Screenshot: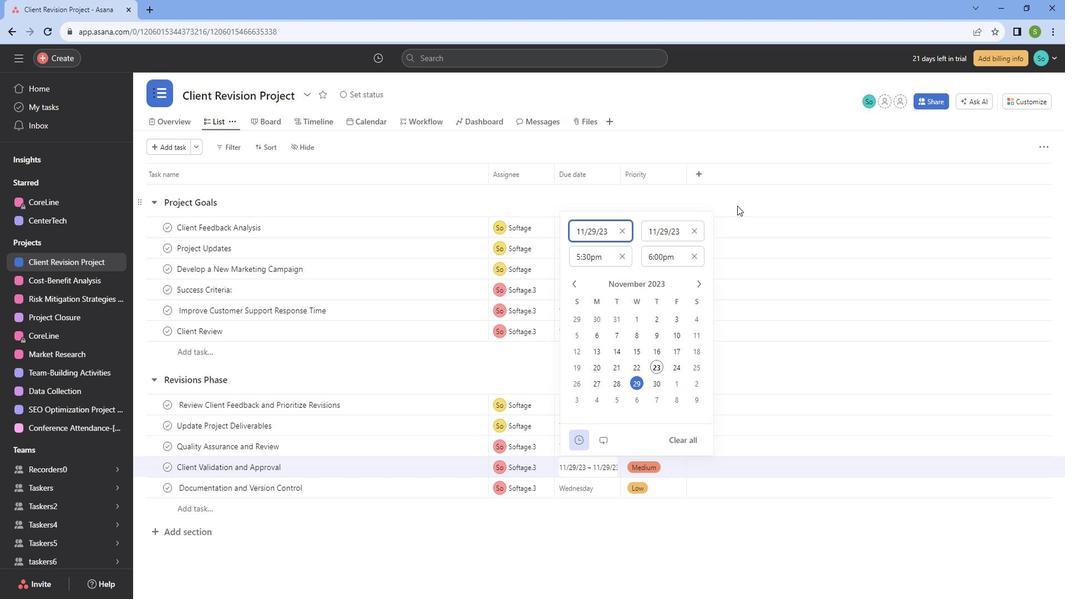 
Action: Mouse moved to (590, 482)
Screenshot: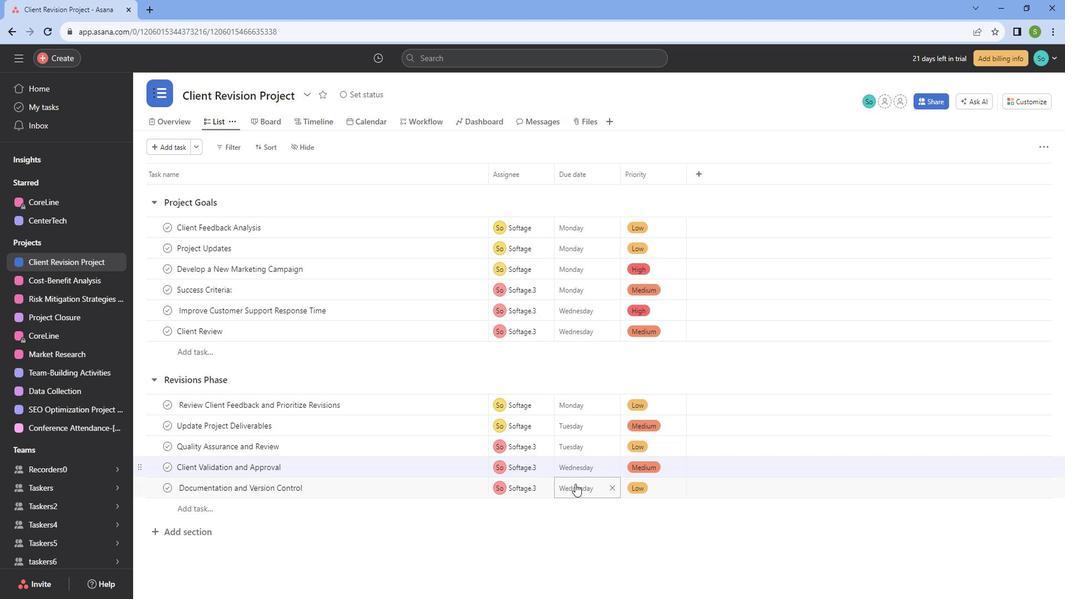 
Action: Mouse pressed left at (590, 482)
Screenshot: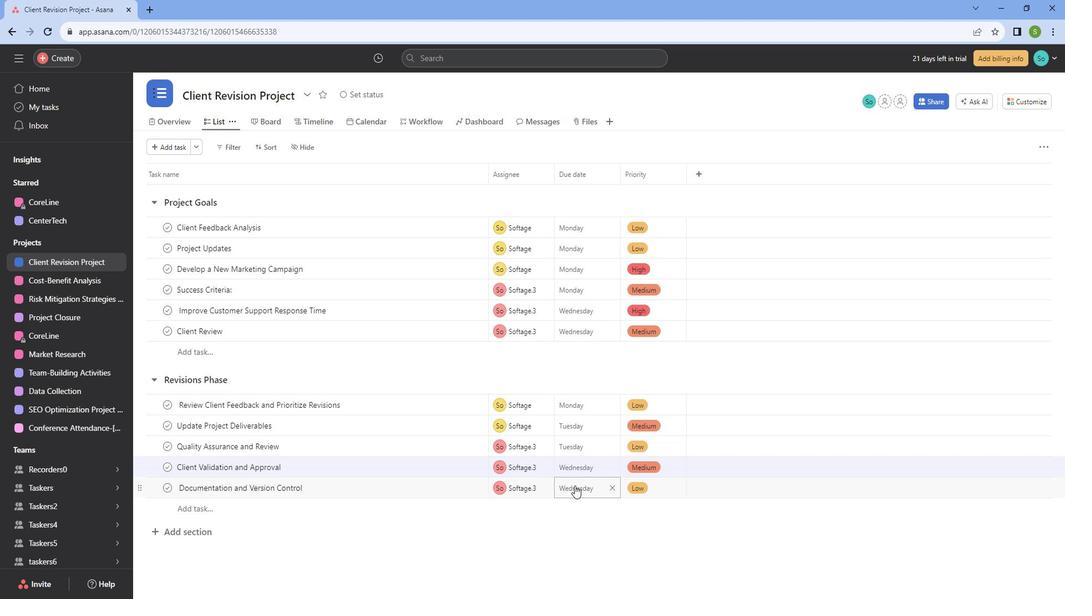 
Action: Mouse moved to (593, 456)
Screenshot: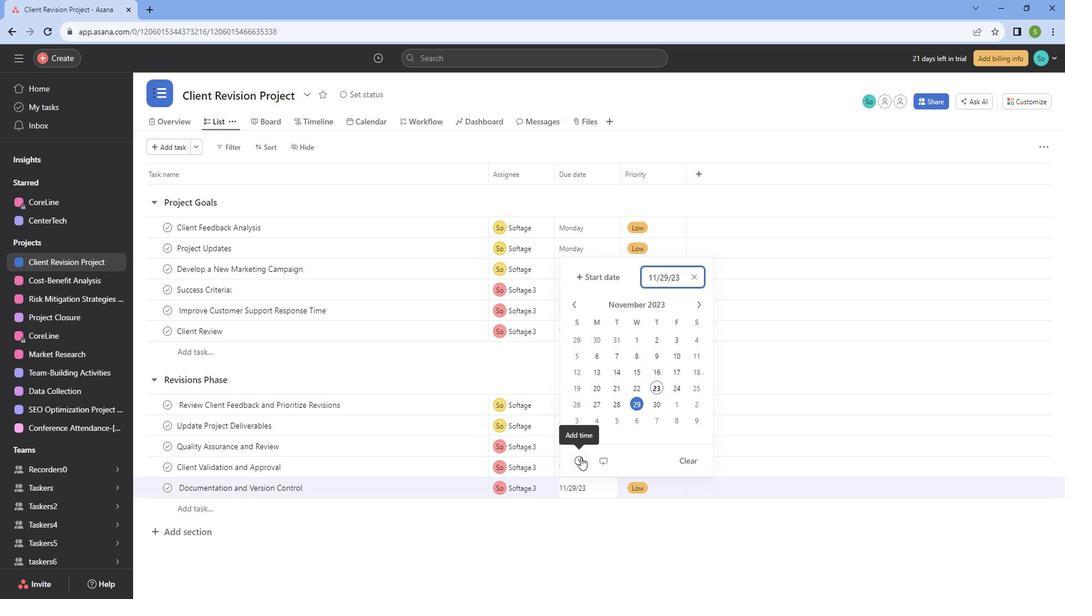 
Action: Mouse pressed left at (593, 456)
Screenshot: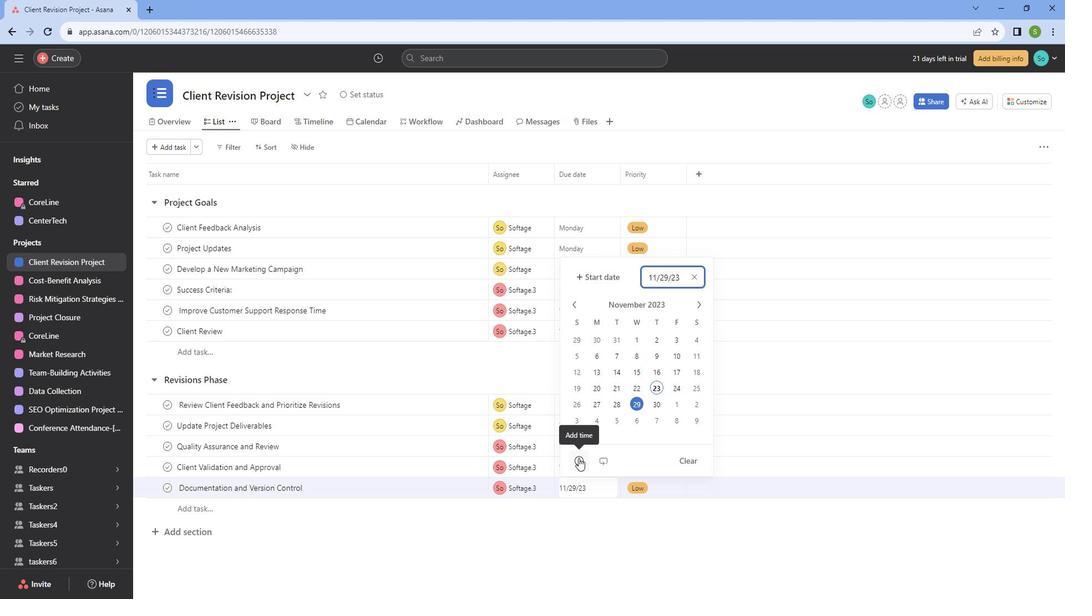 
Action: Mouse moved to (676, 335)
Screenshot: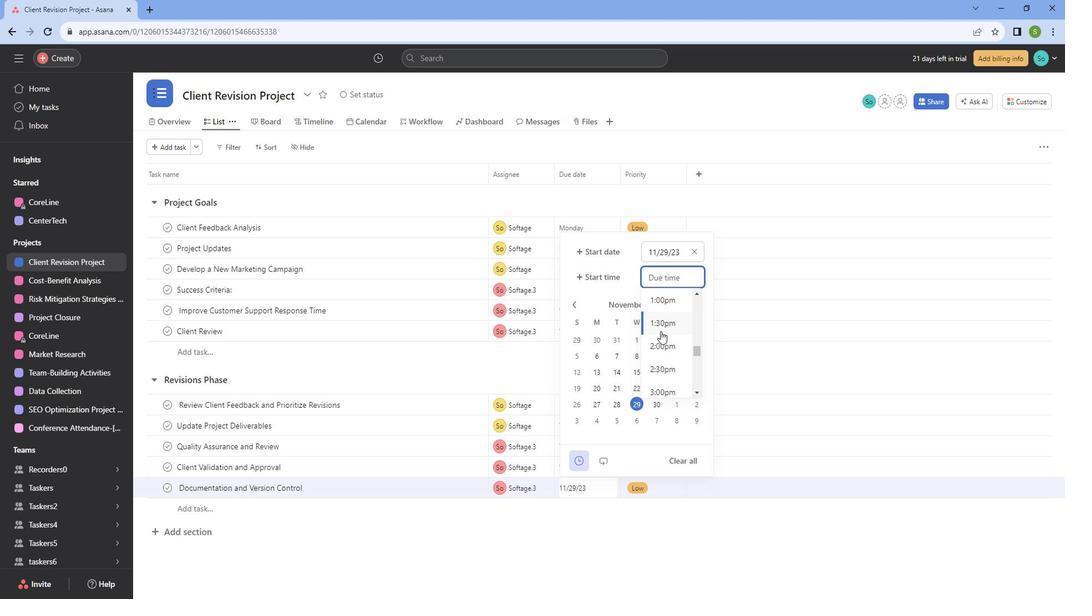 
Action: Mouse scrolled (676, 334) with delta (0, 0)
Screenshot: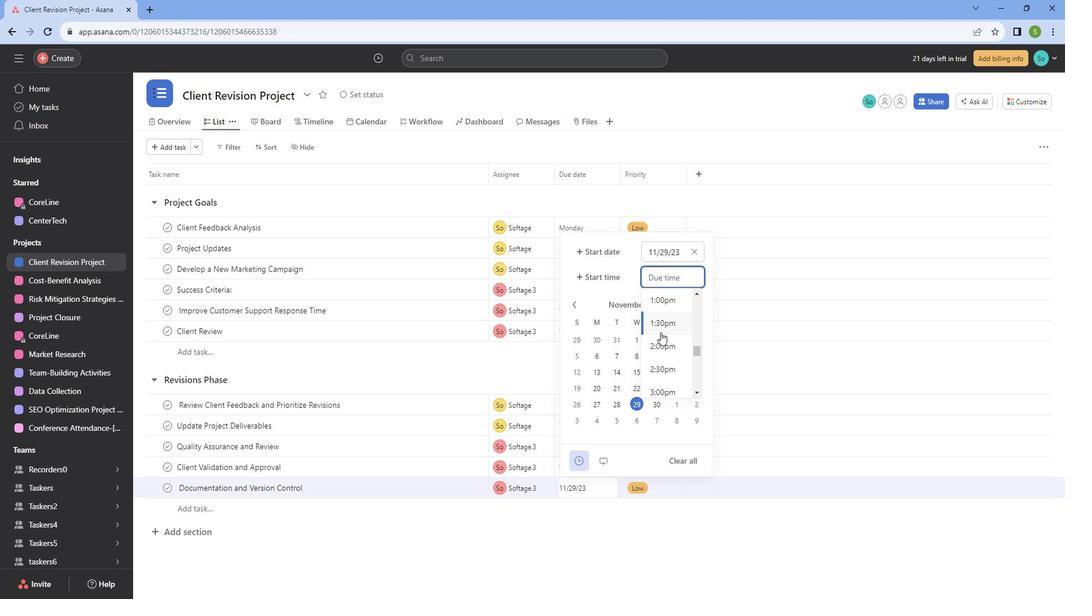 
Action: Mouse scrolled (676, 334) with delta (0, 0)
Screenshot: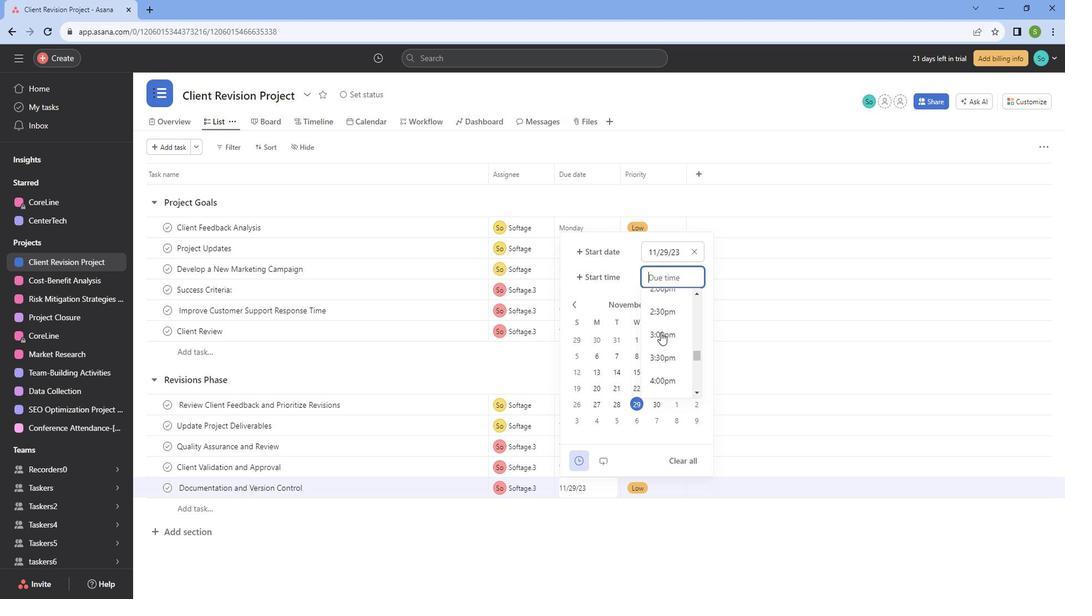 
Action: Mouse scrolled (676, 334) with delta (0, 0)
Screenshot: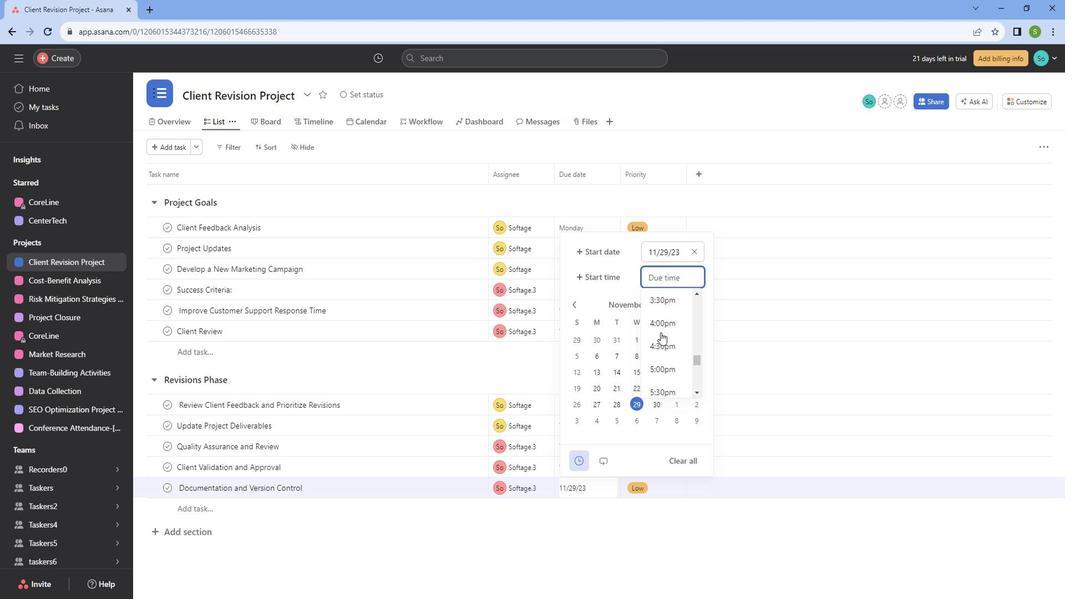 
Action: Mouse moved to (672, 363)
Screenshot: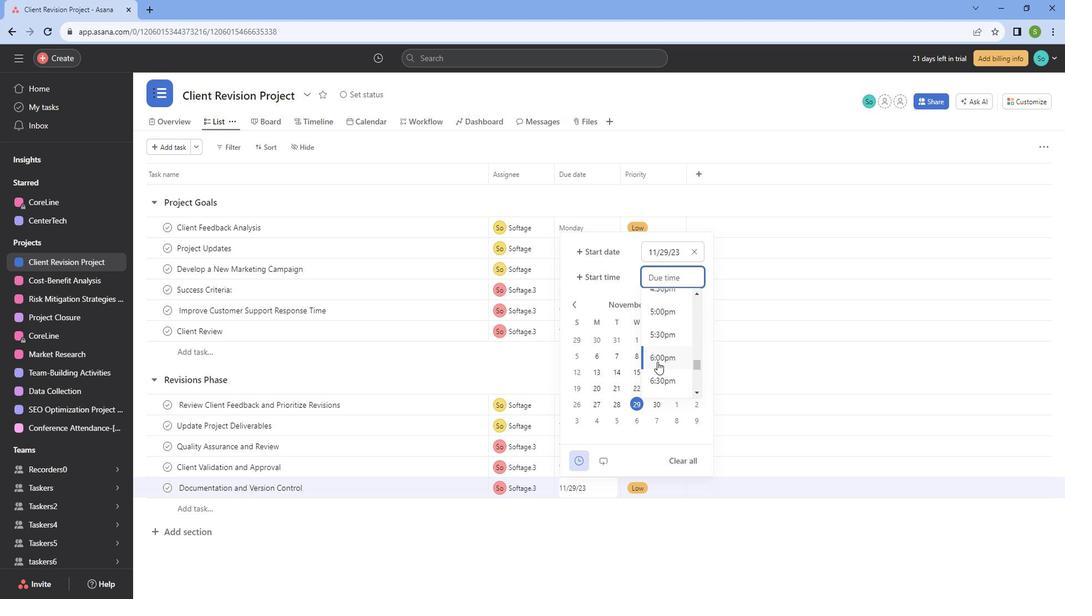 
Action: Mouse pressed left at (672, 363)
Screenshot: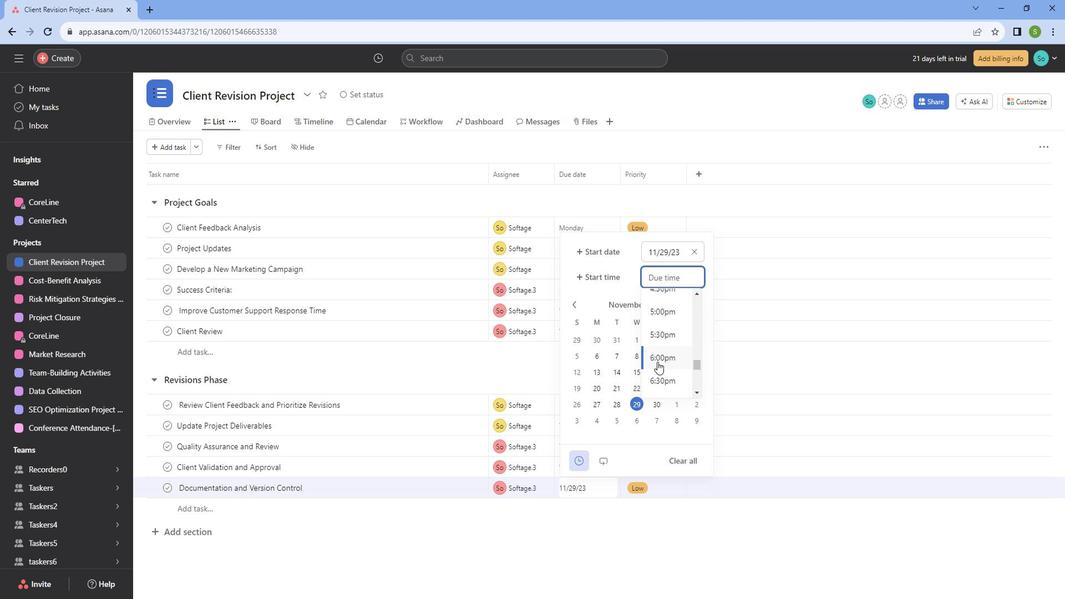 
Action: Mouse moved to (637, 278)
Screenshot: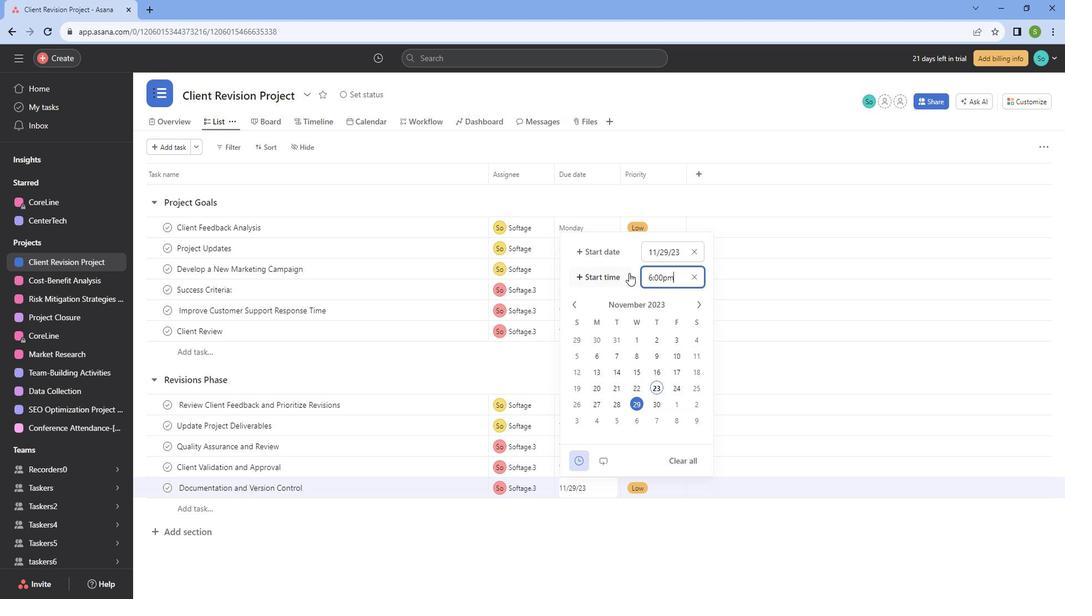 
Action: Mouse pressed left at (637, 278)
Screenshot: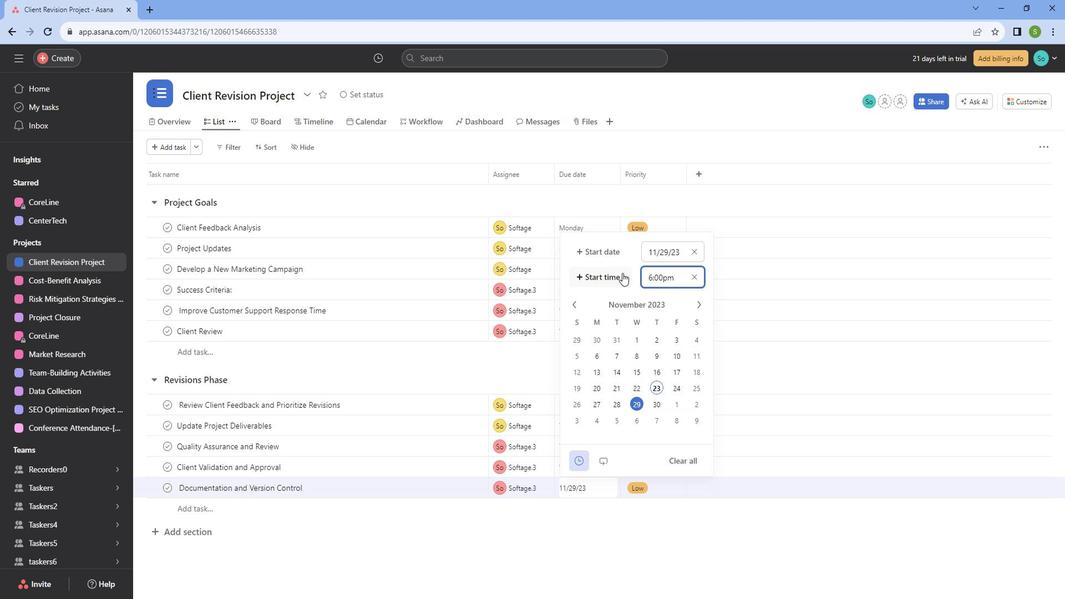 
Action: Mouse moved to (614, 347)
Screenshot: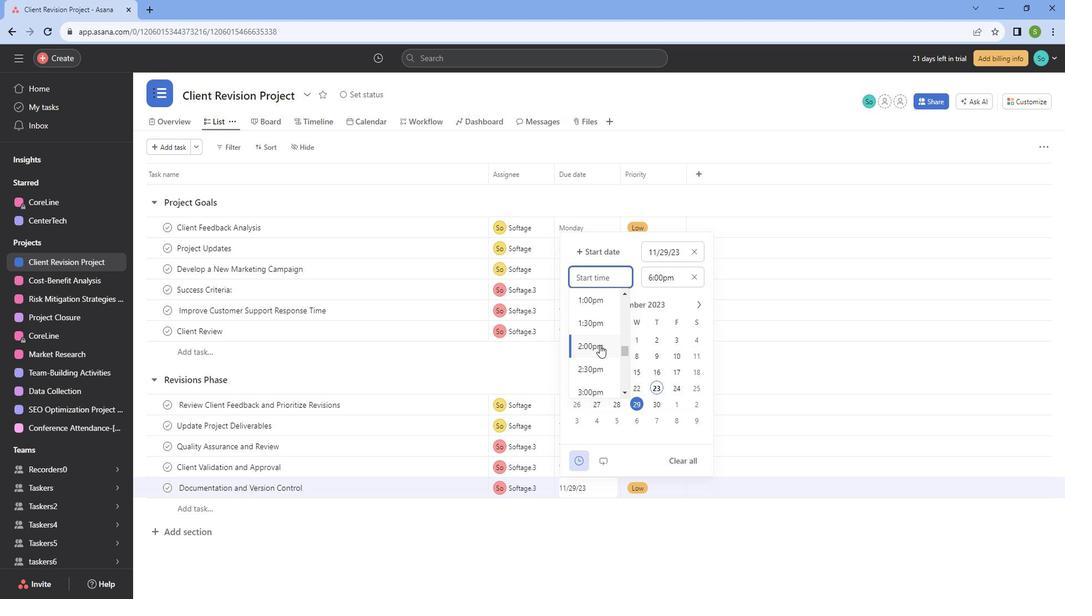 
Action: Mouse scrolled (614, 346) with delta (0, 0)
Screenshot: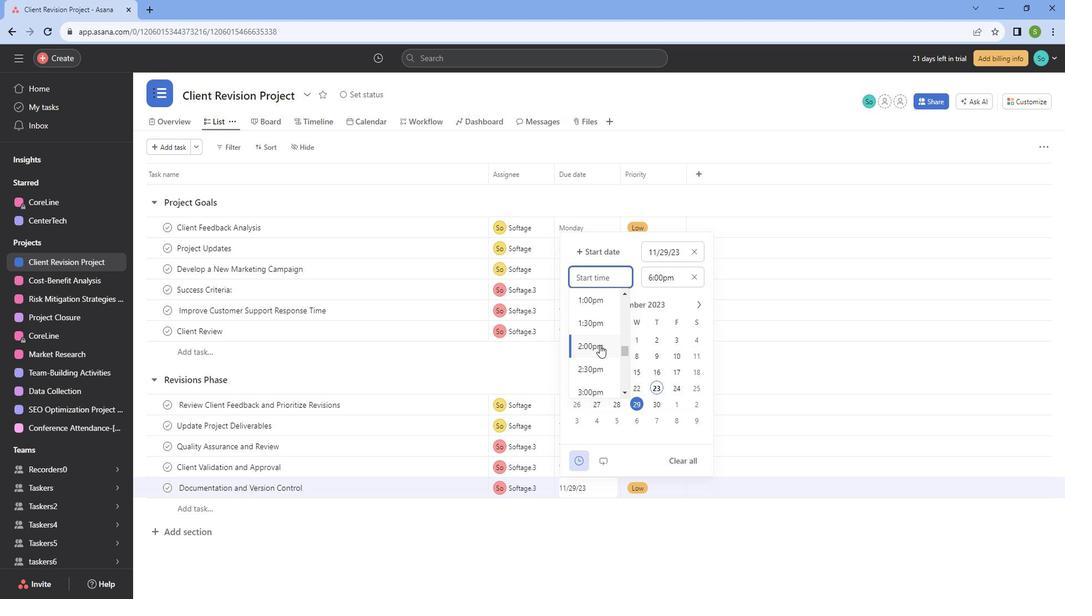 
Action: Mouse scrolled (614, 346) with delta (0, 0)
Screenshot: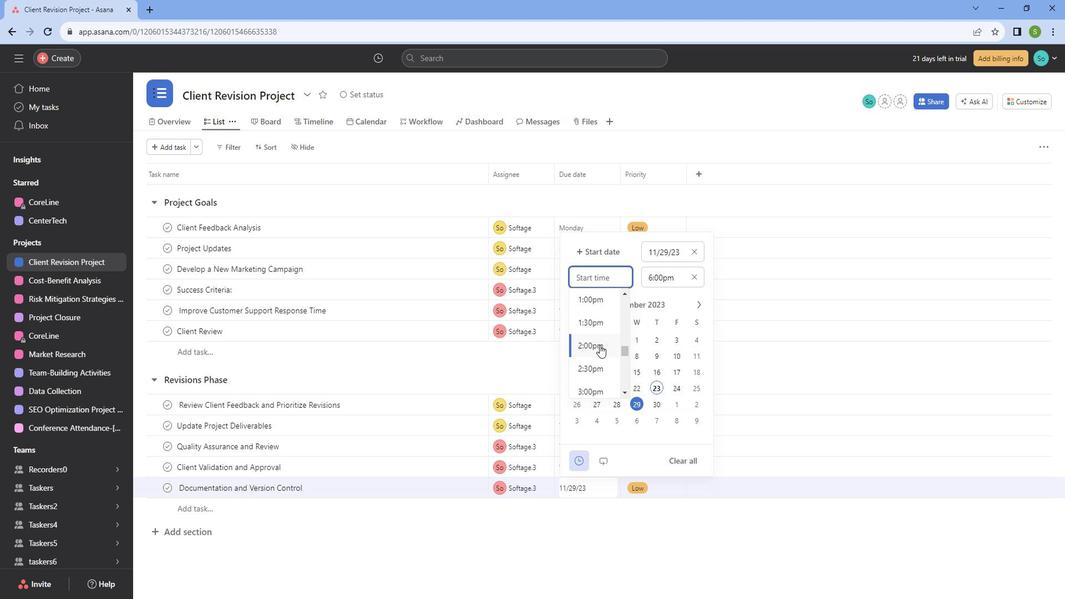 
Action: Mouse scrolled (614, 346) with delta (0, 0)
Screenshot: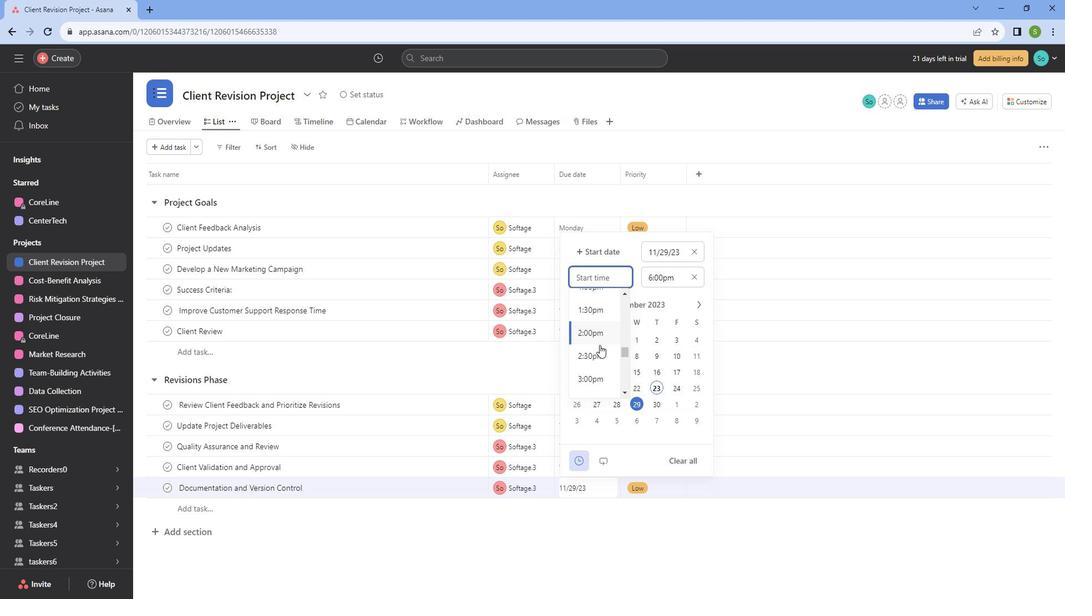 
Action: Mouse scrolled (614, 346) with delta (0, 0)
Screenshot: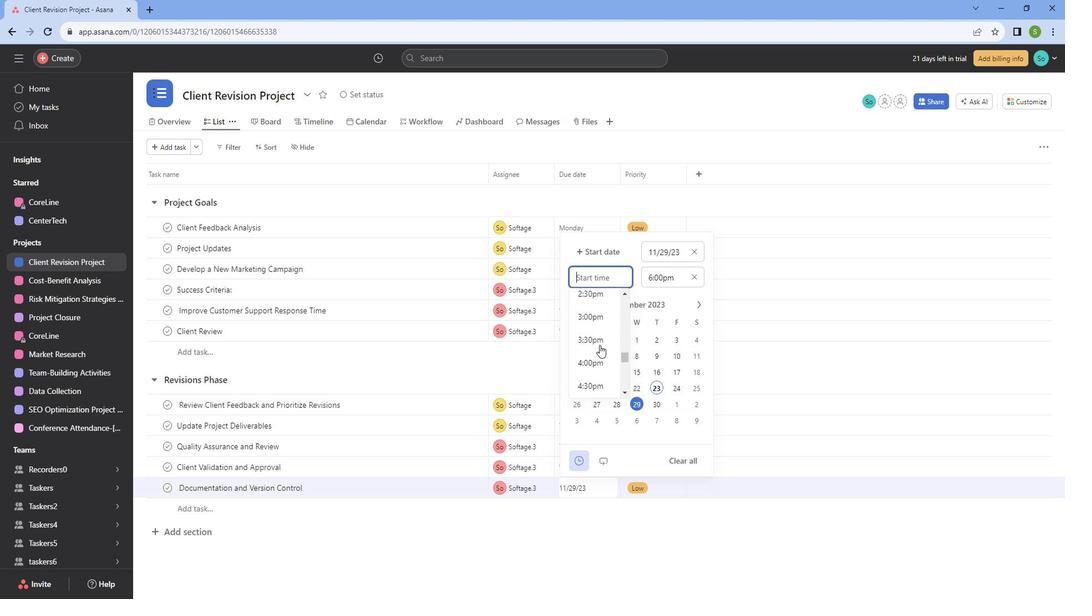 
Action: Mouse moved to (614, 333)
Screenshot: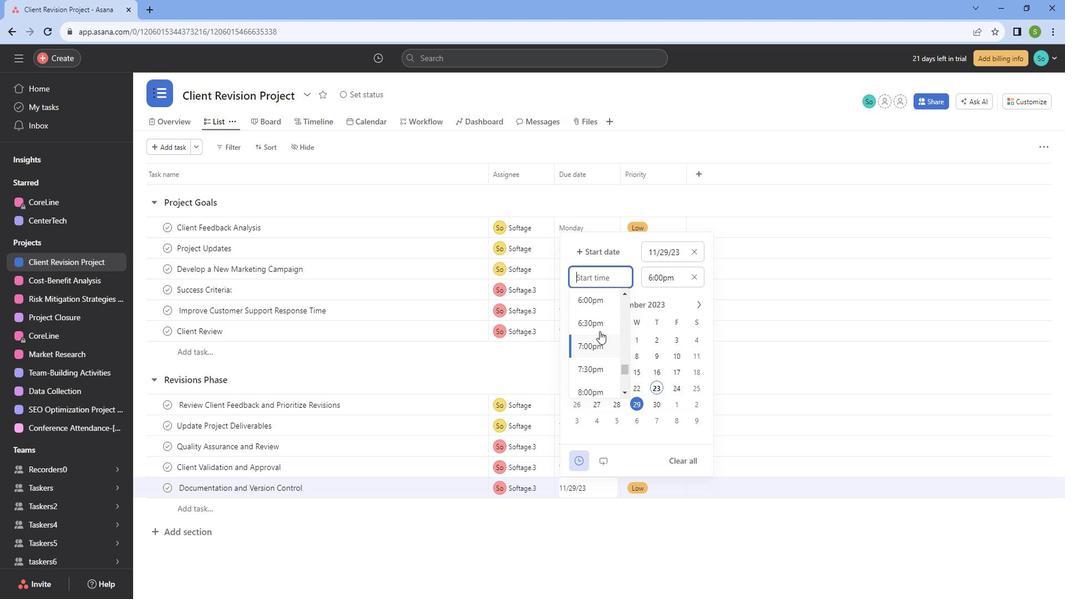 
Action: Mouse scrolled (614, 334) with delta (0, 0)
Screenshot: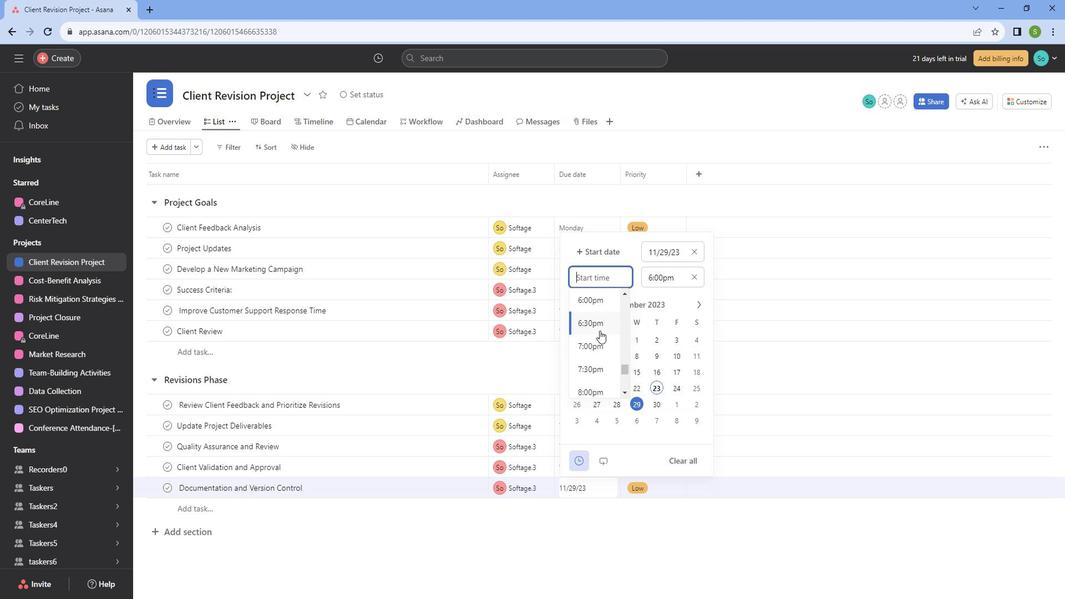 
Action: Mouse moved to (598, 338)
Screenshot: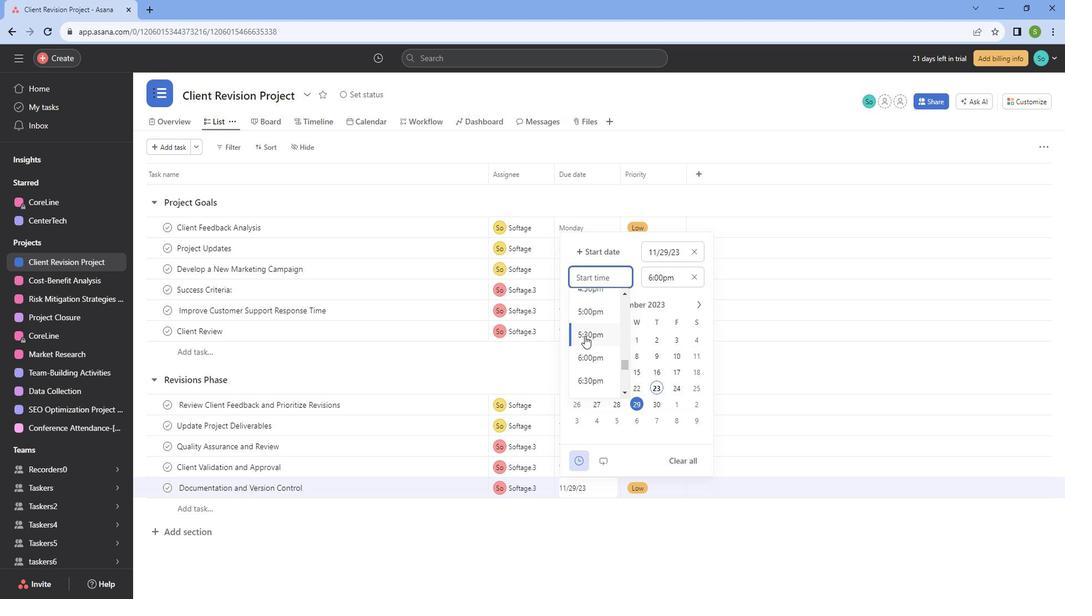 
Action: Mouse pressed left at (598, 338)
Screenshot: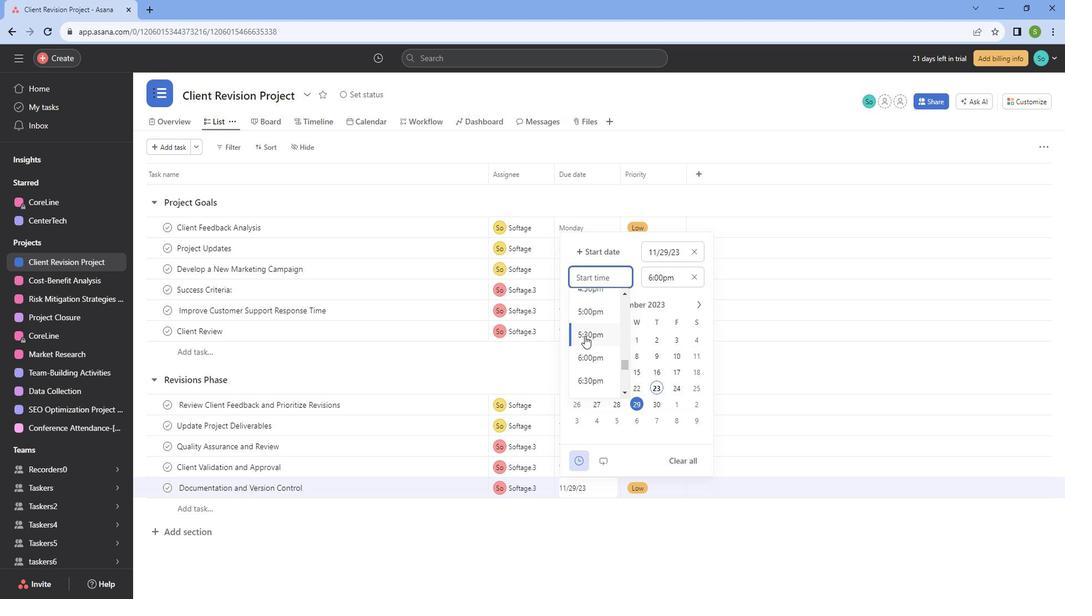 
Action: Mouse moved to (762, 215)
Screenshot: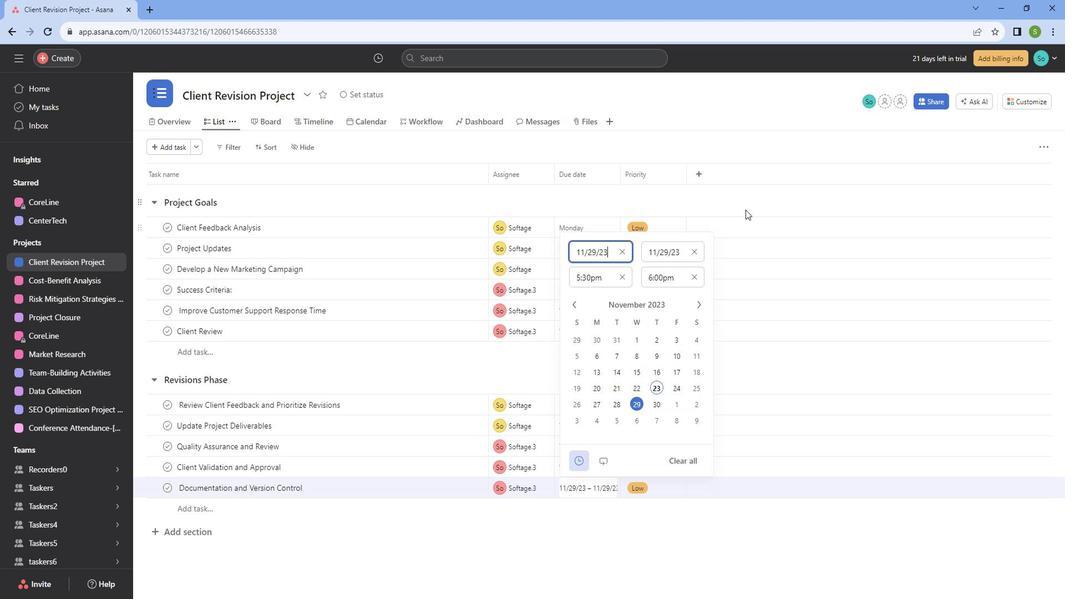 
Action: Mouse pressed left at (762, 215)
Screenshot: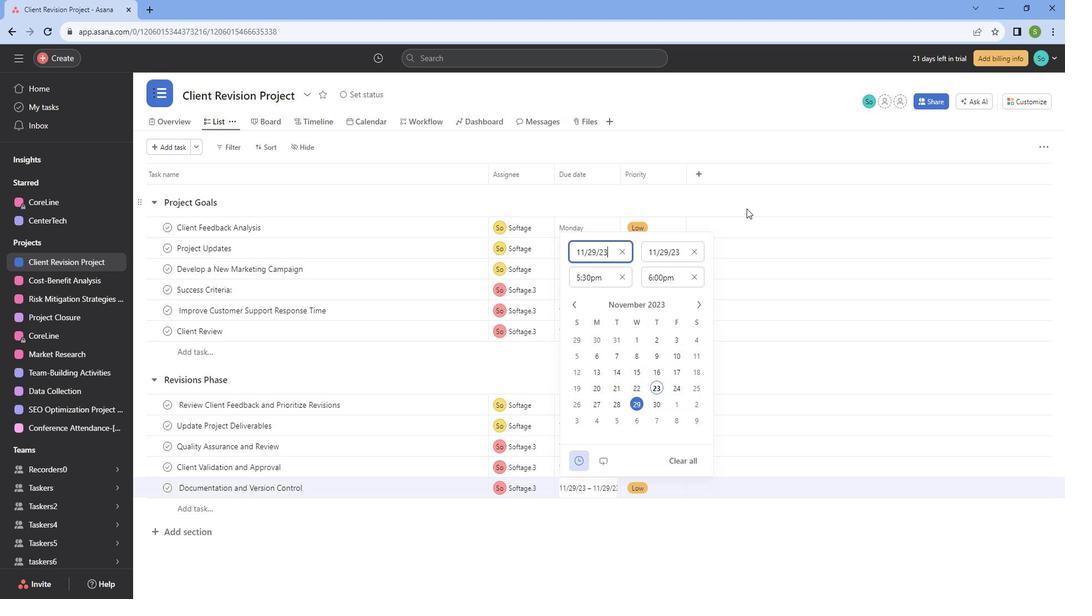
Action: Mouse moved to (459, 217)
Screenshot: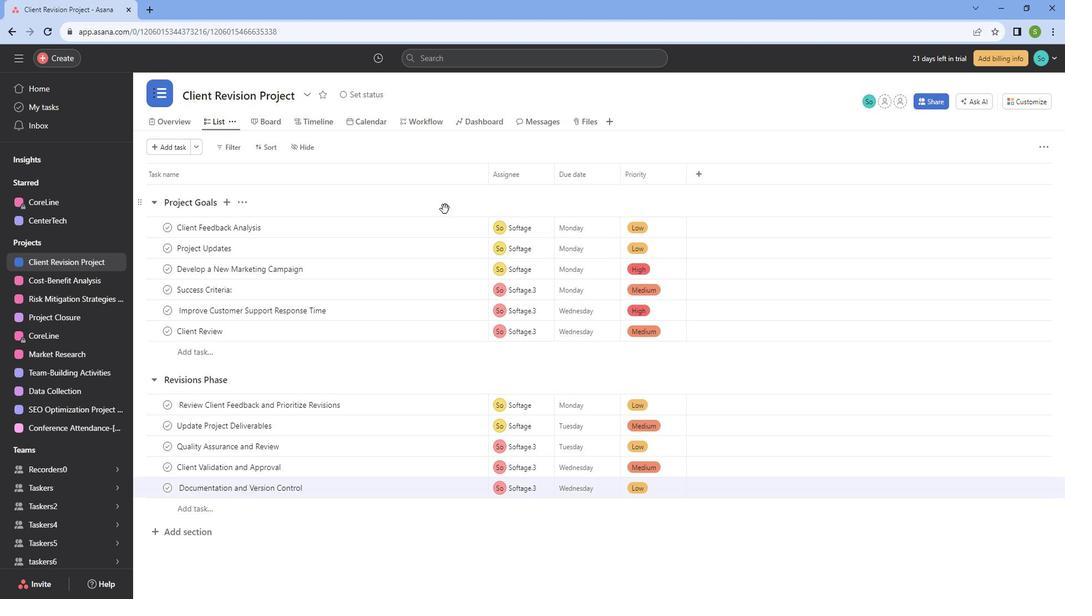 
